 Task: Find a house in Dakhla, Western Sahara for 8 guests from 24th August to 10th September, with 4 bedrooms, 7 beds, Wifi, and Free parking, within a price range of ₹12,000 to ₹15,000.
Action: Mouse moved to (523, 107)
Screenshot: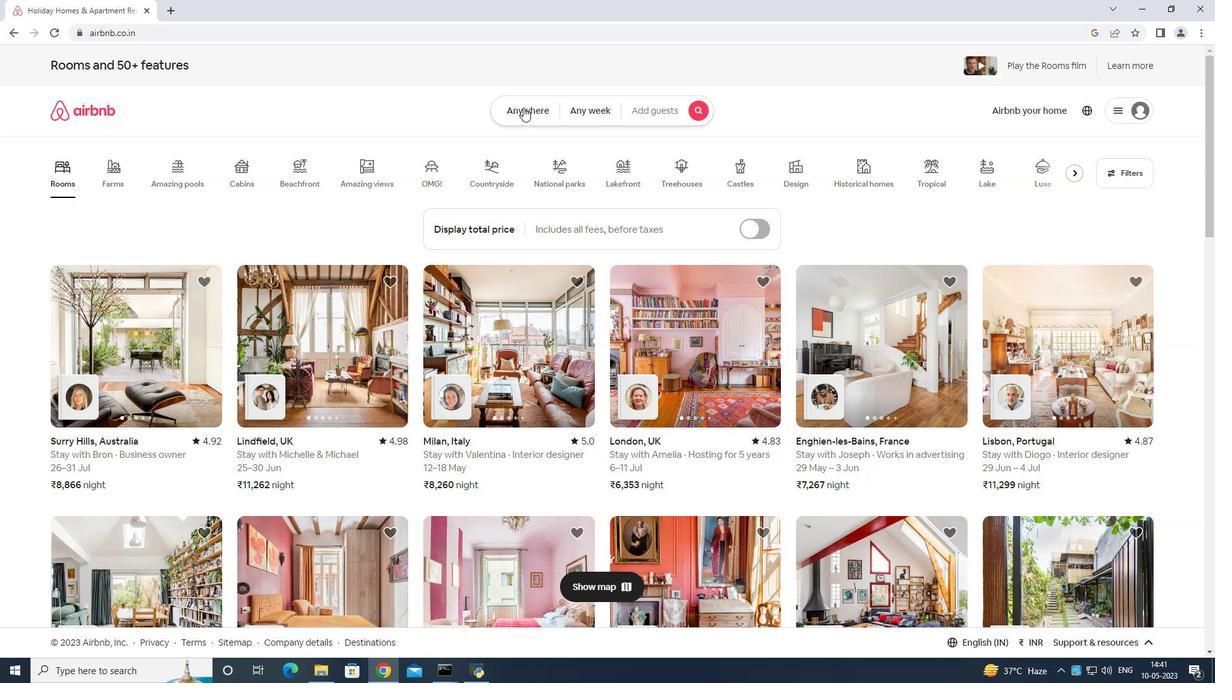
Action: Mouse pressed left at (523, 107)
Screenshot: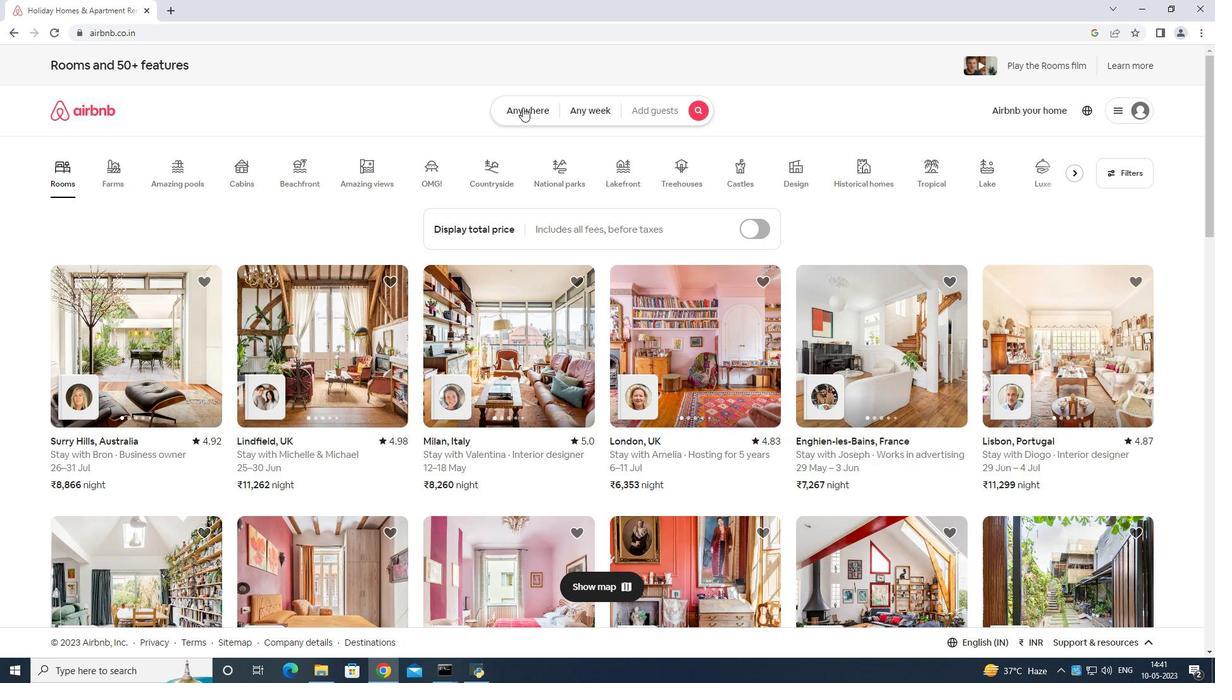 
Action: Mouse moved to (501, 153)
Screenshot: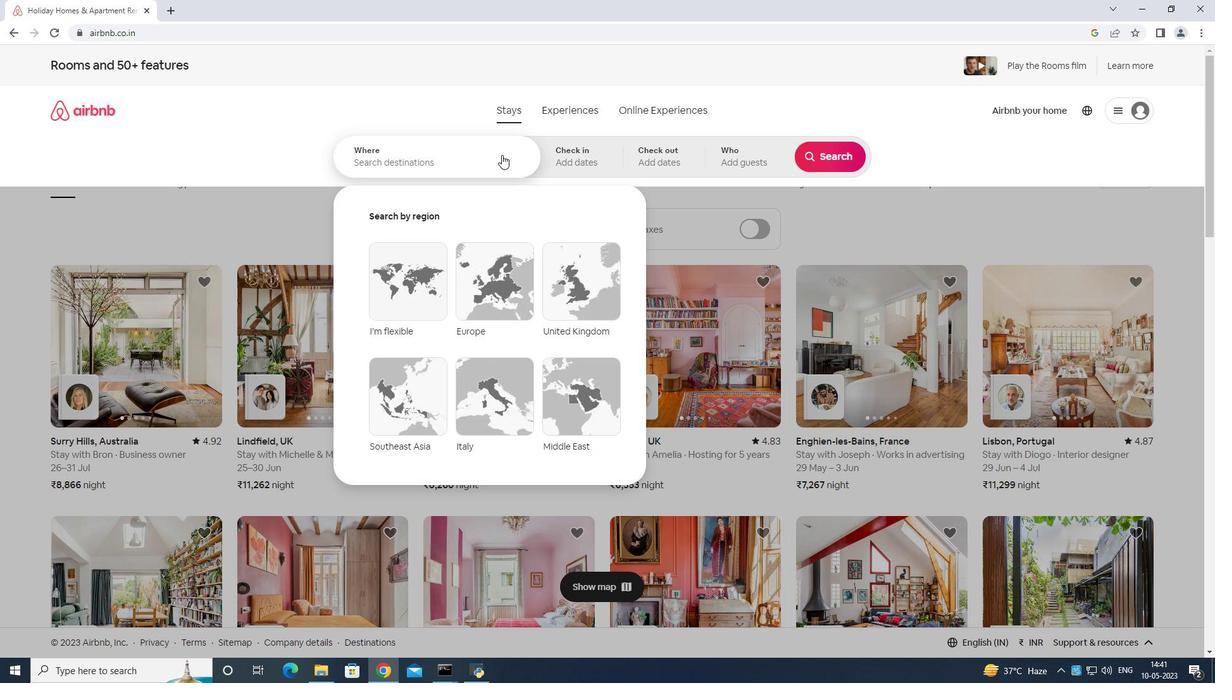 
Action: Mouse pressed left at (501, 153)
Screenshot: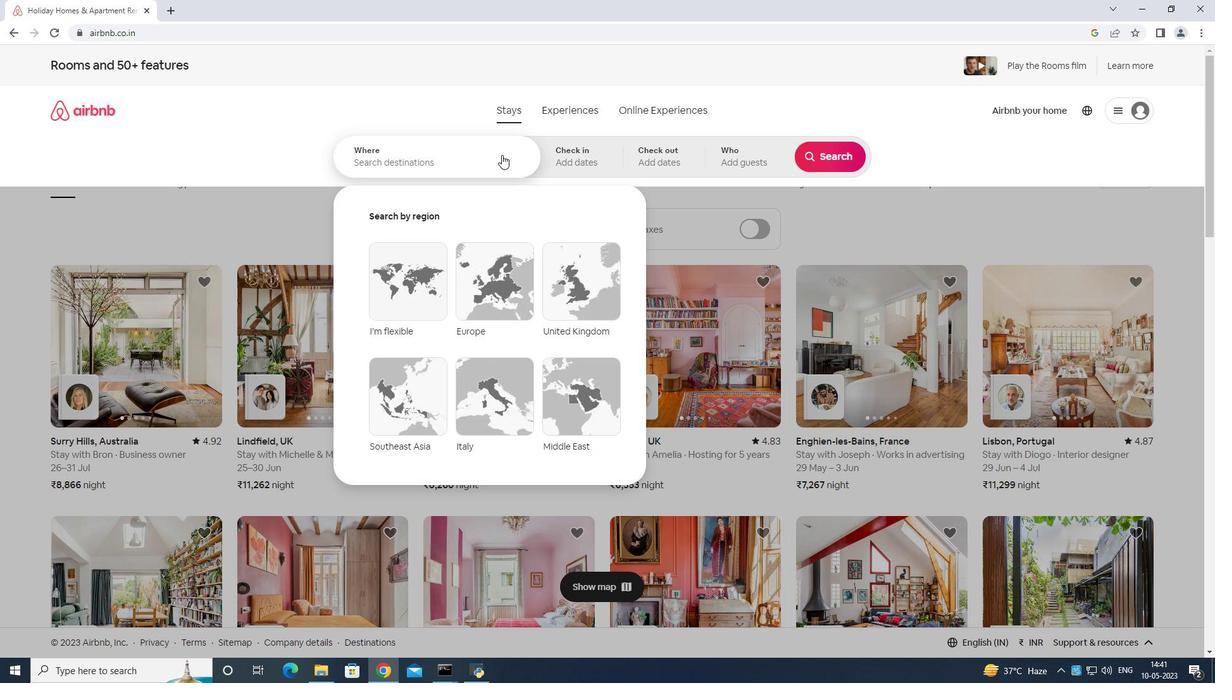 
Action: Mouse moved to (1051, 0)
Screenshot: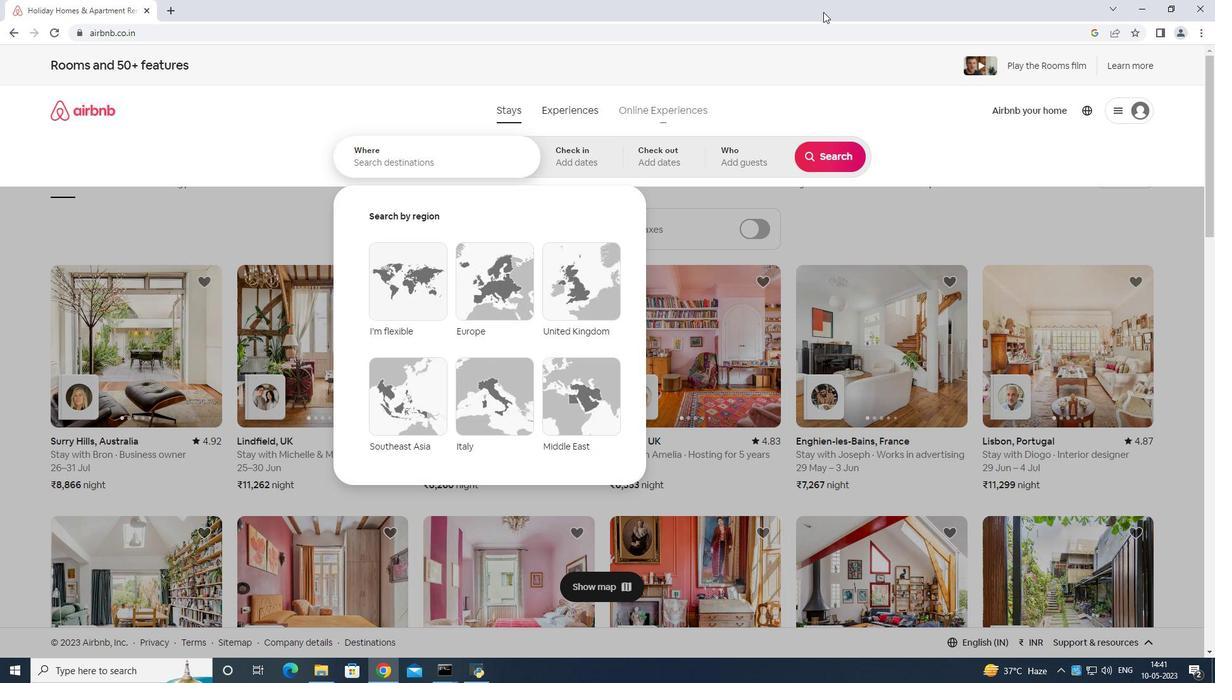 
Action: Key pressed <Key.shift>bayamo<Key.space>cuba<Key.backspace><Key.backspace><Key.backspace><Key.backspace><Key.backspace><Key.backspace><Key.backspace><Key.backspace><Key.backspace><Key.backspace><Key.backspace><Key.backspace><Key.backspace><Key.backspace><Key.backspace><Key.backspace><Key.backspace><Key.backspace><Key.backspace><Key.backspace><Key.backspace><Key.backspace>dakhla<Key.space>westrn<Key.backspace><Key.backspace>ern<Key.space>sahara<Key.enter>
Screenshot: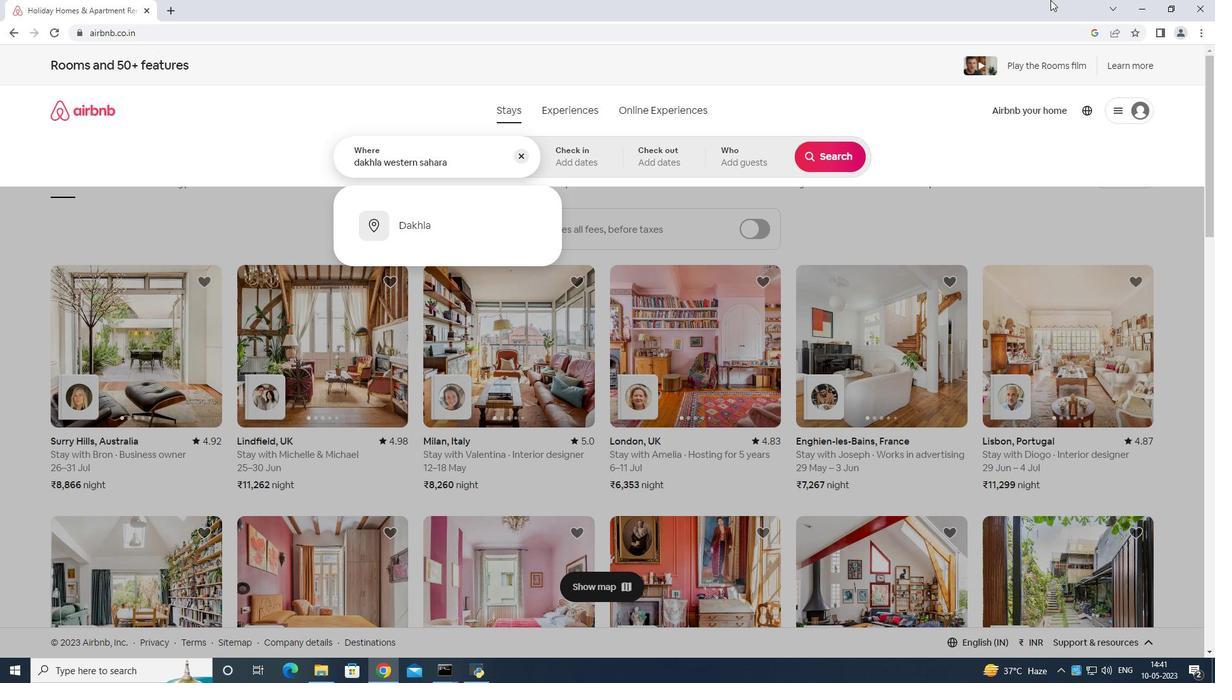 
Action: Mouse moved to (835, 256)
Screenshot: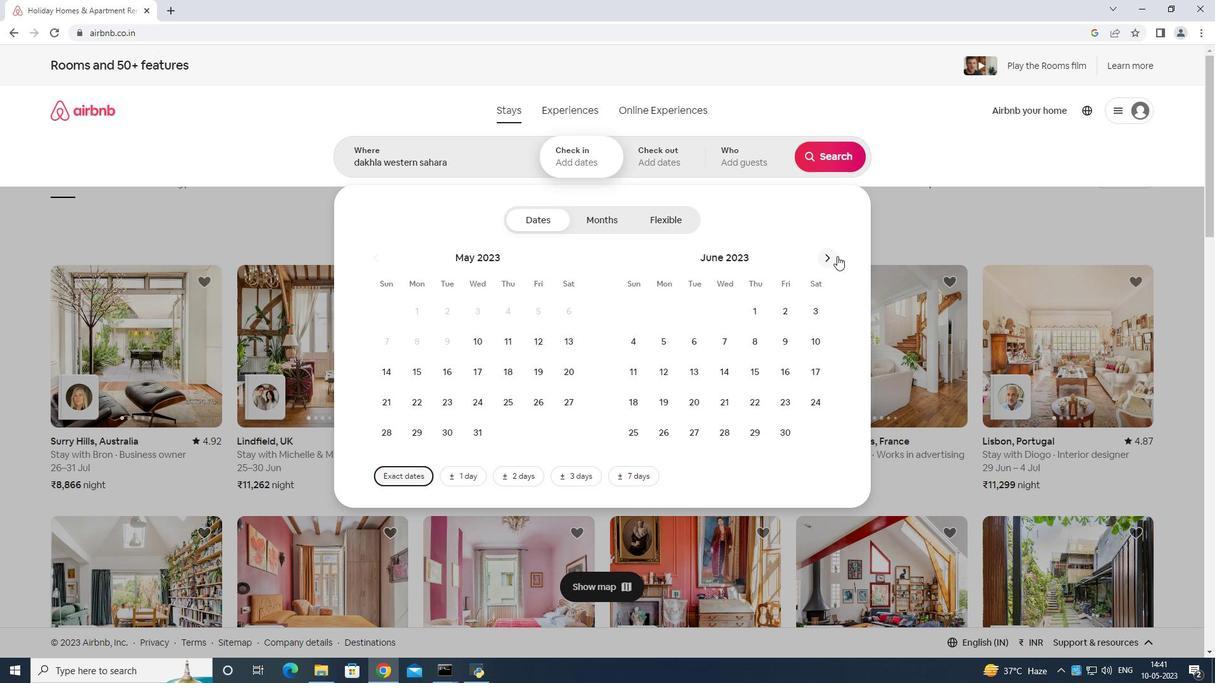 
Action: Mouse pressed left at (835, 256)
Screenshot: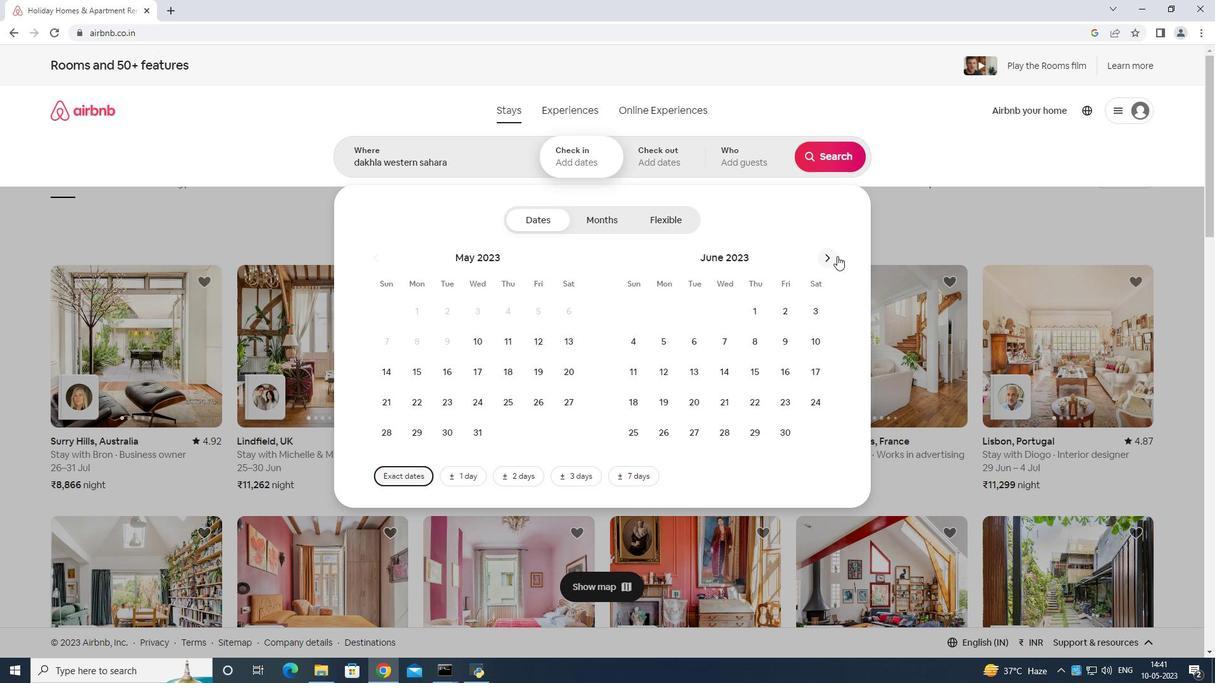 
Action: Mouse moved to (832, 258)
Screenshot: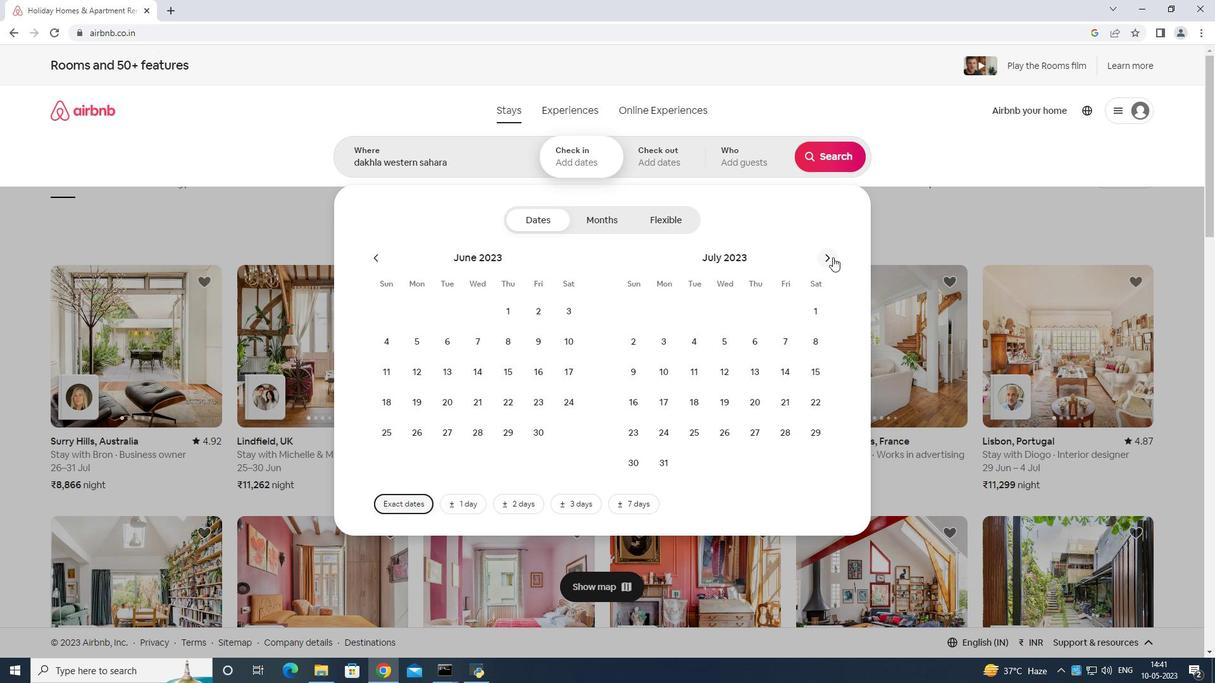 
Action: Mouse pressed left at (832, 258)
Screenshot: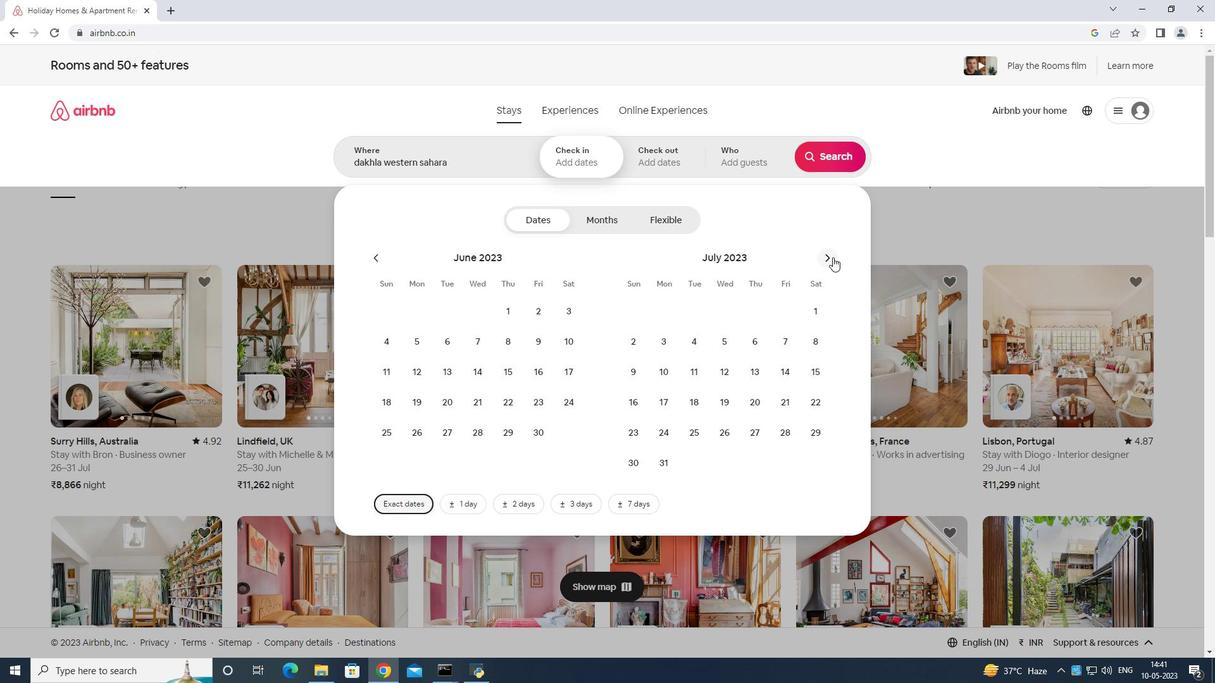 
Action: Mouse moved to (787, 310)
Screenshot: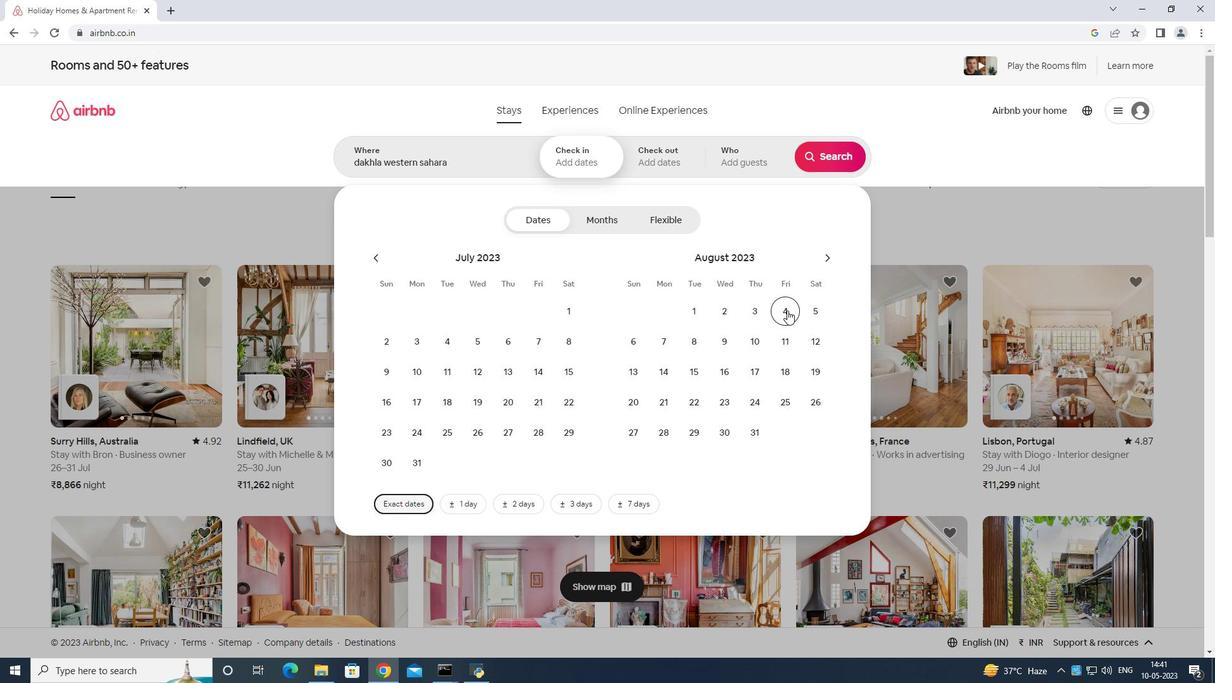 
Action: Mouse pressed left at (787, 310)
Screenshot: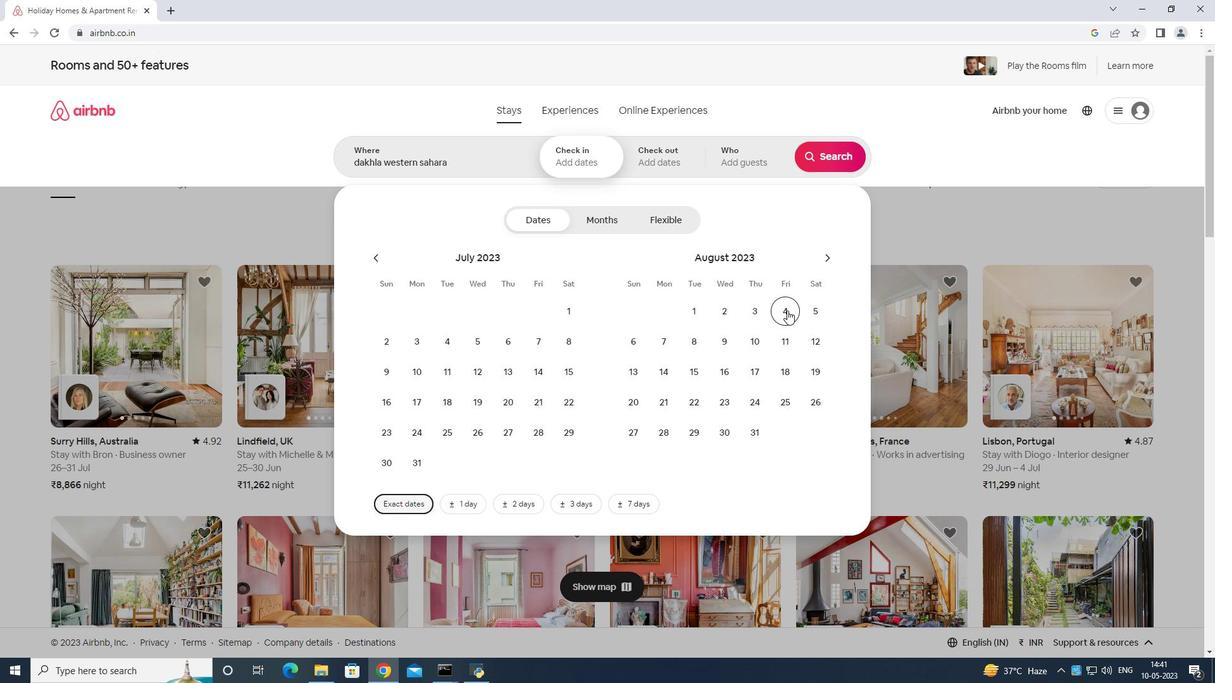 
Action: Mouse moved to (754, 334)
Screenshot: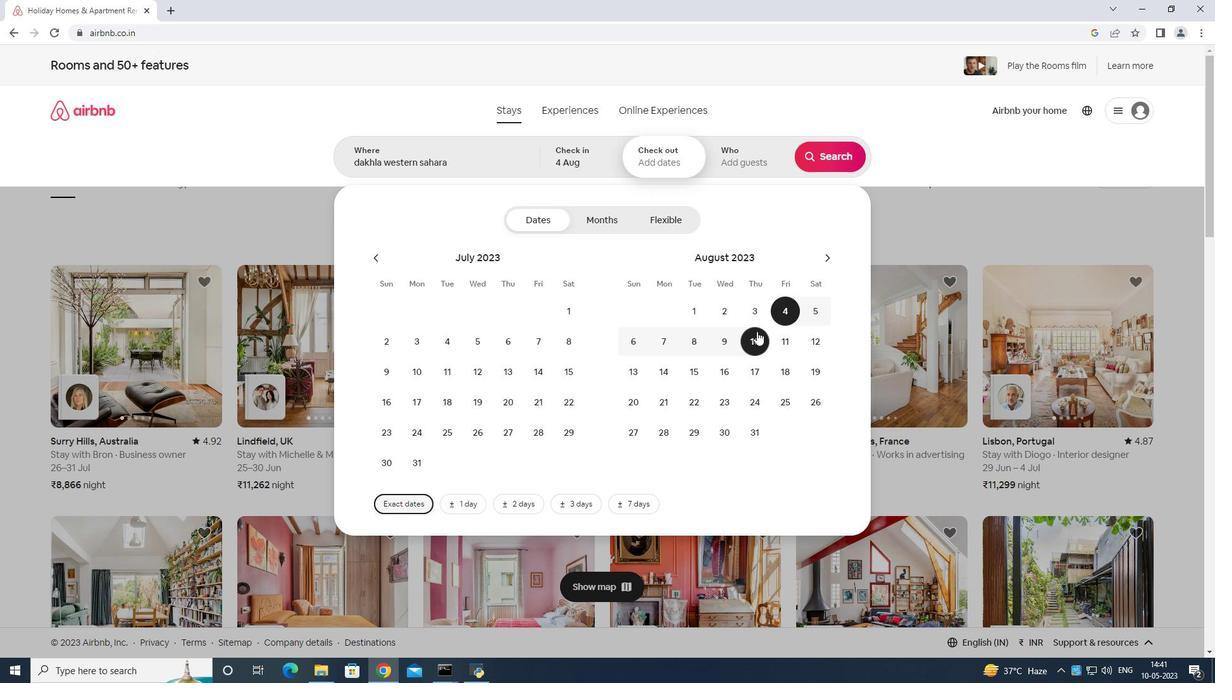 
Action: Mouse pressed left at (754, 334)
Screenshot: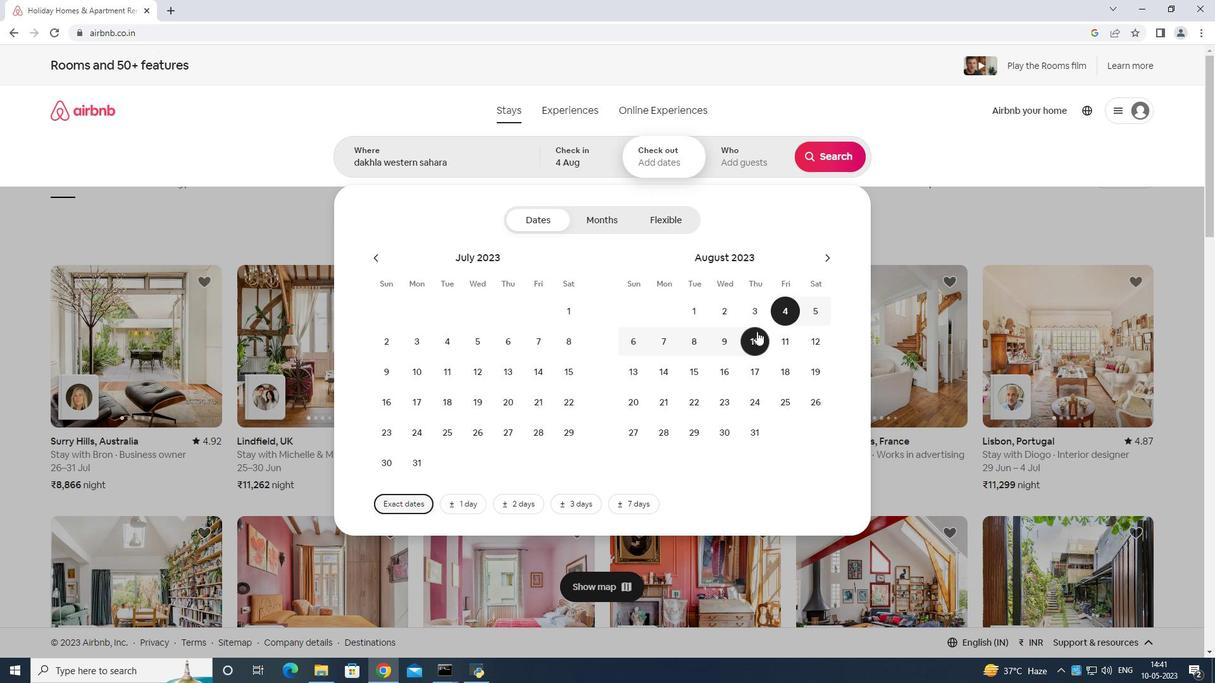 
Action: Mouse moved to (758, 393)
Screenshot: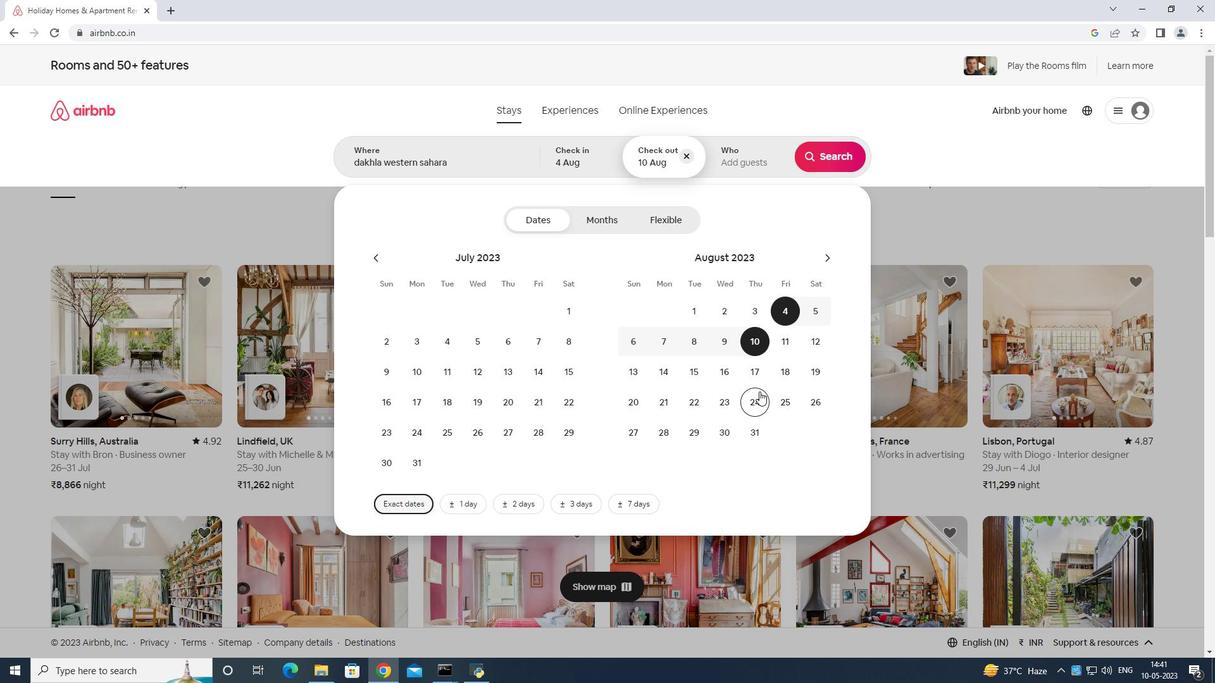 
Action: Mouse pressed left at (758, 393)
Screenshot: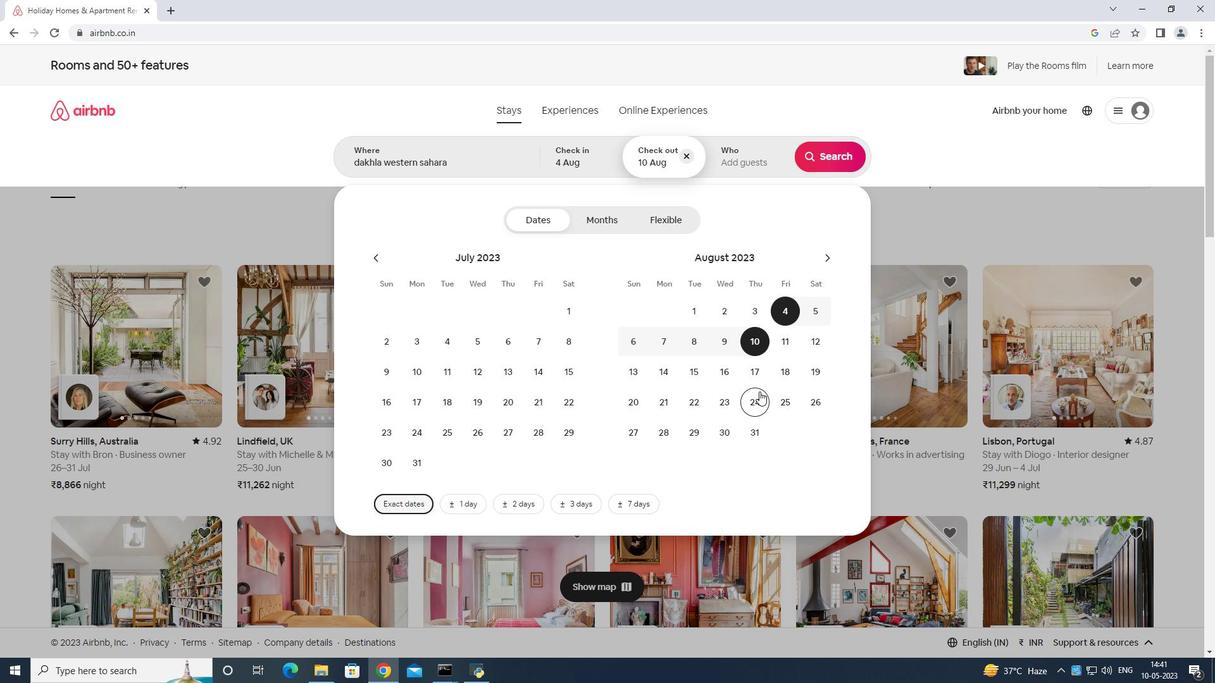 
Action: Mouse moved to (780, 302)
Screenshot: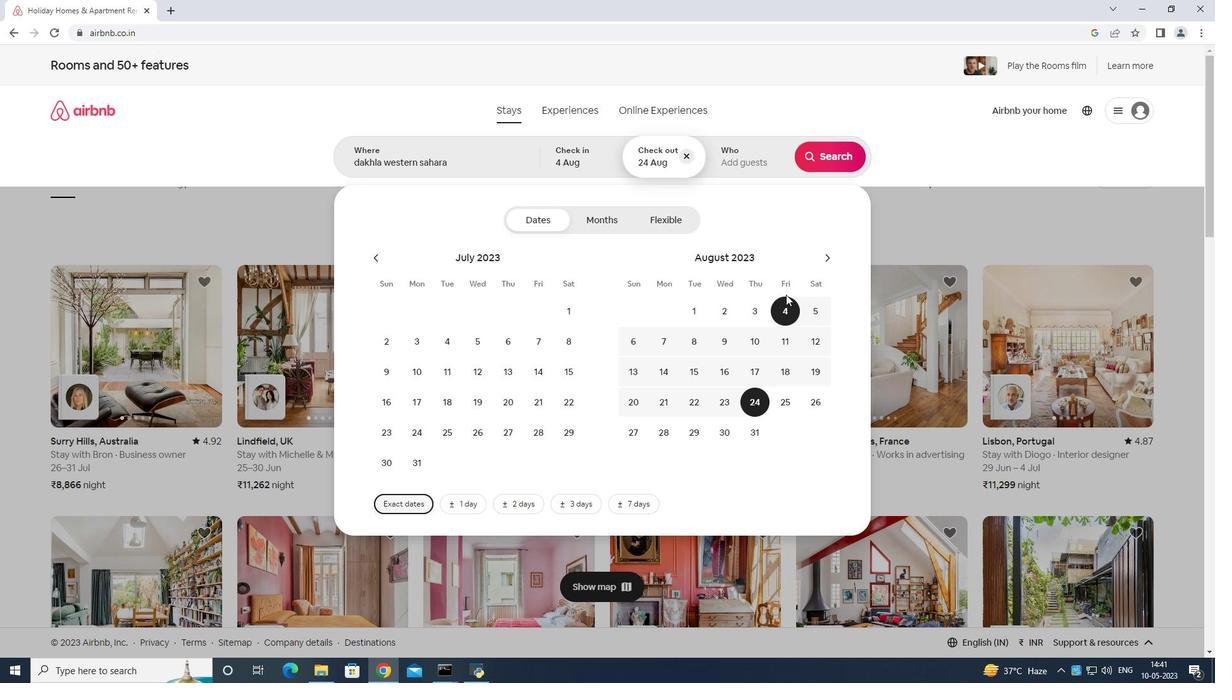 
Action: Mouse pressed left at (780, 302)
Screenshot: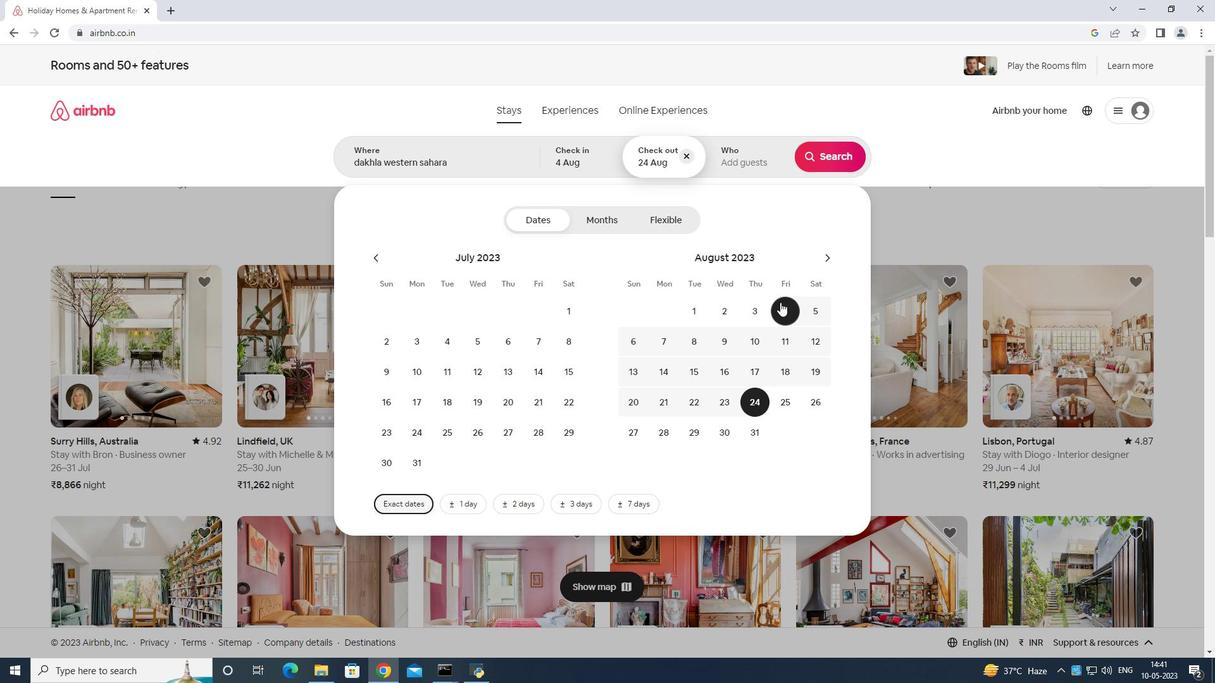 
Action: Mouse moved to (759, 400)
Screenshot: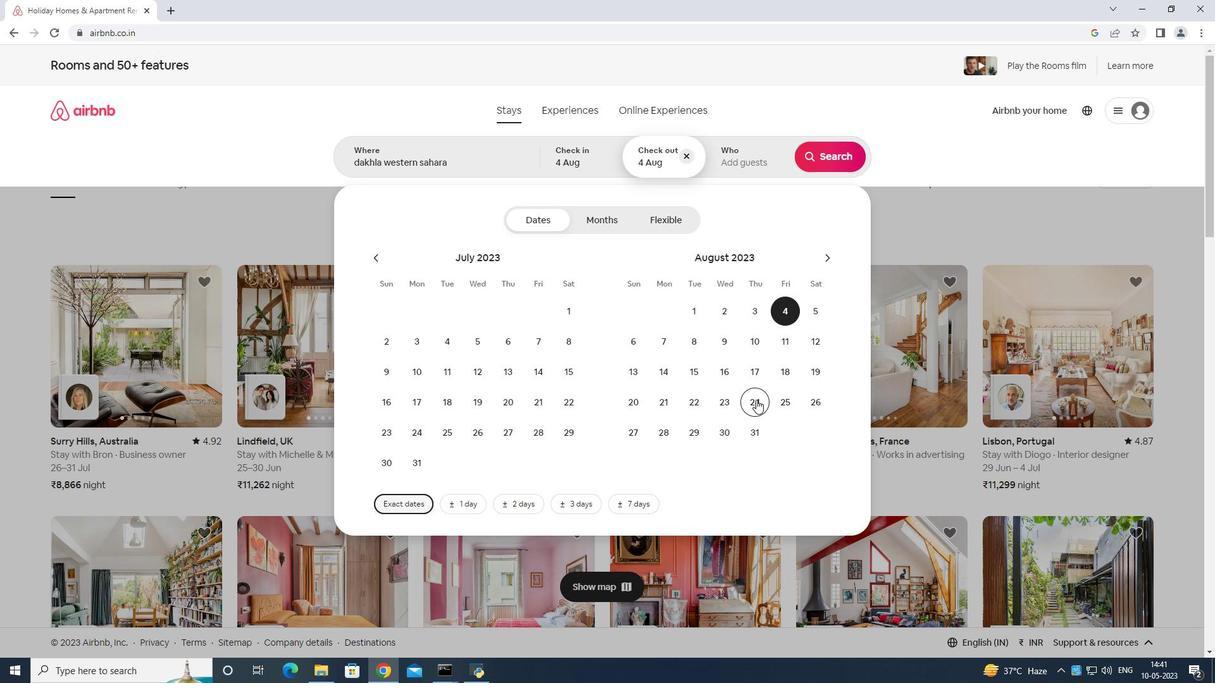 
Action: Mouse pressed left at (759, 400)
Screenshot: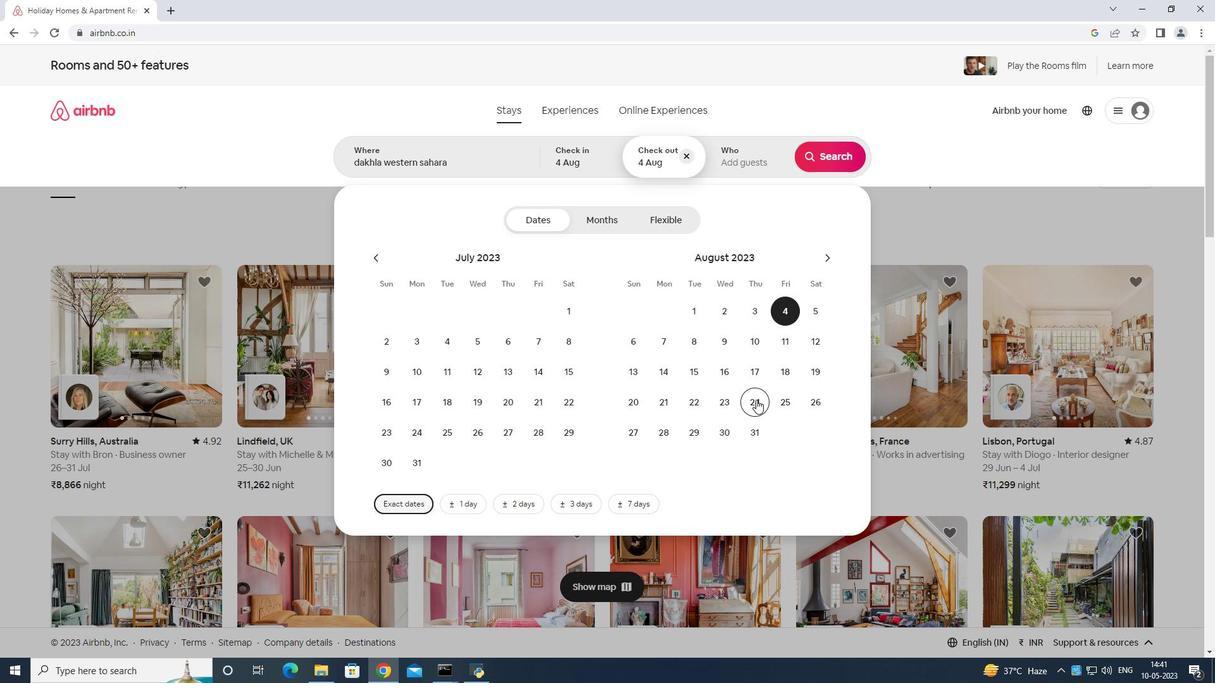 
Action: Mouse moved to (787, 315)
Screenshot: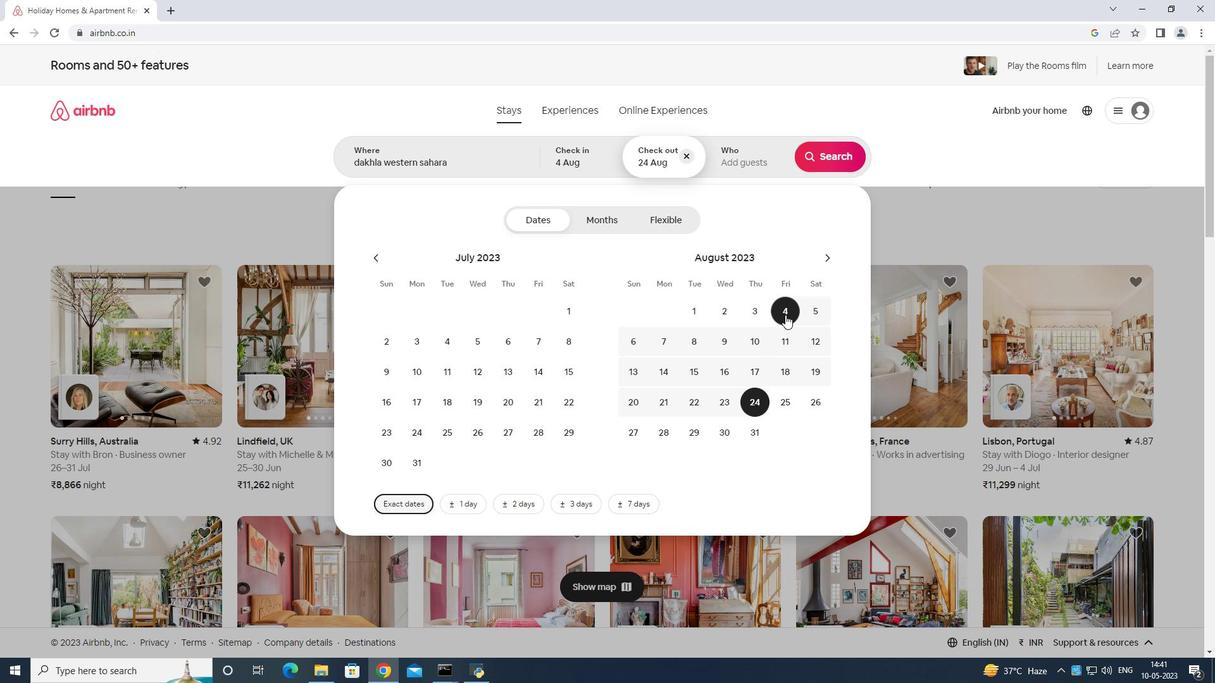 
Action: Mouse pressed left at (787, 315)
Screenshot: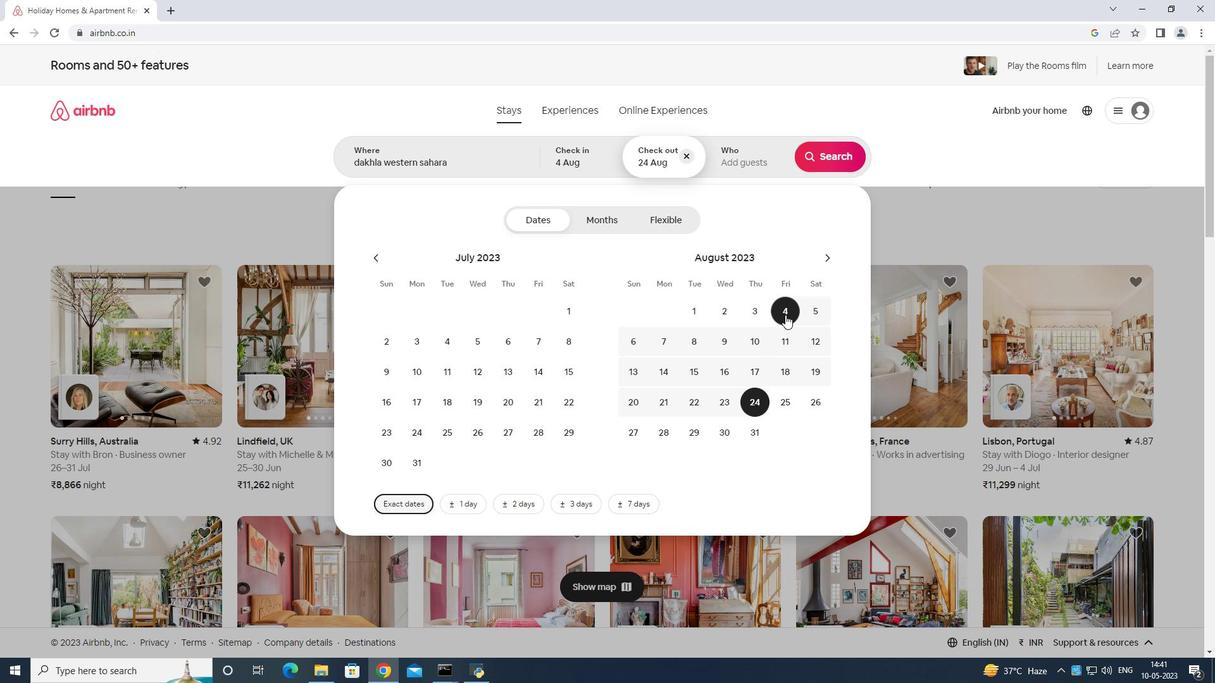 
Action: Mouse moved to (785, 307)
Screenshot: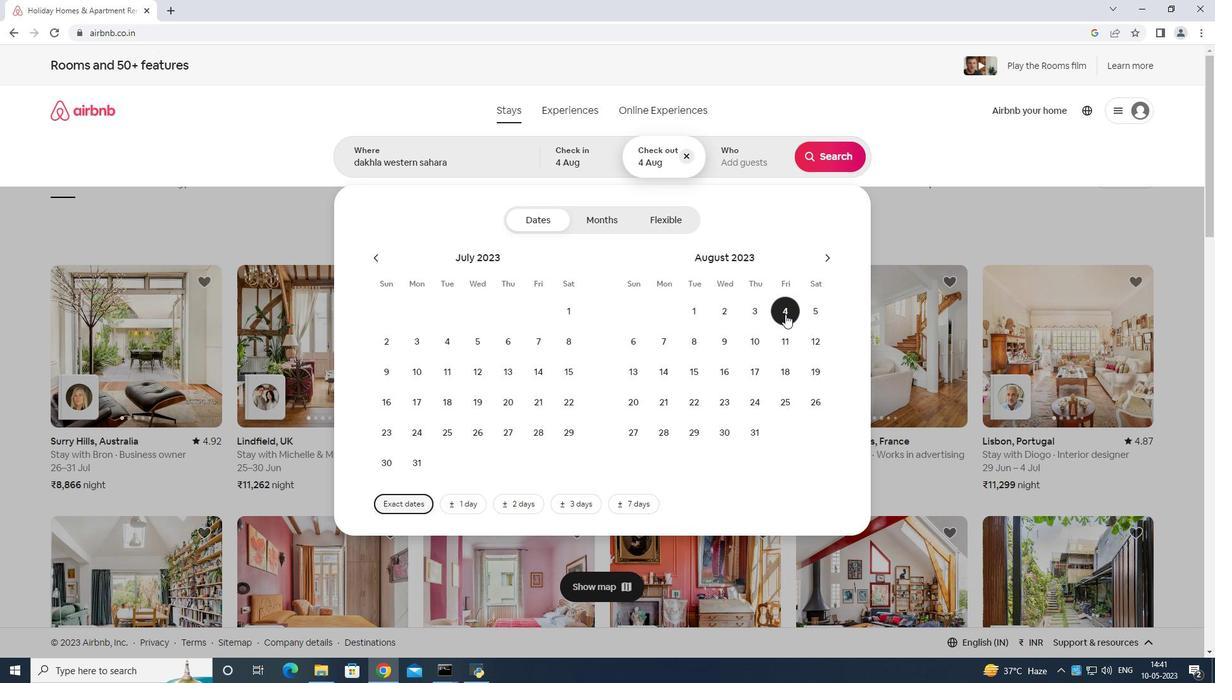 
Action: Mouse pressed left at (785, 307)
Screenshot: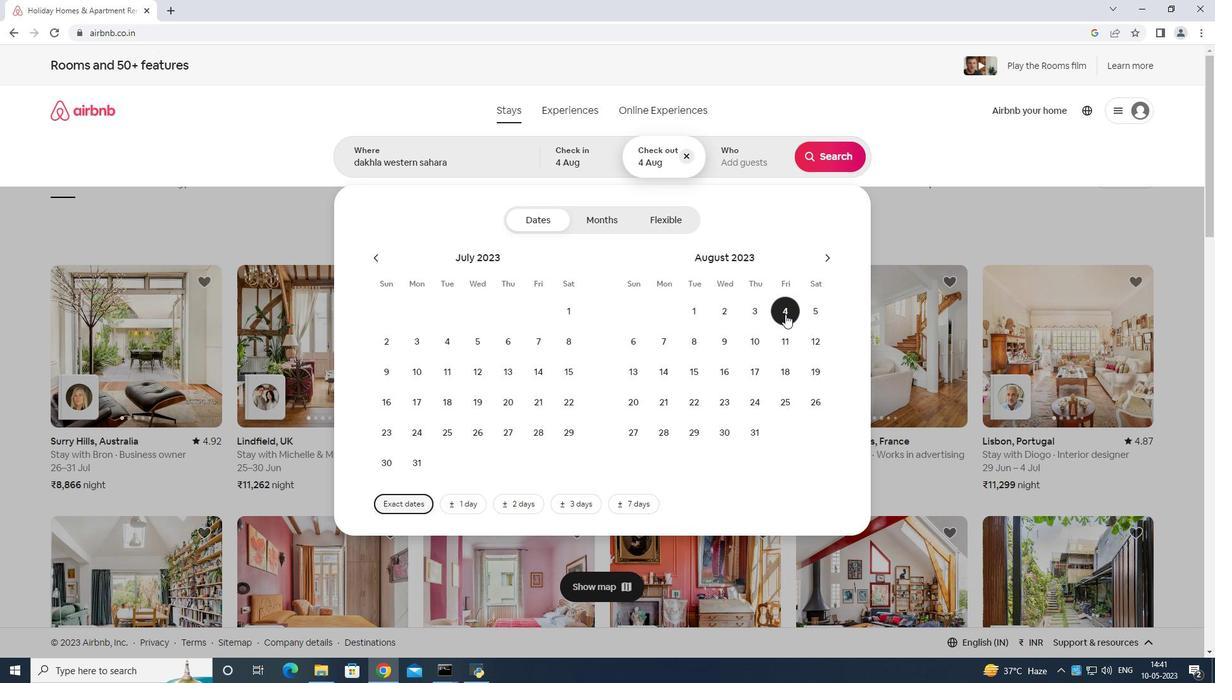 
Action: Mouse moved to (785, 309)
Screenshot: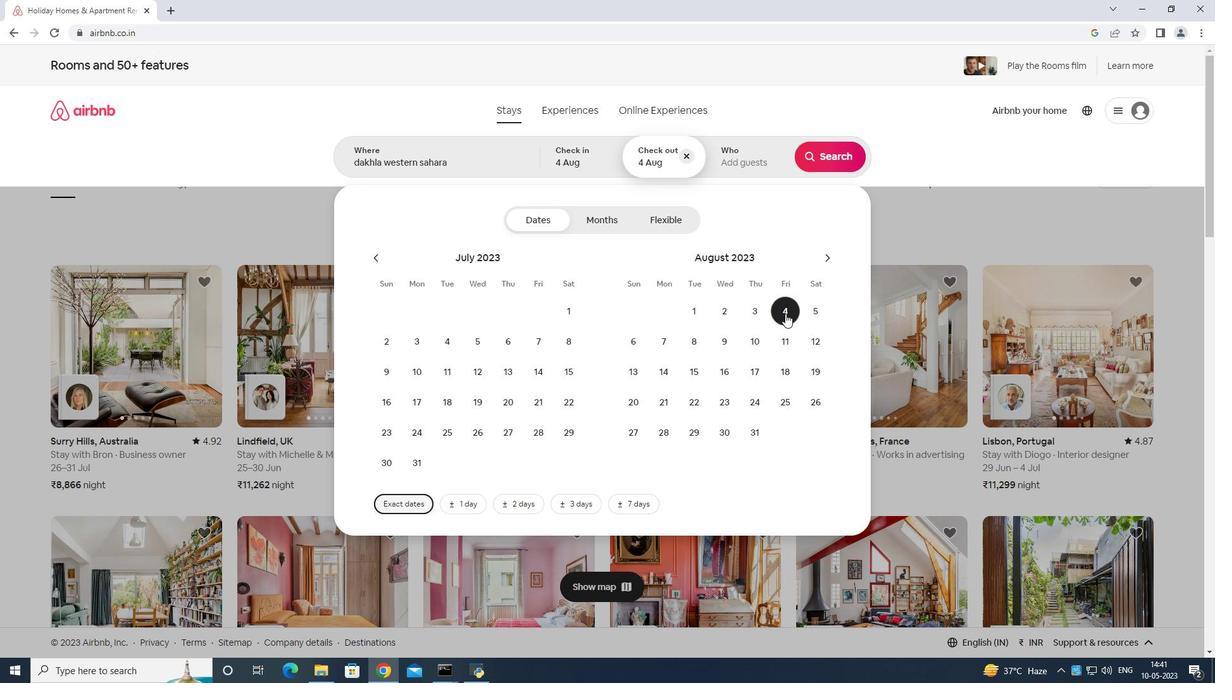 
Action: Mouse pressed left at (785, 309)
Screenshot: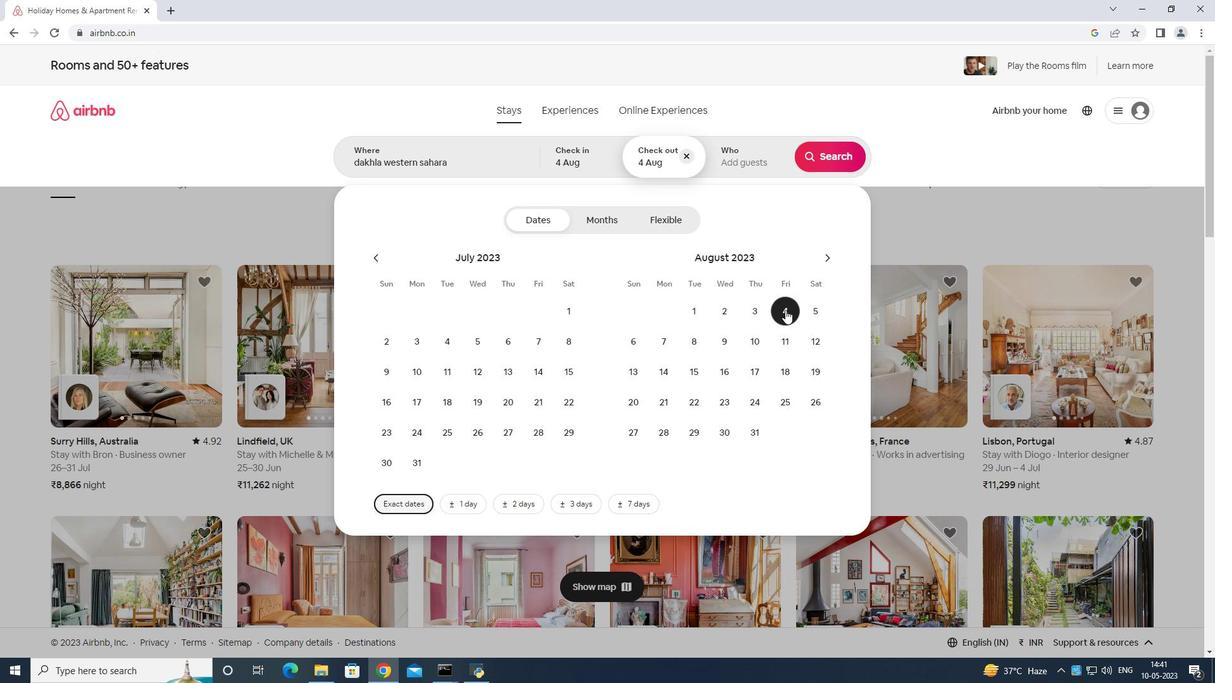 
Action: Mouse moved to (786, 308)
Screenshot: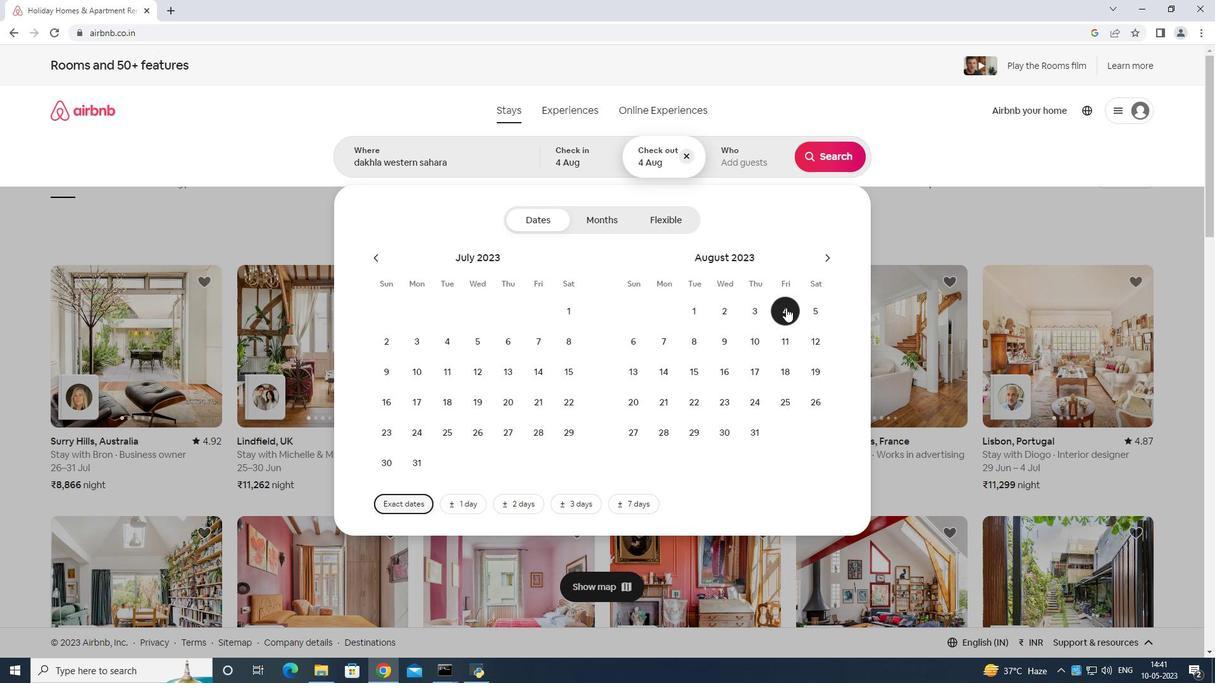 
Action: Mouse pressed left at (786, 308)
Screenshot: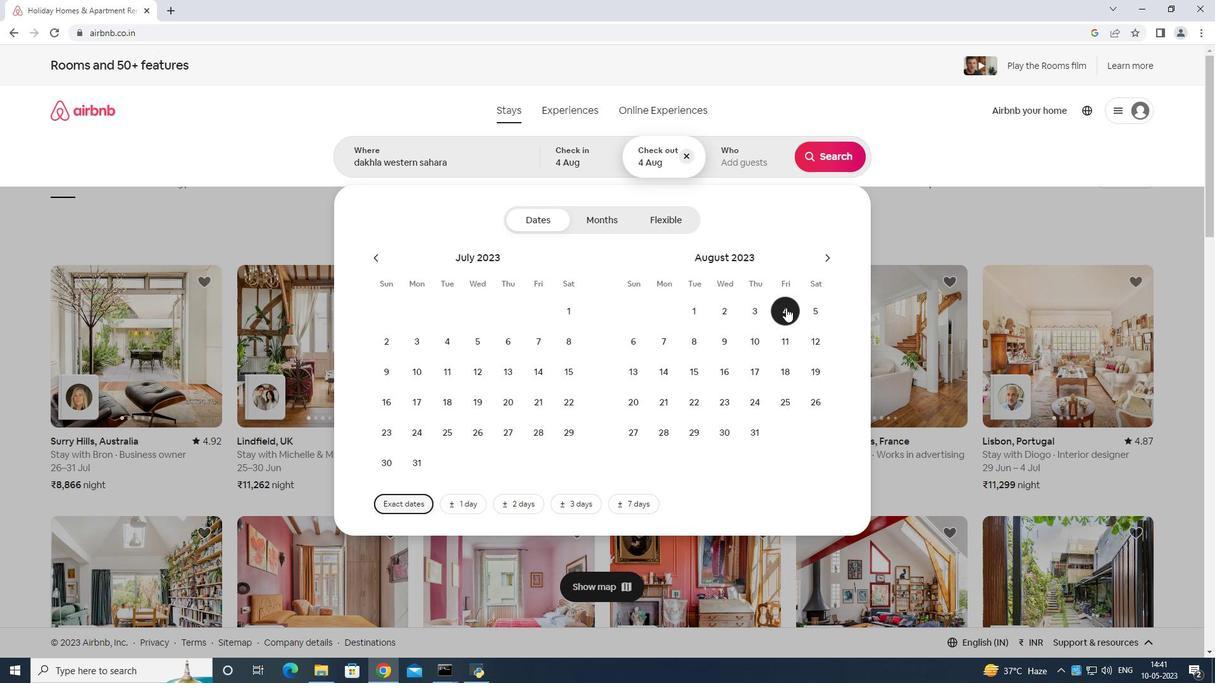 
Action: Mouse moved to (786, 307)
Screenshot: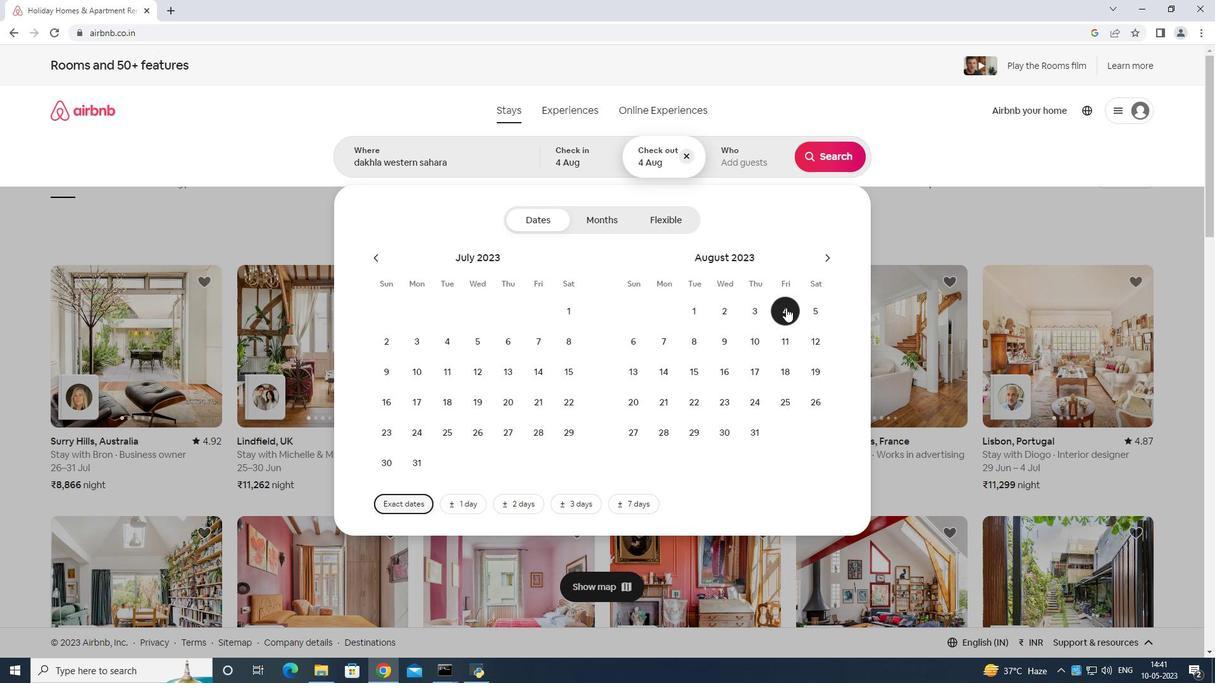
Action: Mouse pressed left at (786, 307)
Screenshot: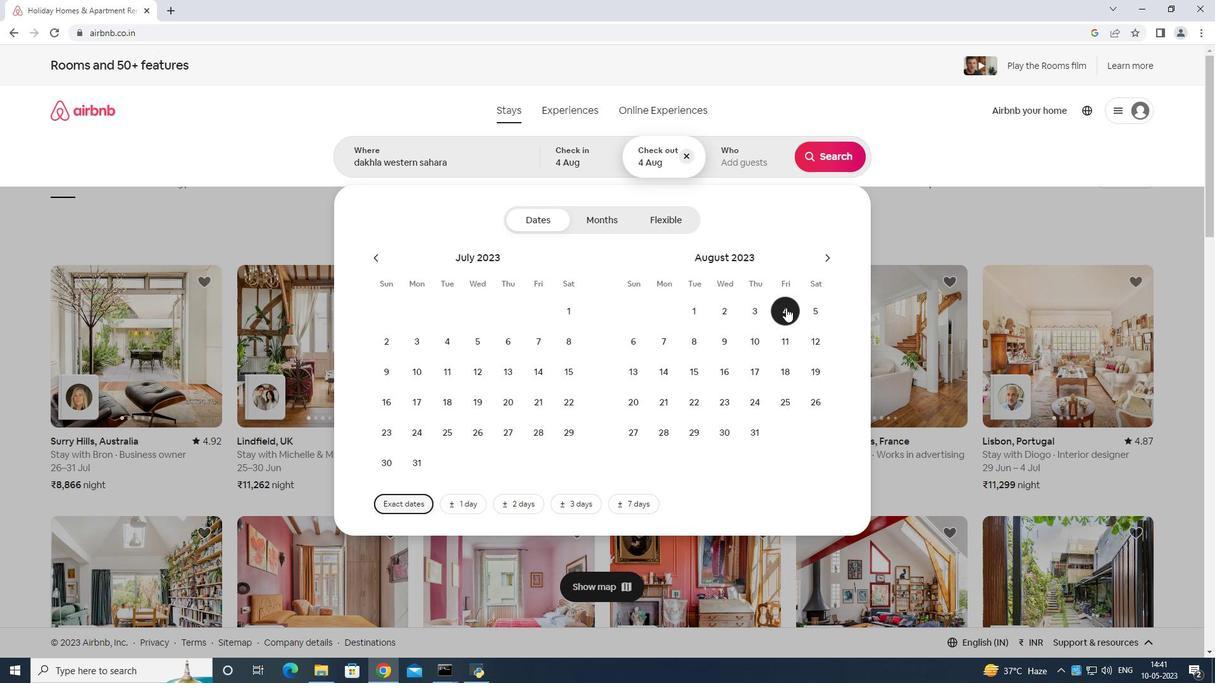 
Action: Mouse moved to (688, 157)
Screenshot: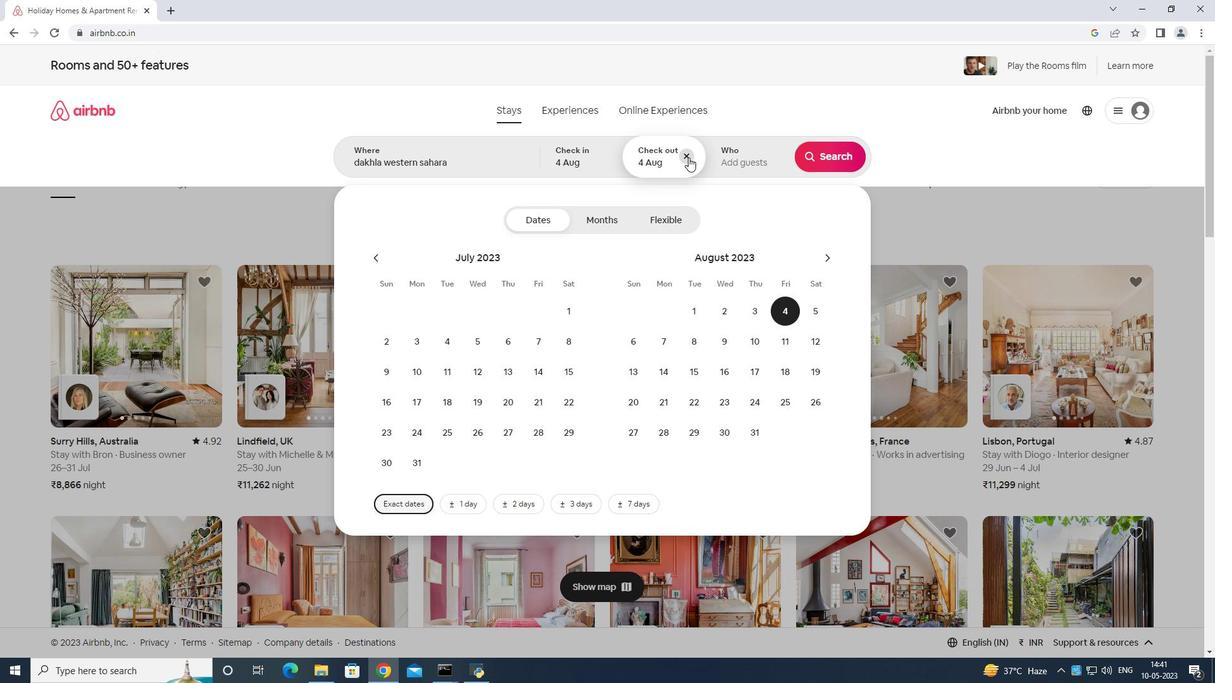 
Action: Mouse pressed left at (688, 157)
Screenshot: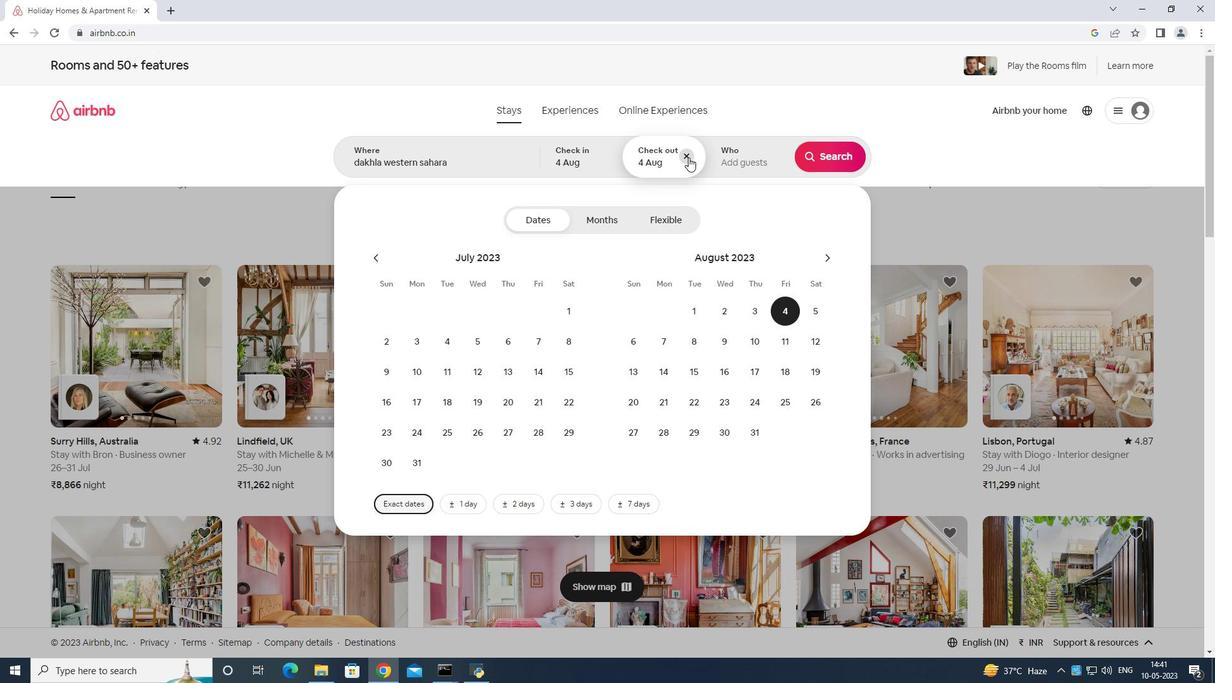 
Action: Mouse moved to (761, 406)
Screenshot: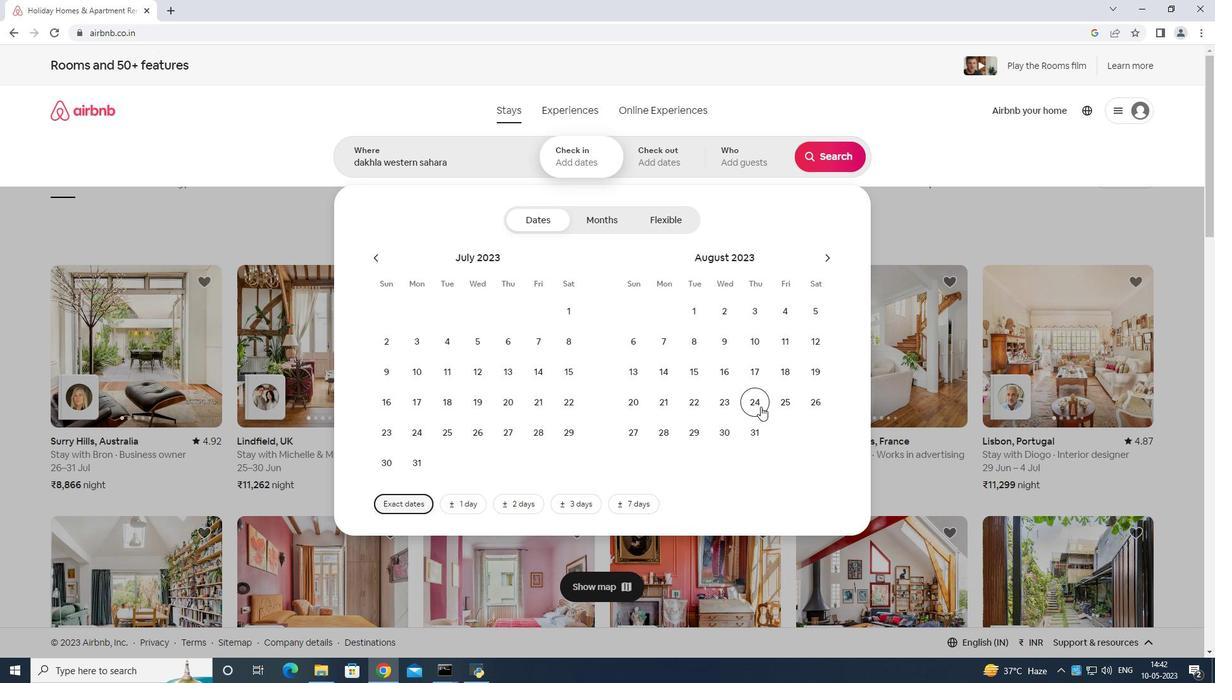 
Action: Mouse pressed left at (761, 406)
Screenshot: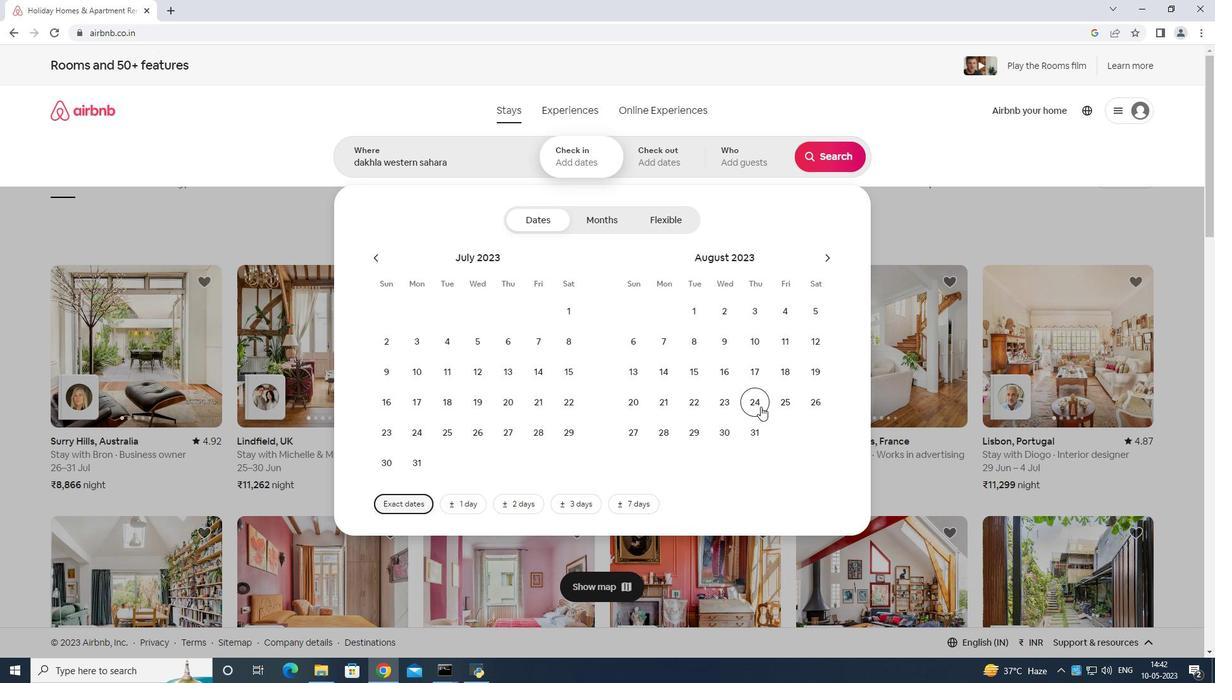 
Action: Mouse moved to (821, 258)
Screenshot: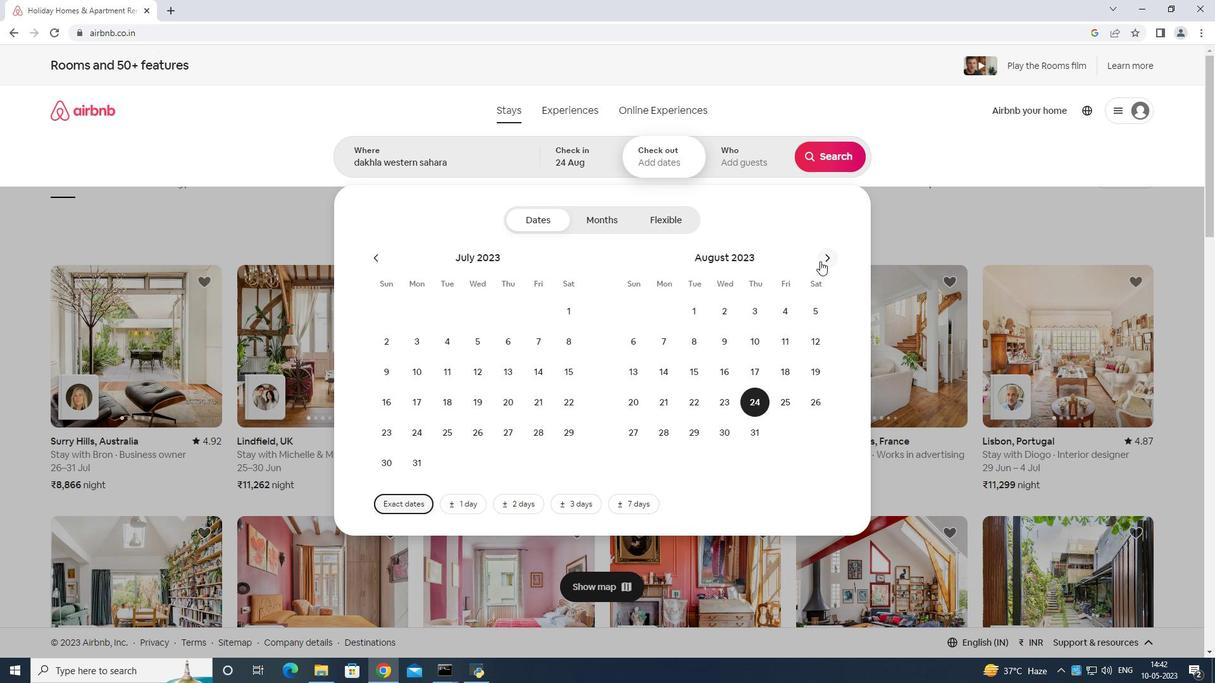 
Action: Mouse pressed left at (821, 258)
Screenshot: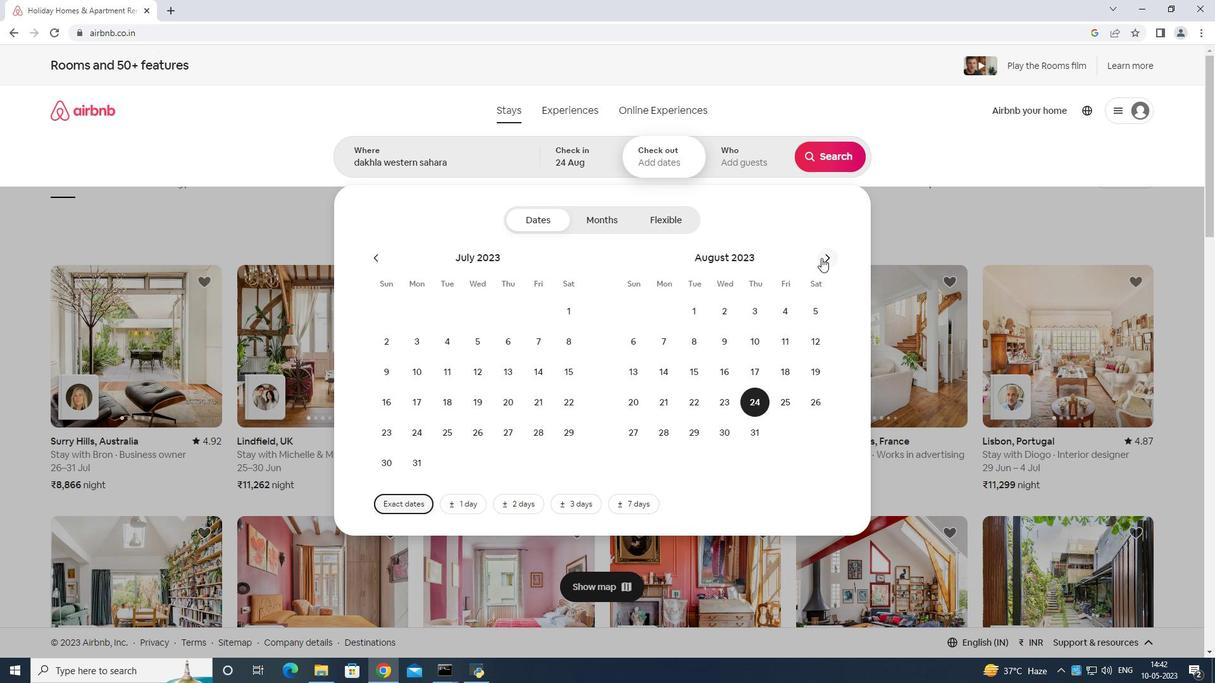 
Action: Mouse moved to (640, 371)
Screenshot: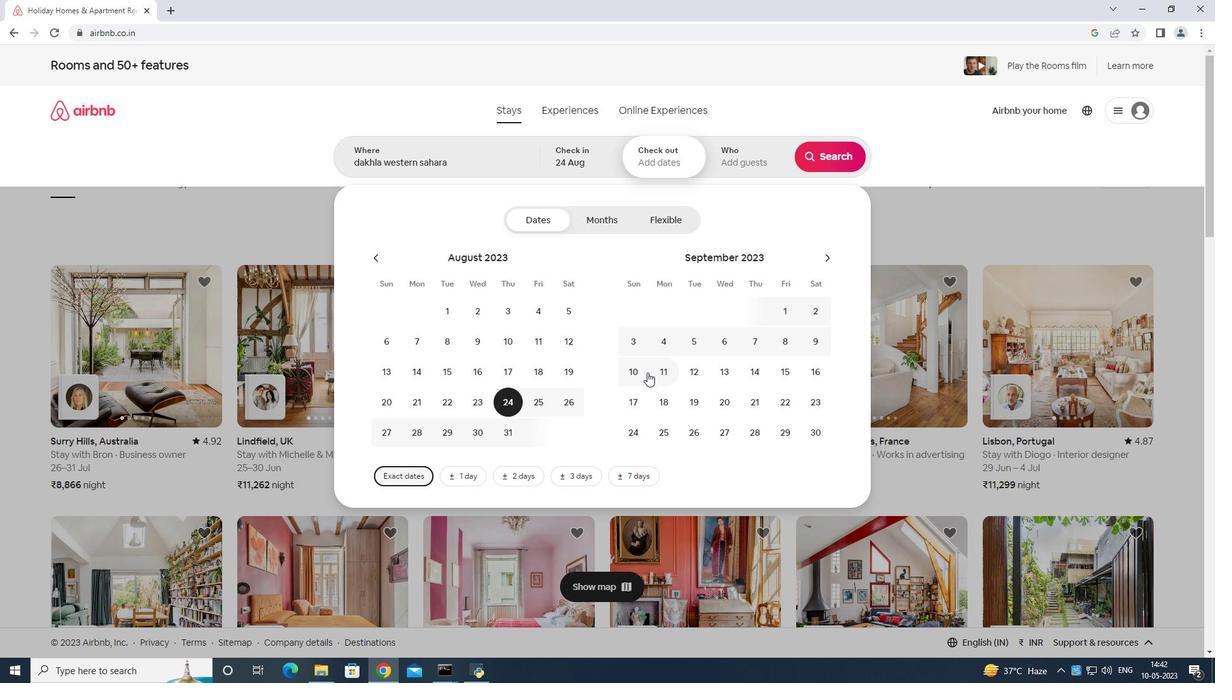 
Action: Mouse pressed left at (640, 371)
Screenshot: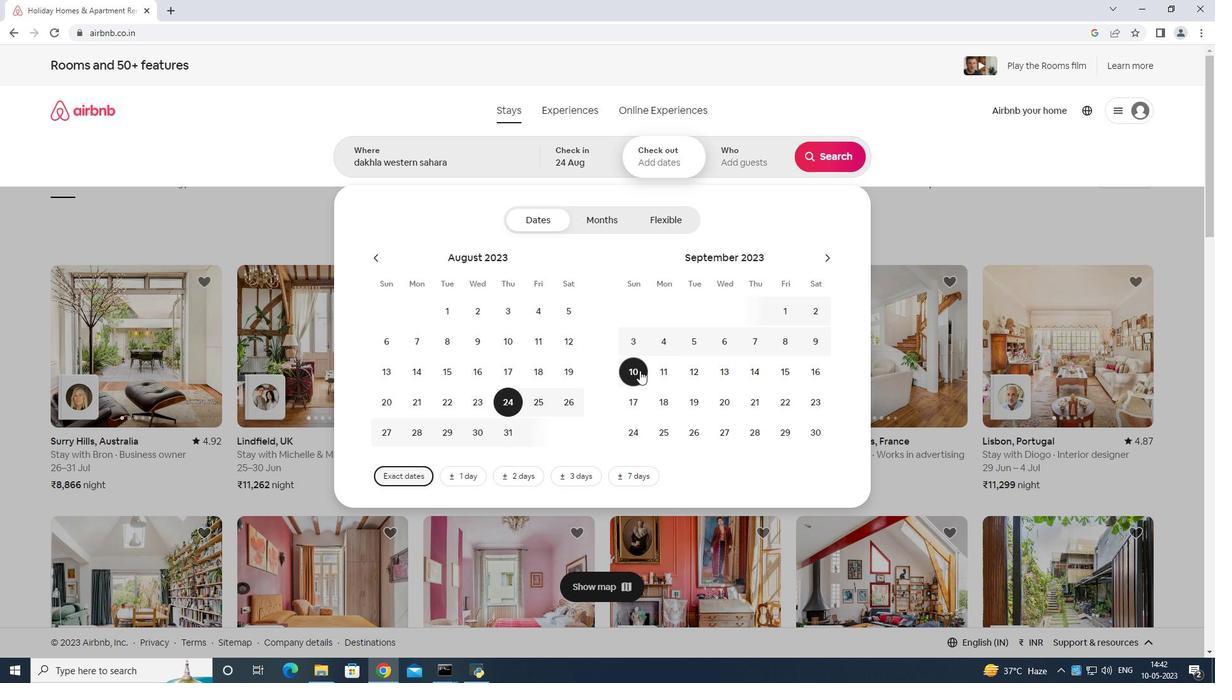 
Action: Mouse moved to (749, 153)
Screenshot: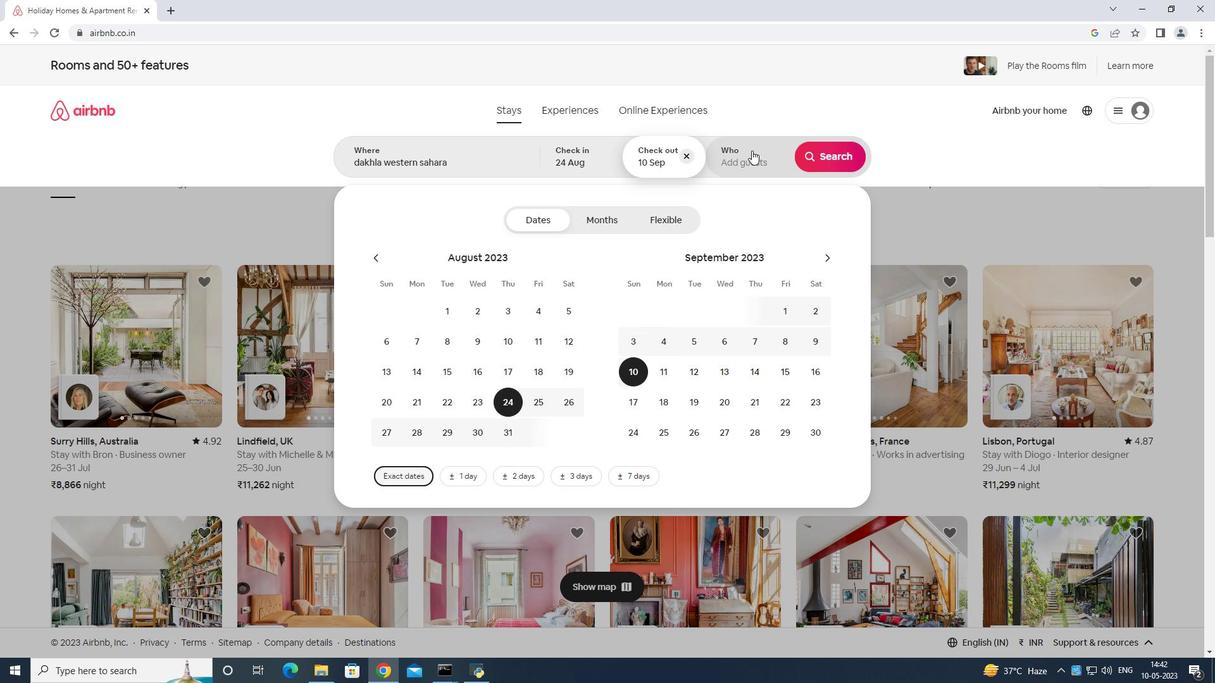 
Action: Mouse pressed left at (749, 153)
Screenshot: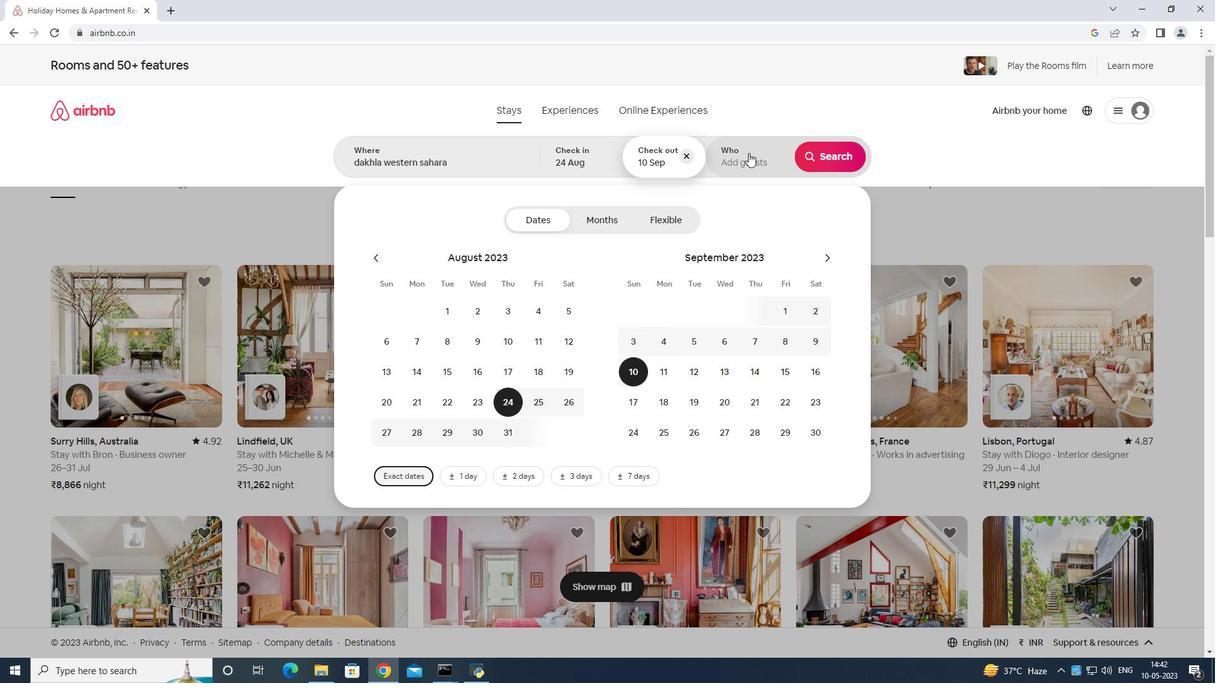 
Action: Mouse moved to (837, 226)
Screenshot: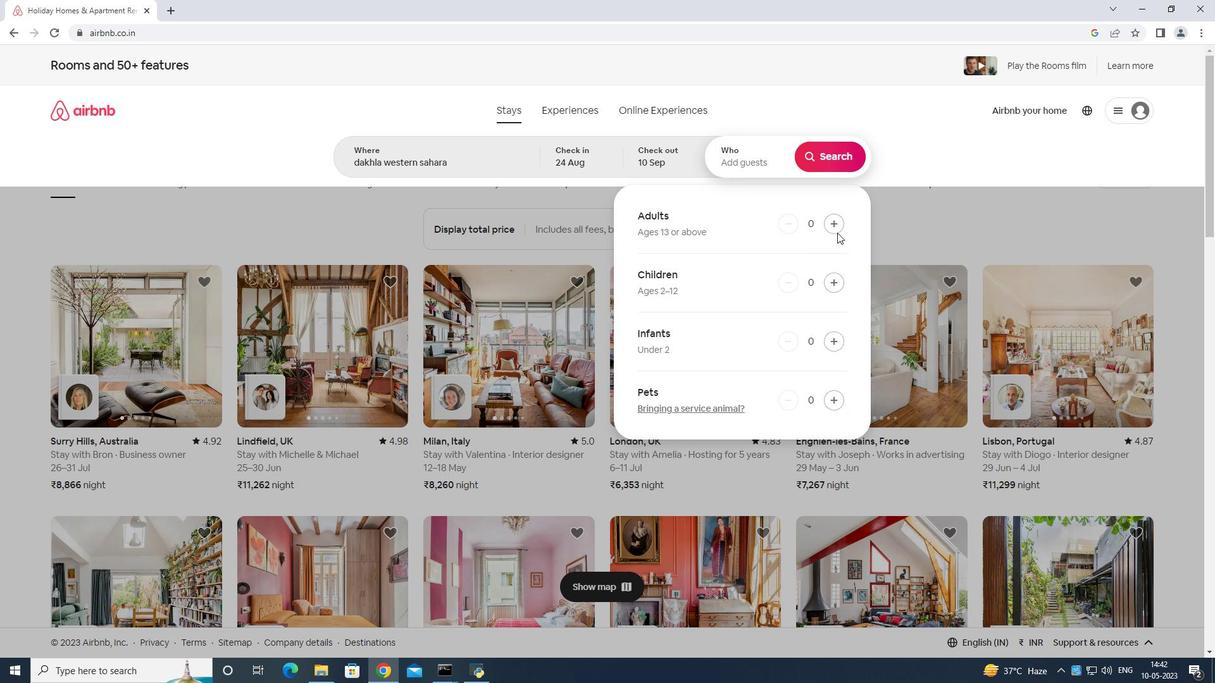 
Action: Mouse pressed left at (837, 226)
Screenshot: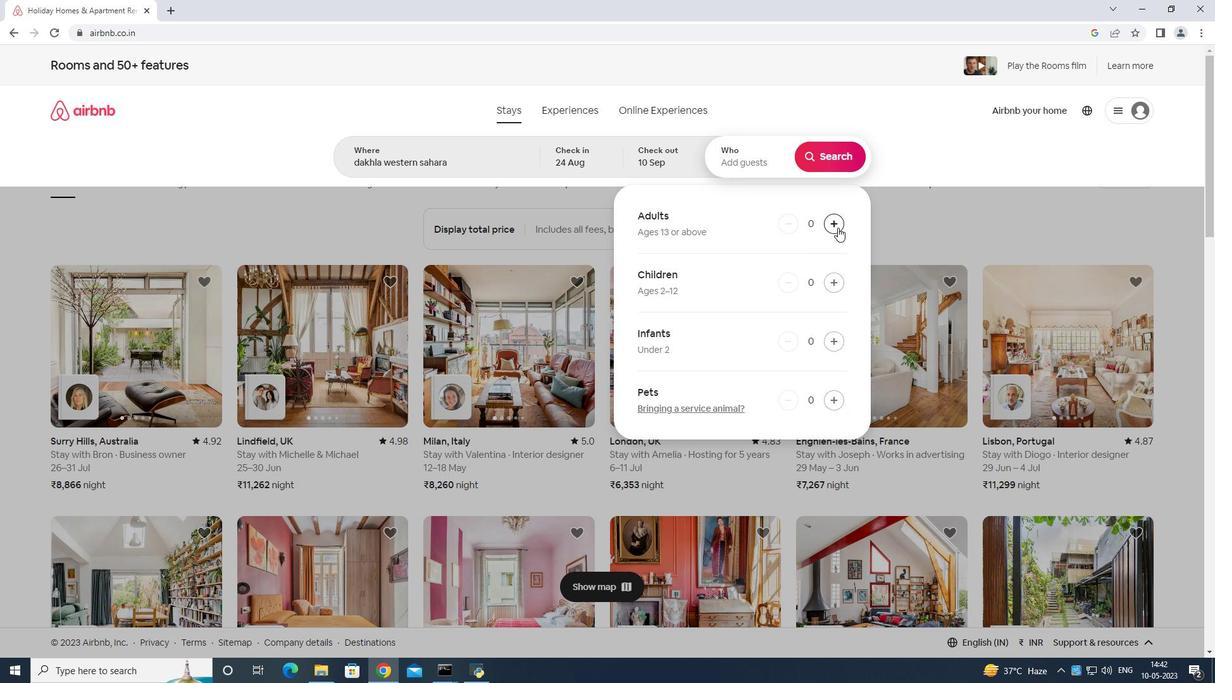 
Action: Mouse pressed left at (837, 226)
Screenshot: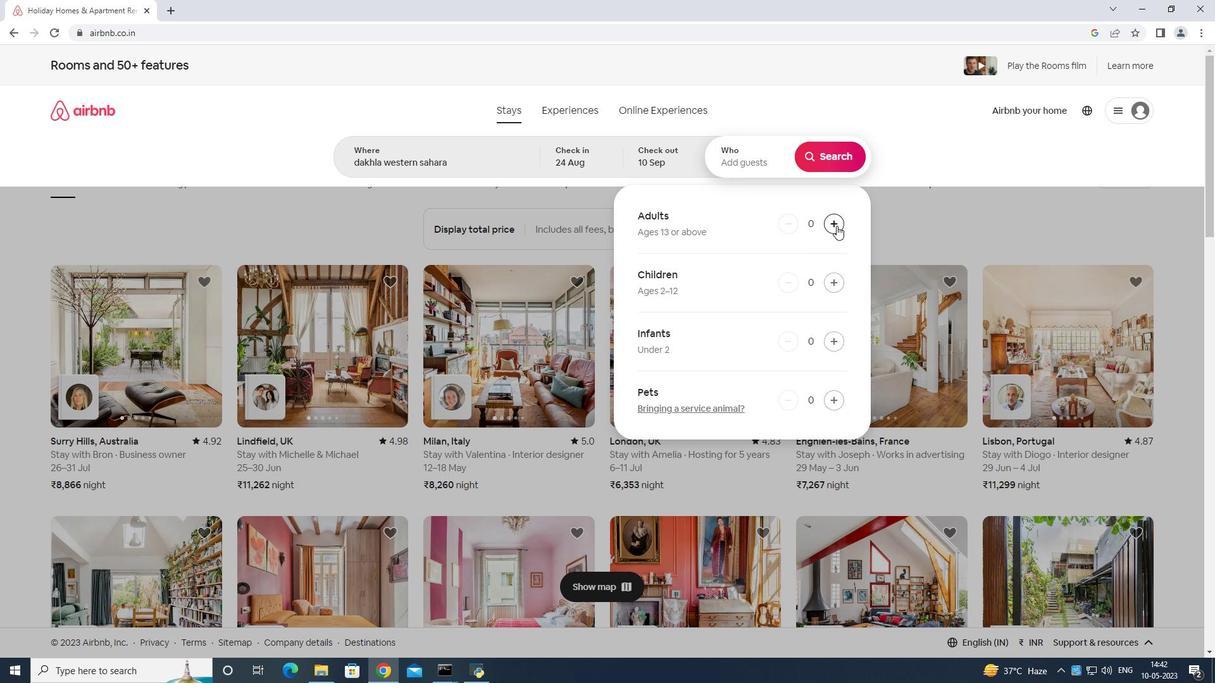 
Action: Mouse pressed left at (837, 226)
Screenshot: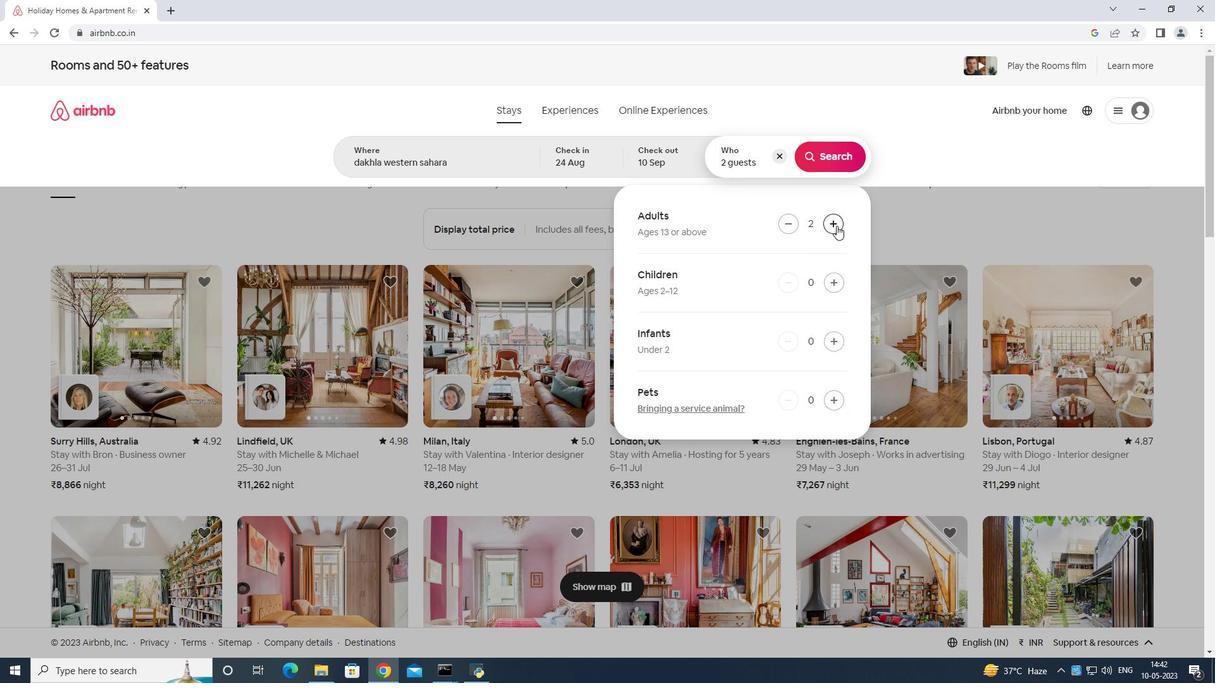 
Action: Mouse pressed left at (837, 226)
Screenshot: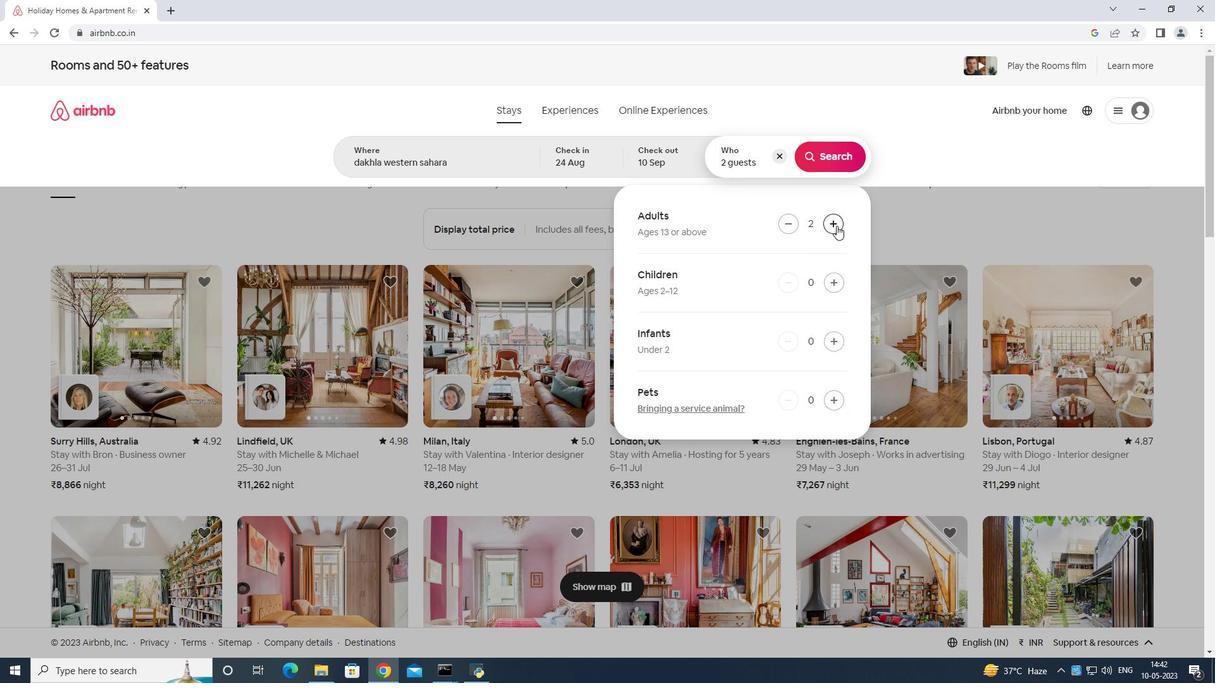 
Action: Mouse pressed left at (837, 226)
Screenshot: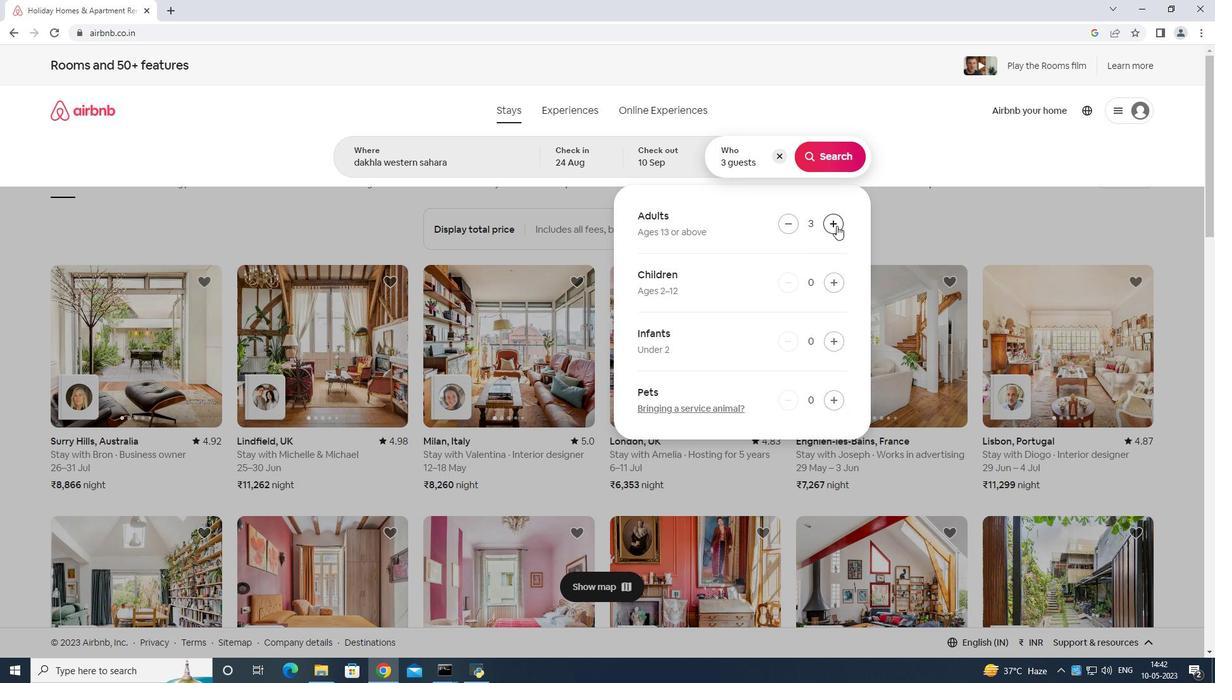 
Action: Mouse pressed left at (837, 226)
Screenshot: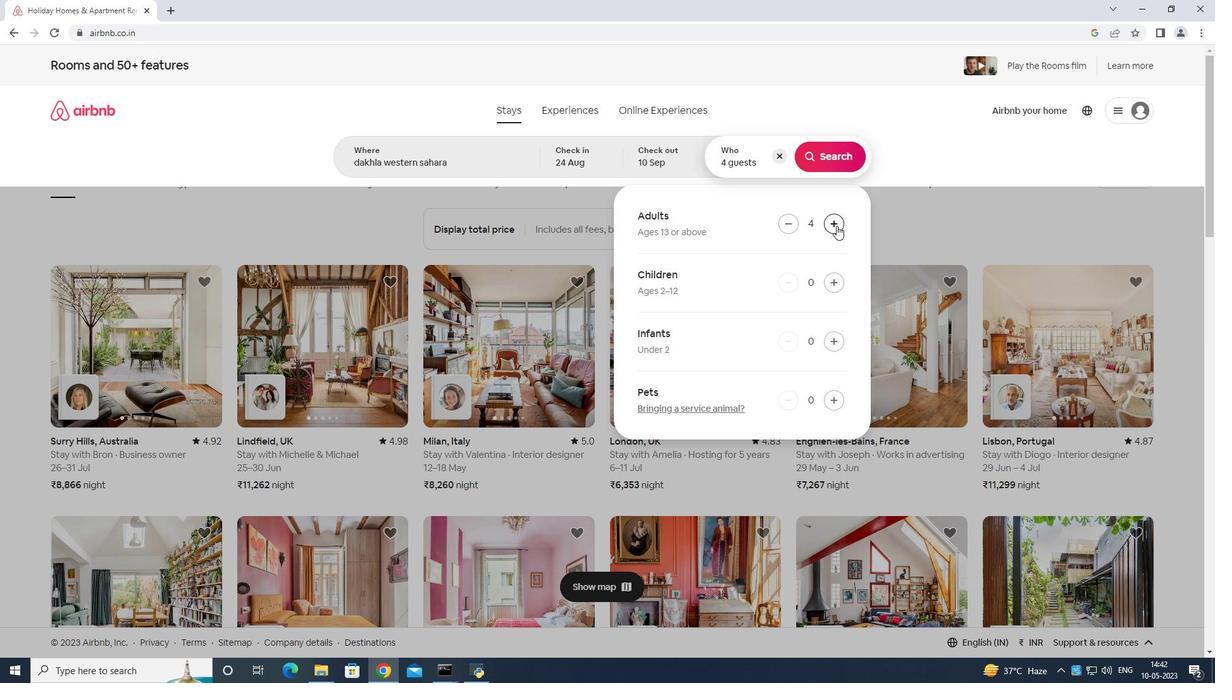 
Action: Mouse pressed left at (837, 226)
Screenshot: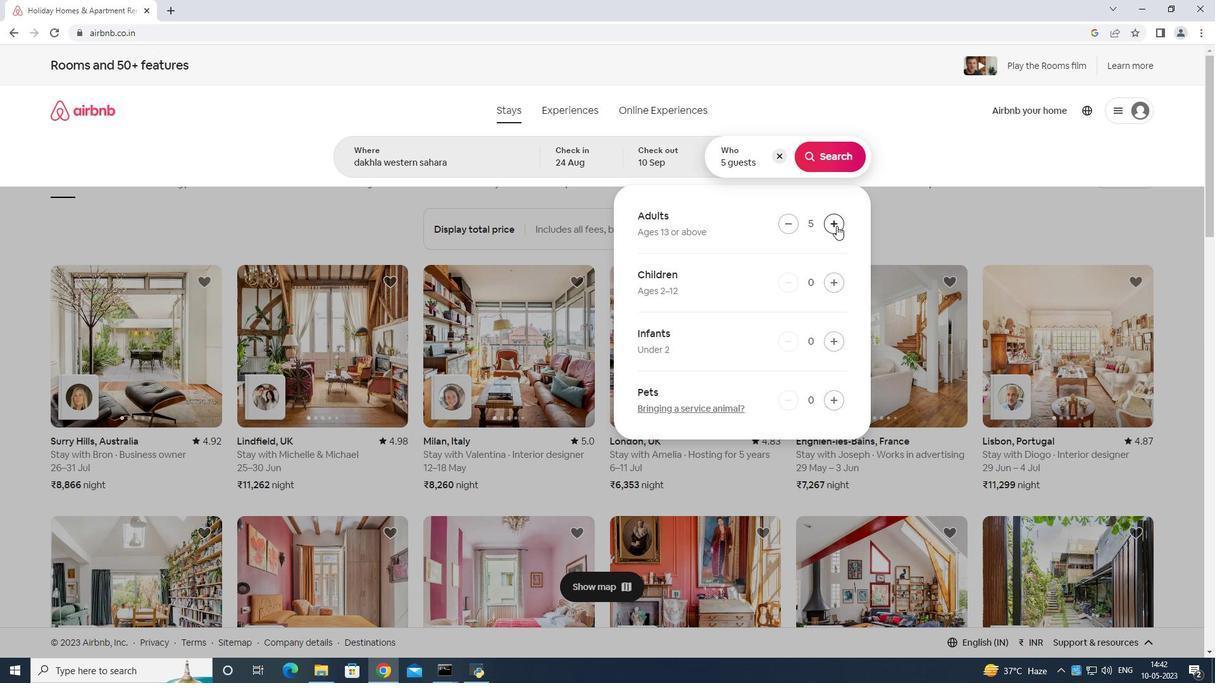 
Action: Mouse pressed left at (837, 226)
Screenshot: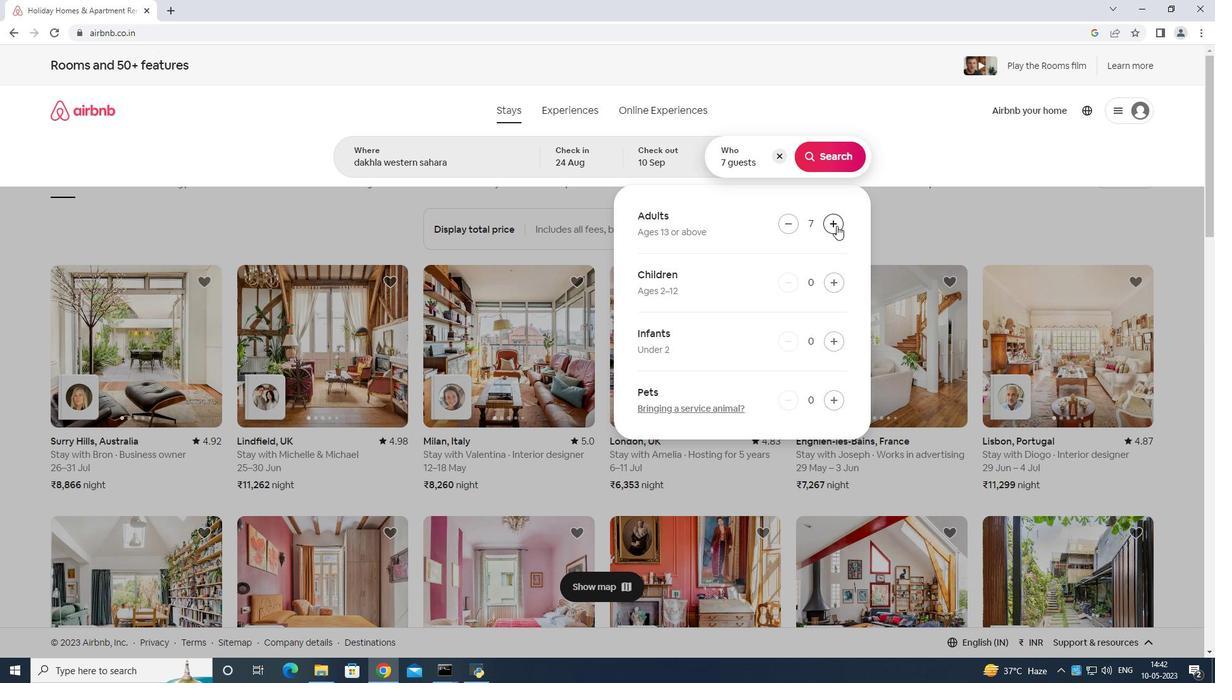 
Action: Mouse moved to (822, 151)
Screenshot: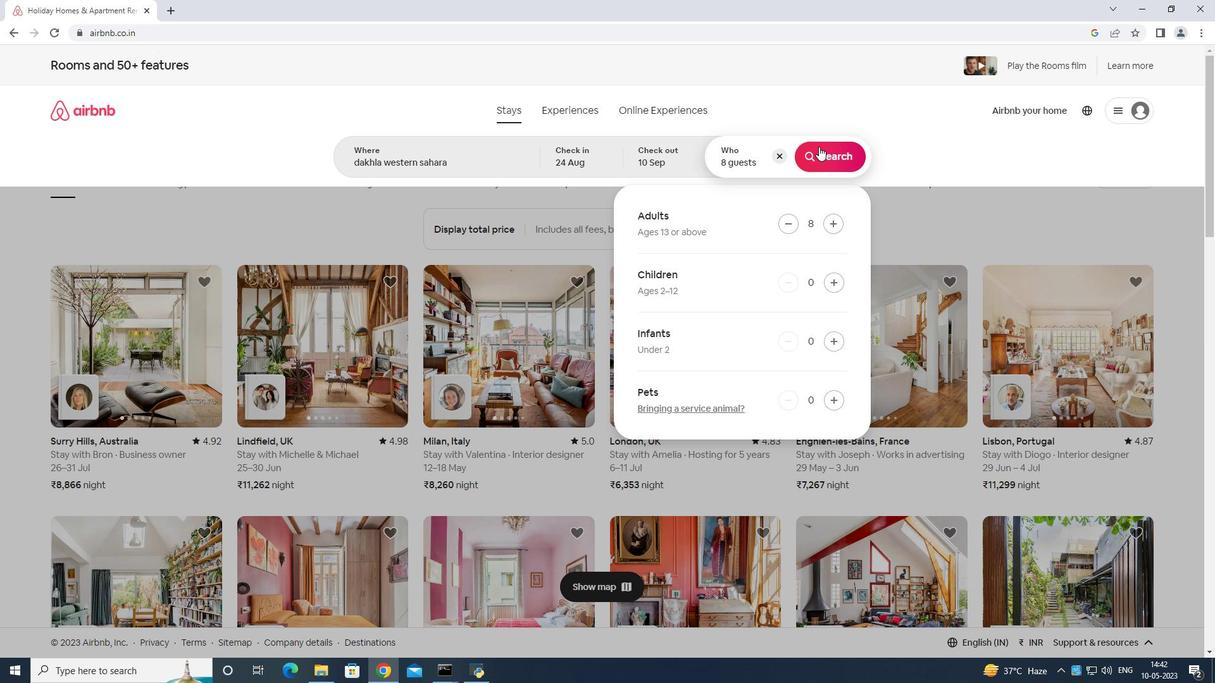 
Action: Mouse pressed left at (822, 151)
Screenshot: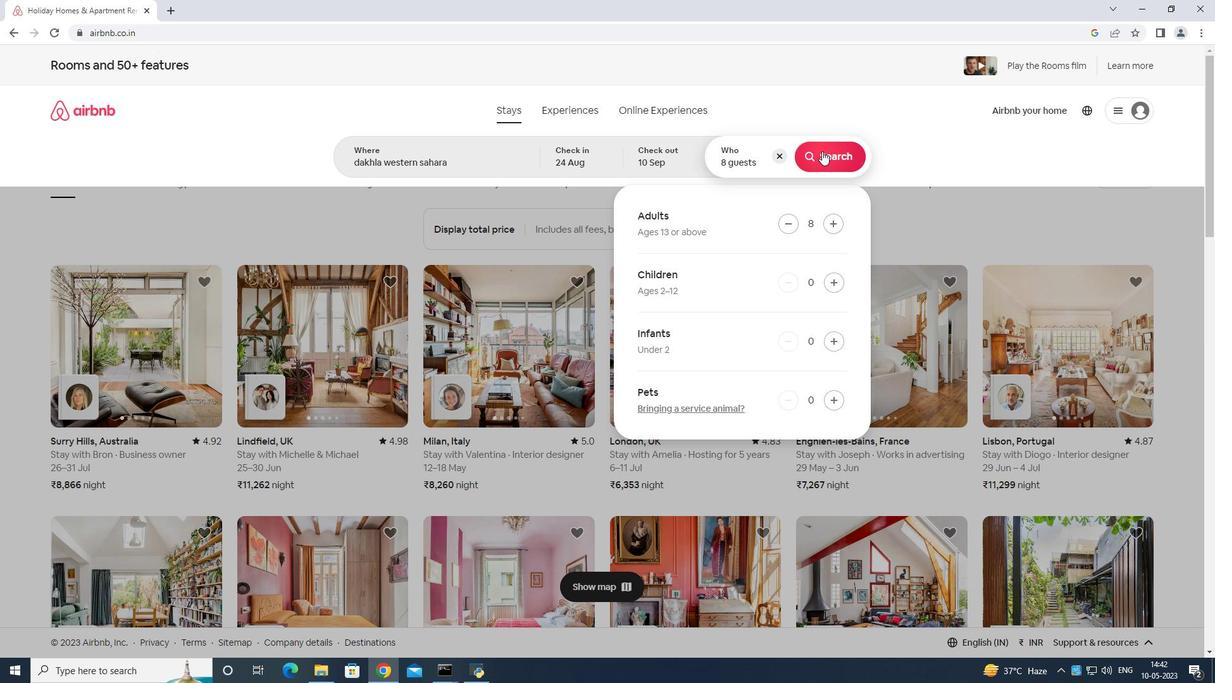 
Action: Mouse moved to (1153, 122)
Screenshot: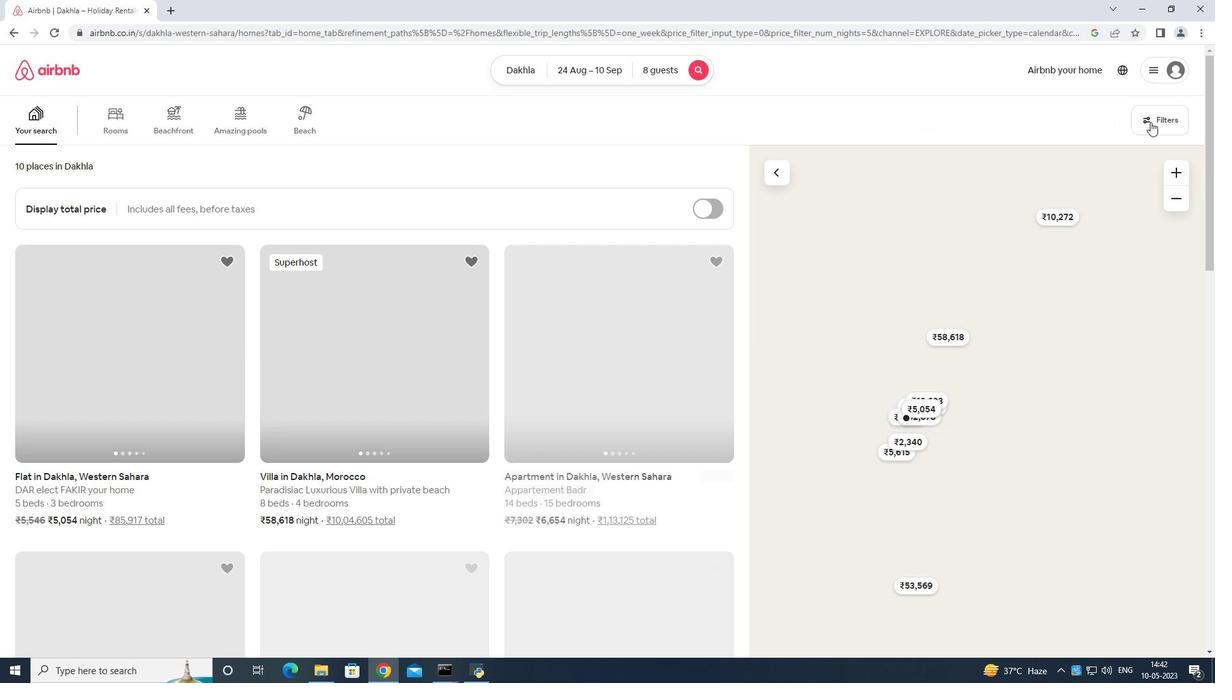 
Action: Mouse pressed left at (1153, 122)
Screenshot: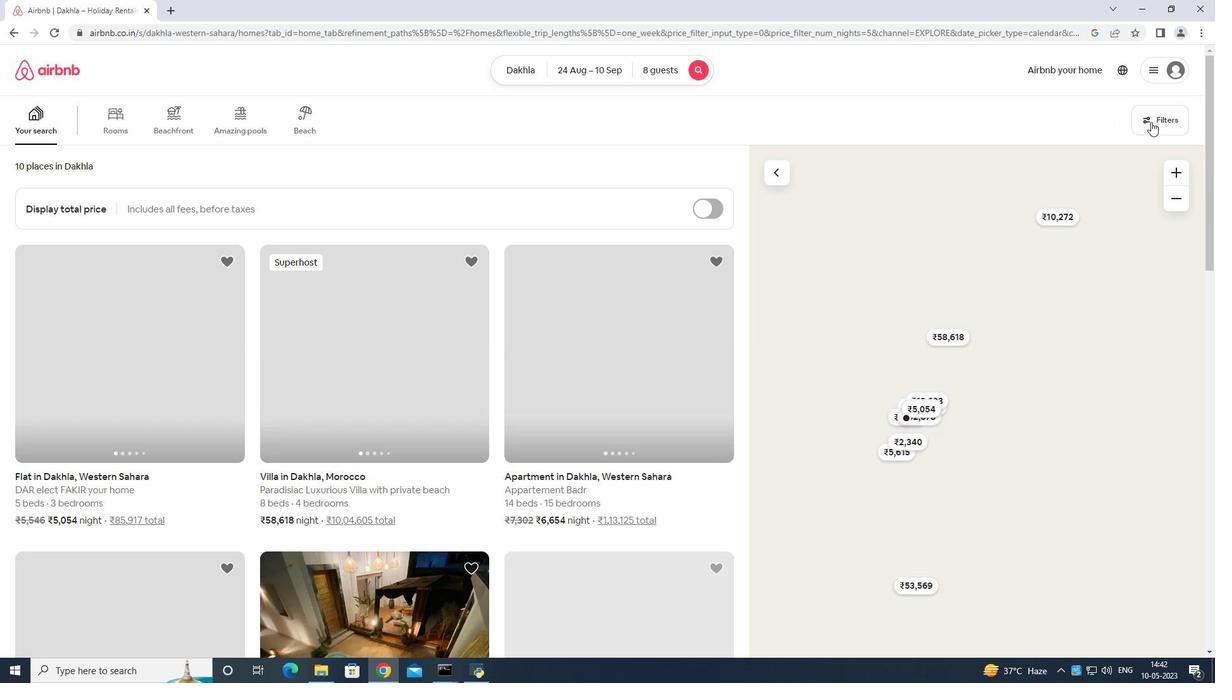 
Action: Mouse moved to (550, 418)
Screenshot: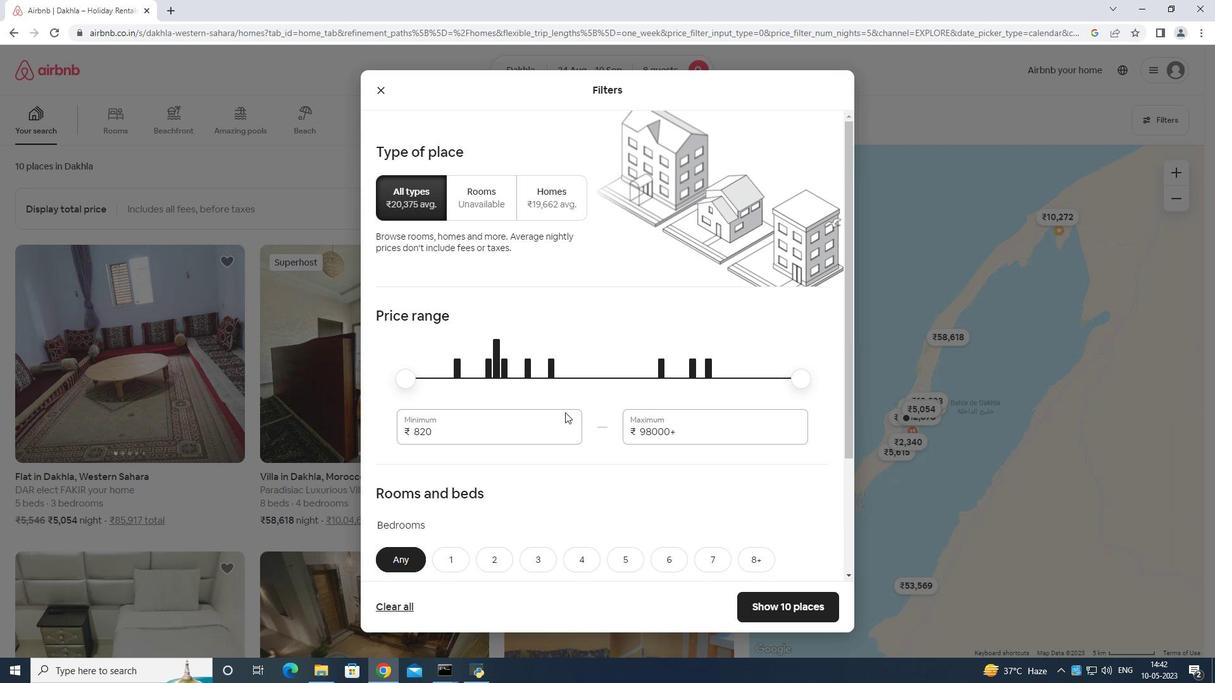 
Action: Mouse pressed left at (550, 418)
Screenshot: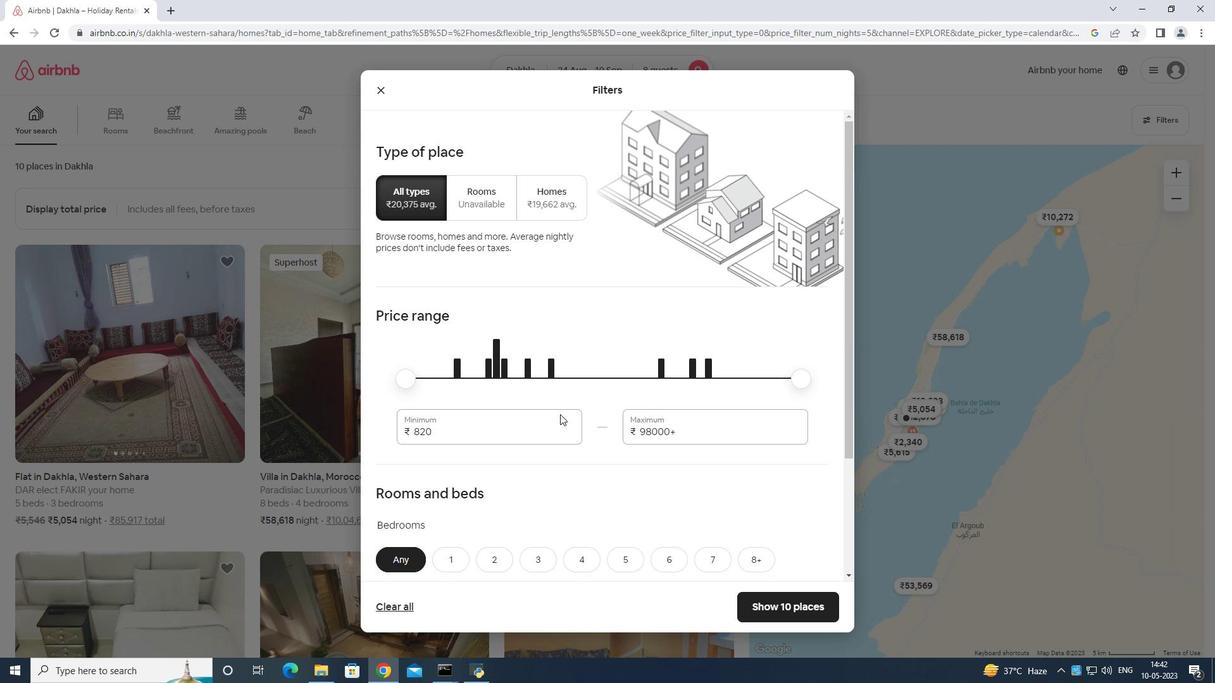 
Action: Mouse moved to (537, 409)
Screenshot: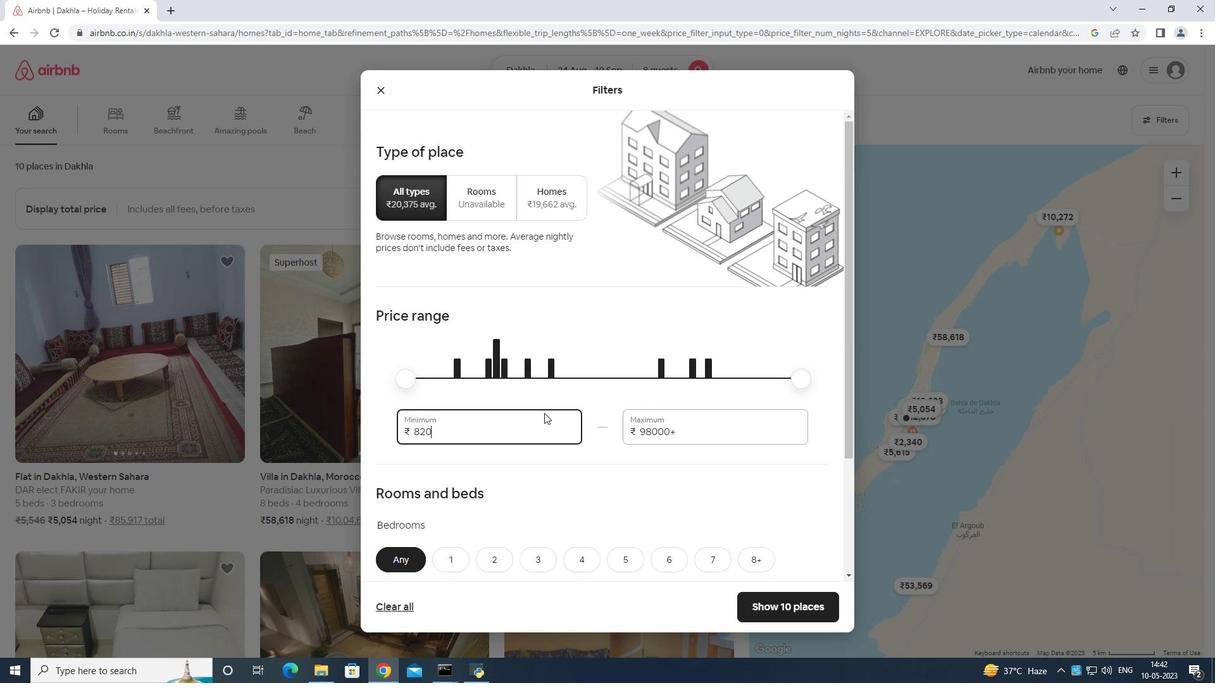 
Action: Key pressed <Key.backspace><Key.backspace><Key.backspace>
Screenshot: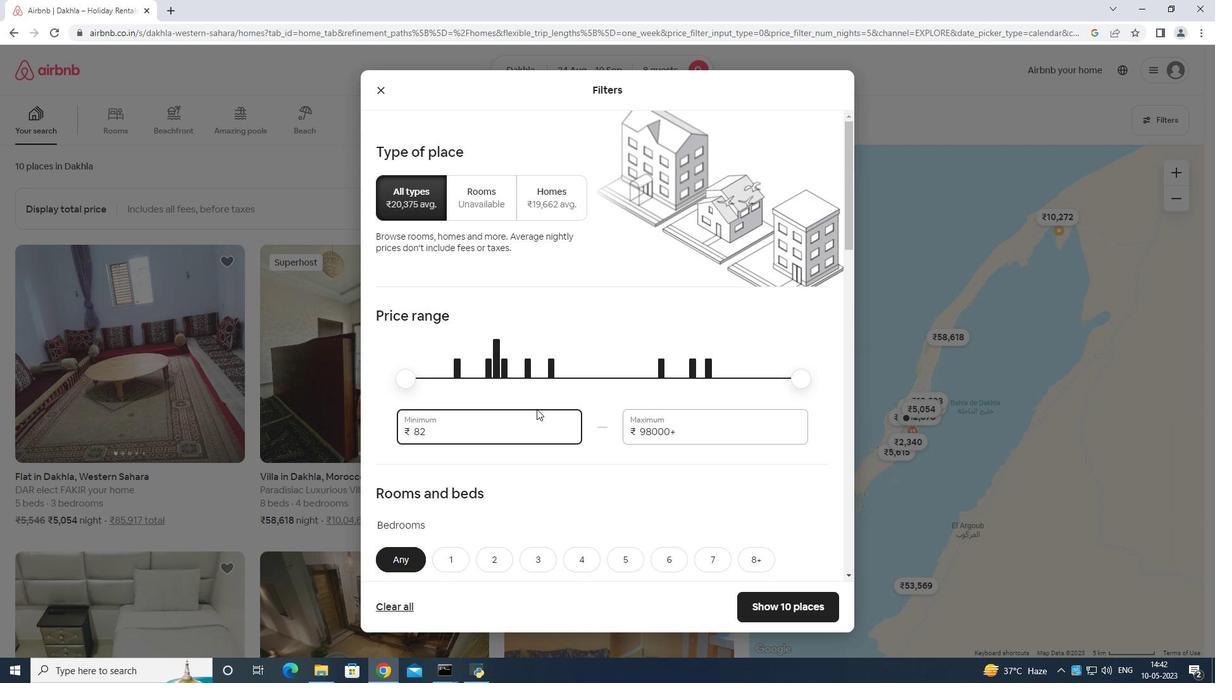 
Action: Mouse moved to (537, 409)
Screenshot: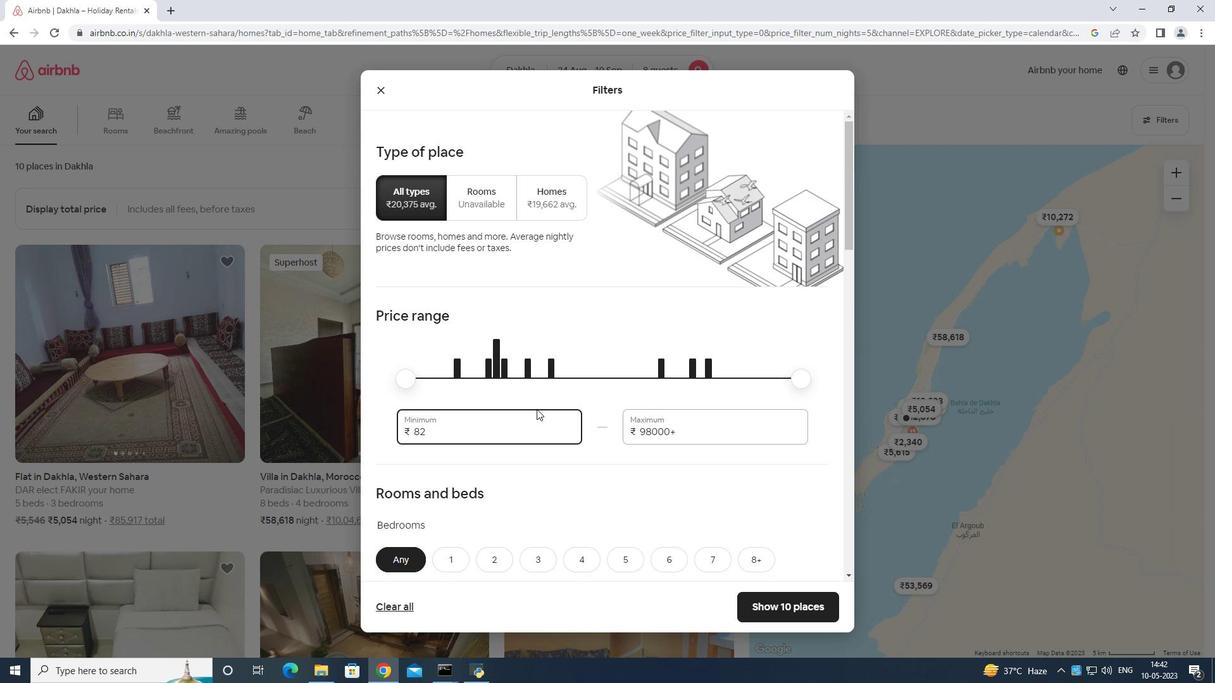 
Action: Key pressed <Key.backspace><Key.backspace>
Screenshot: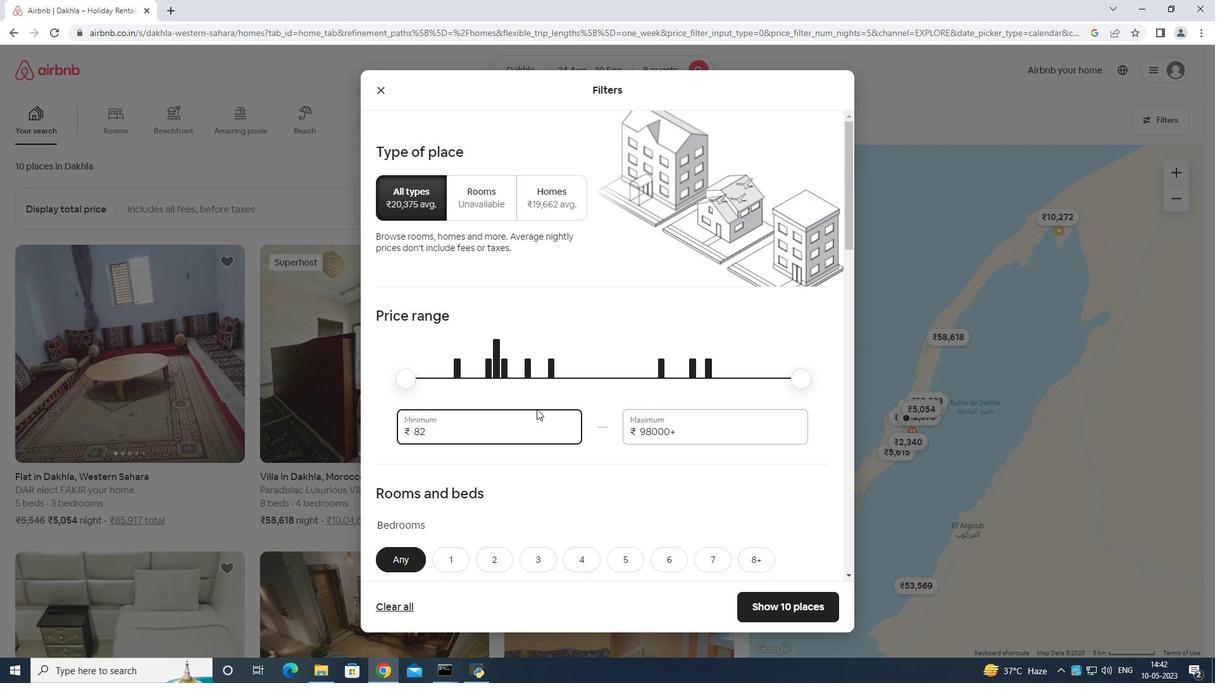 
Action: Mouse moved to (537, 408)
Screenshot: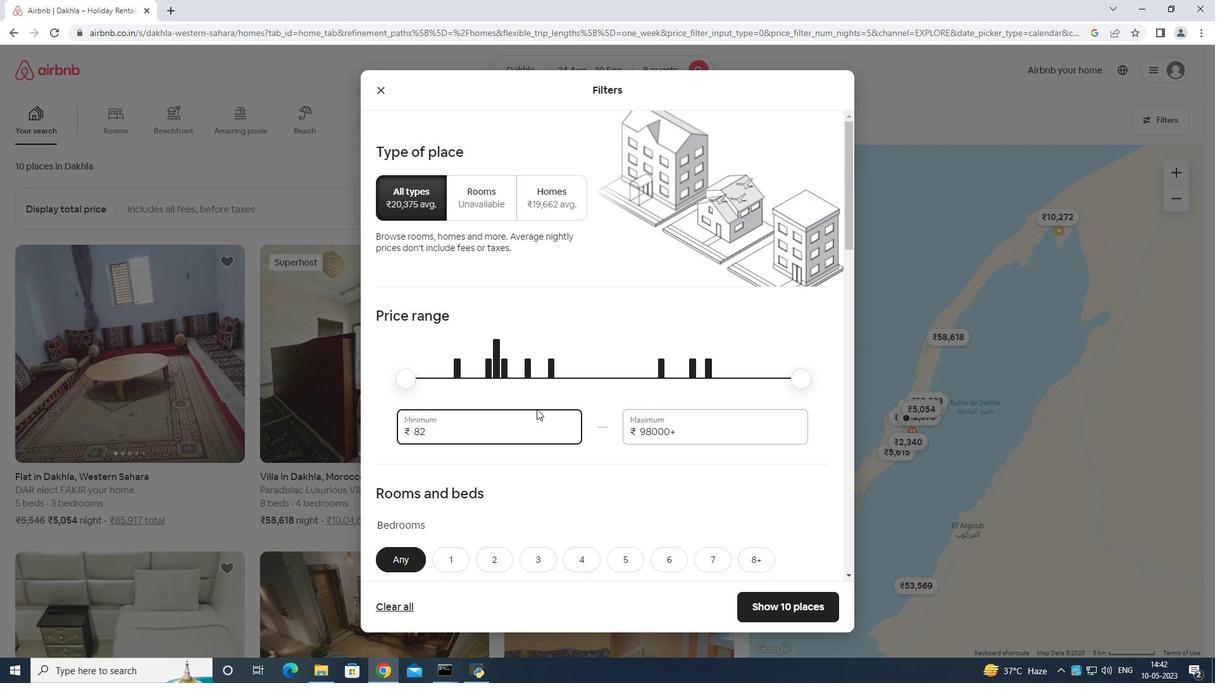 
Action: Key pressed <Key.backspace><Key.backspace>
Screenshot: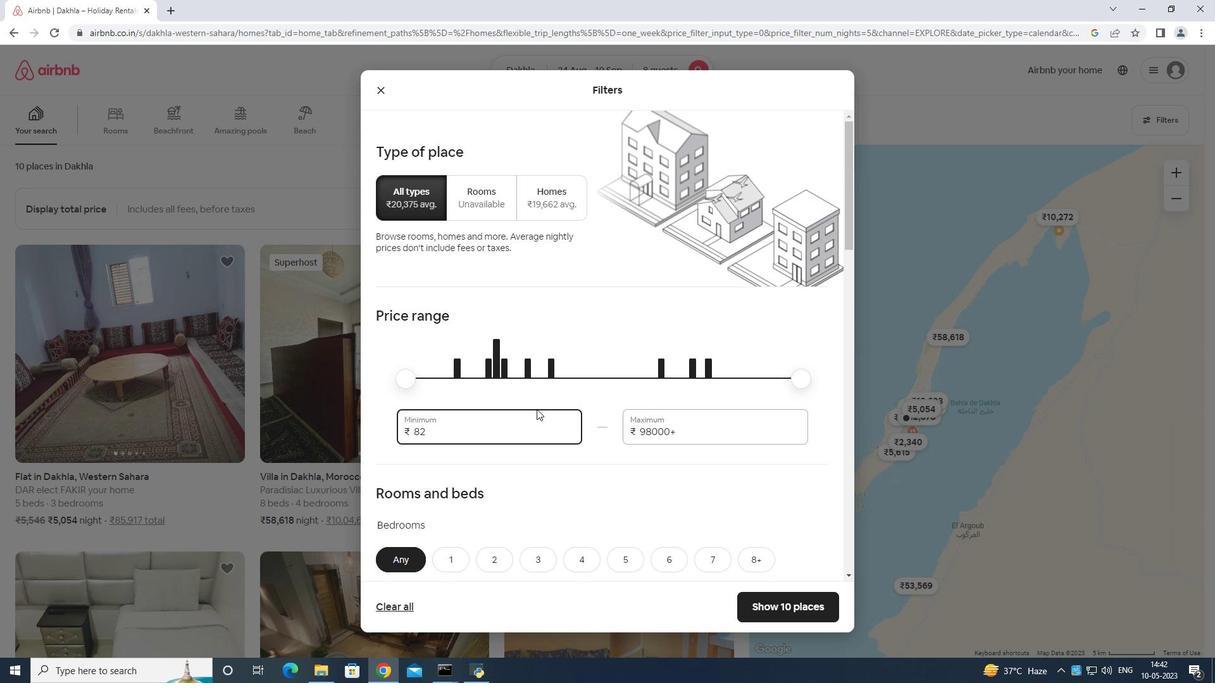 
Action: Mouse moved to (537, 406)
Screenshot: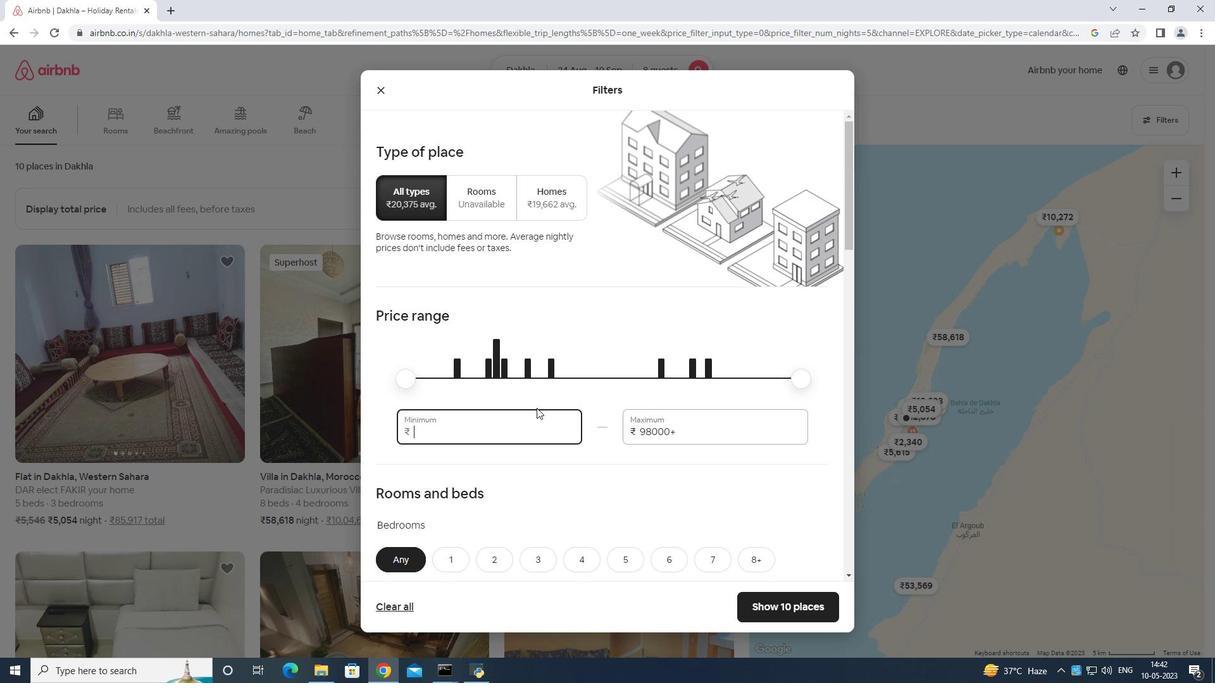 
Action: Key pressed <Key.backspace><Key.backspace>
Screenshot: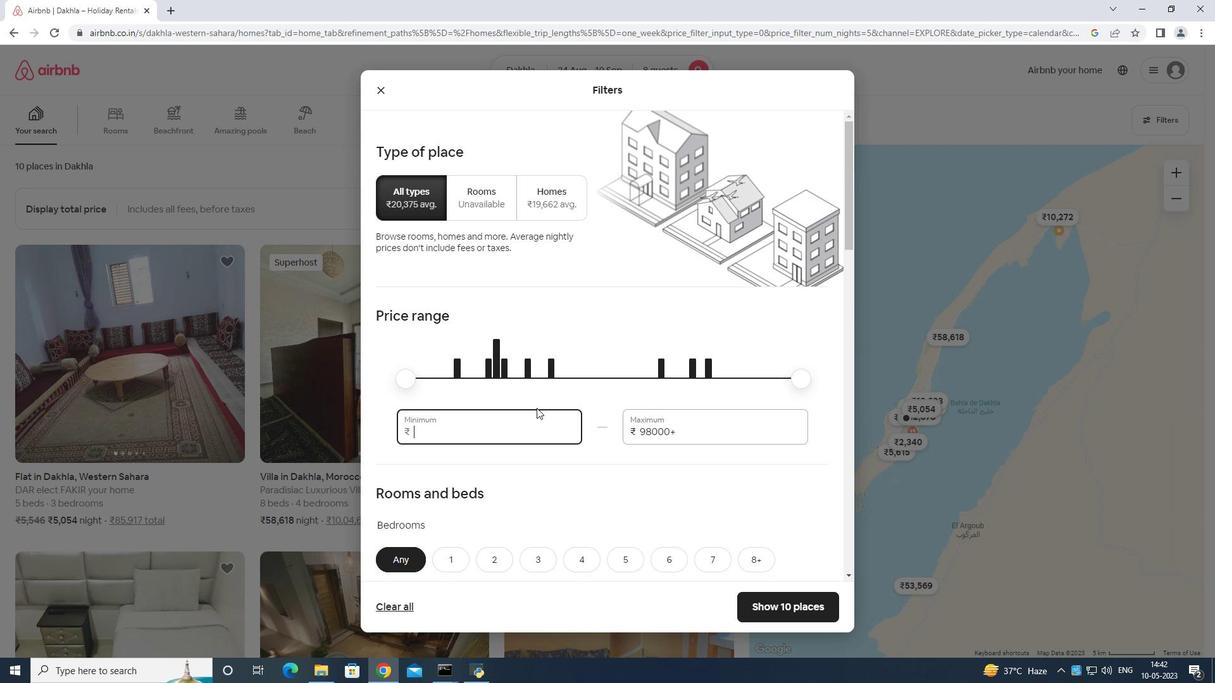 
Action: Mouse moved to (599, 397)
Screenshot: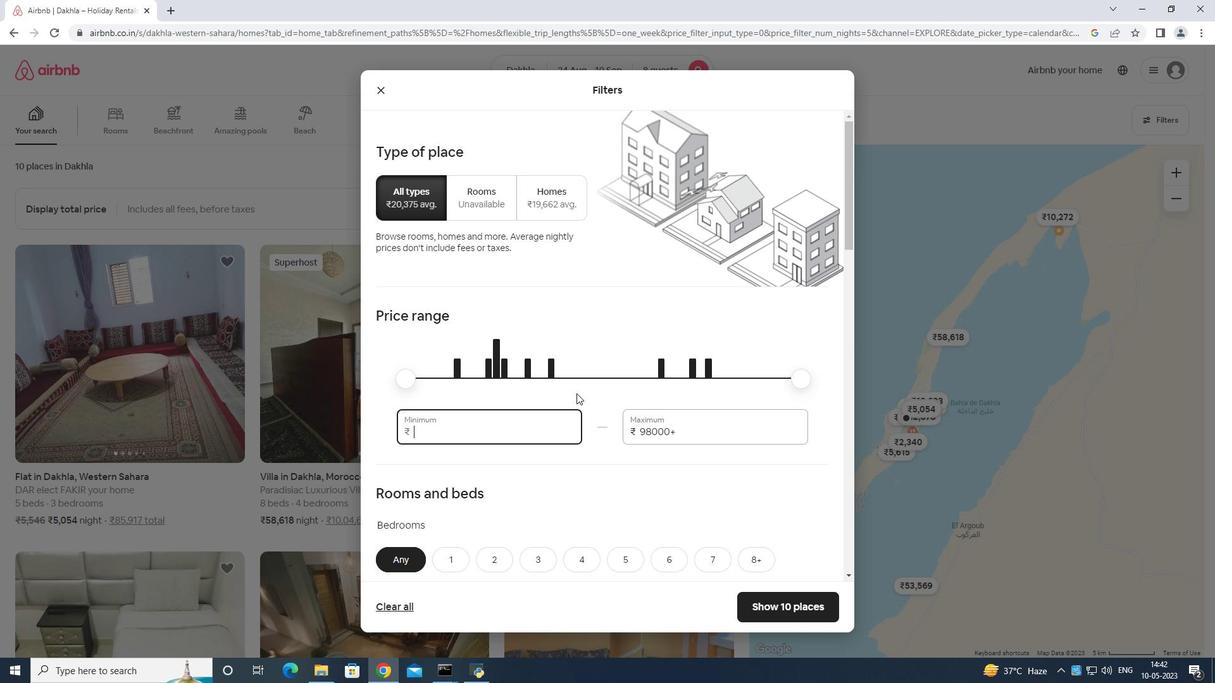 
Action: Key pressed 1
Screenshot: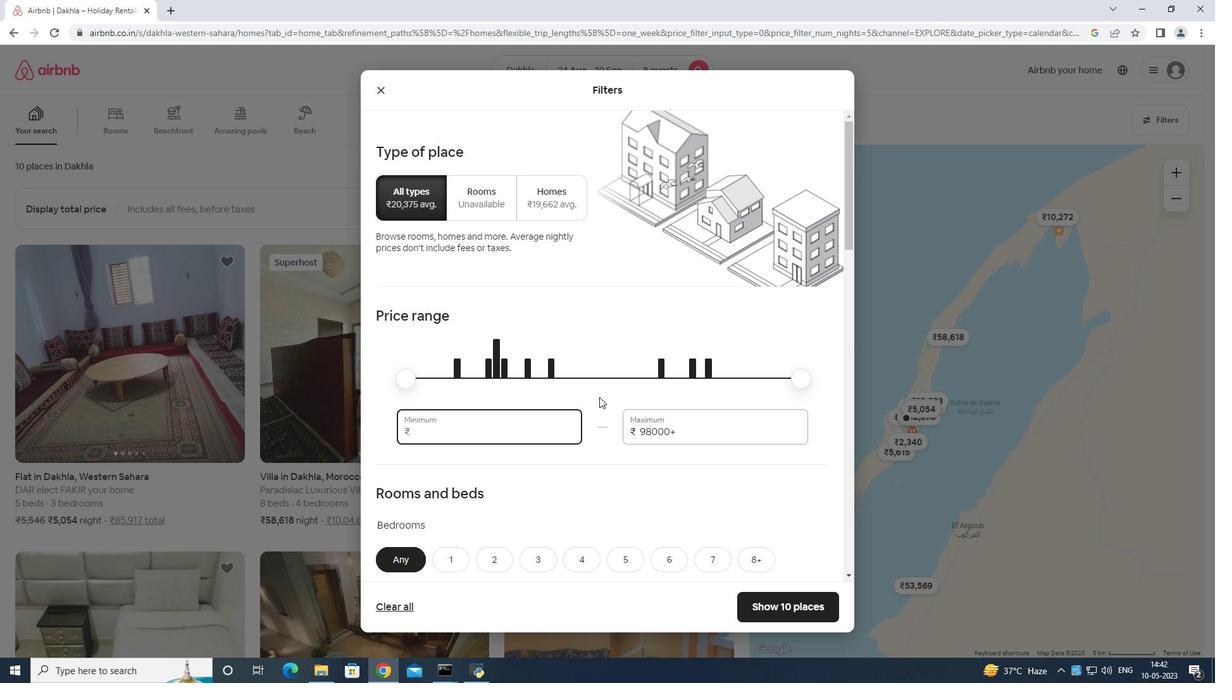 
Action: Mouse moved to (599, 397)
Screenshot: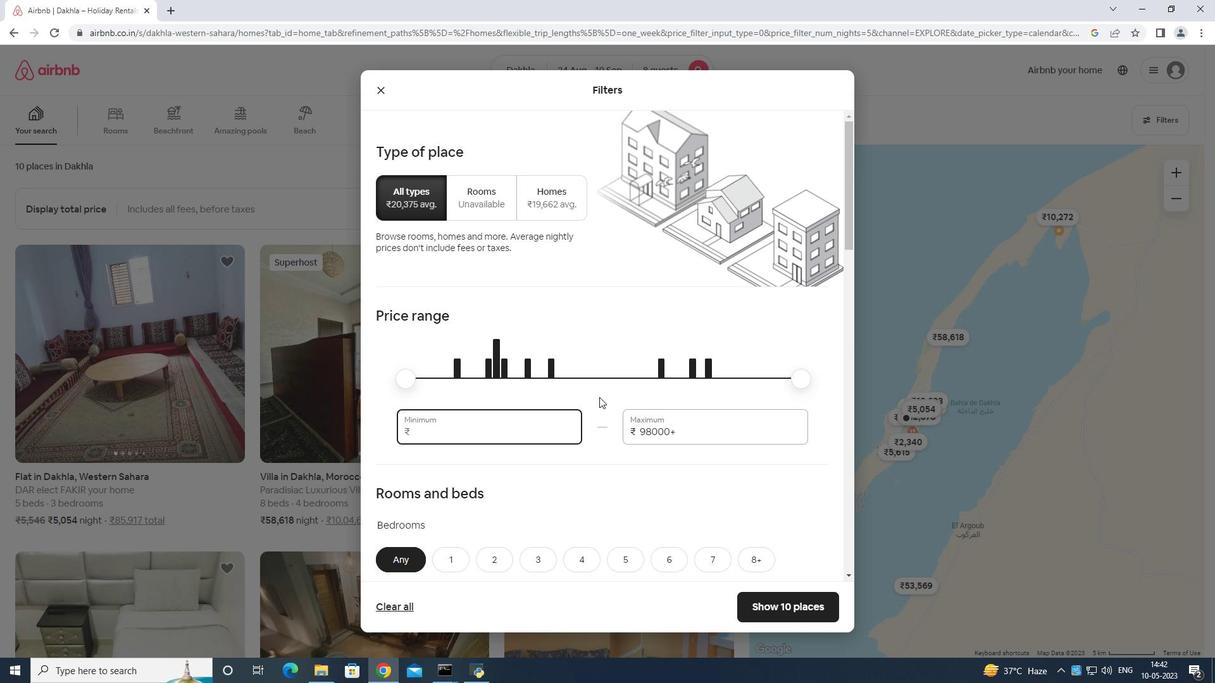 
Action: Key pressed 20
Screenshot: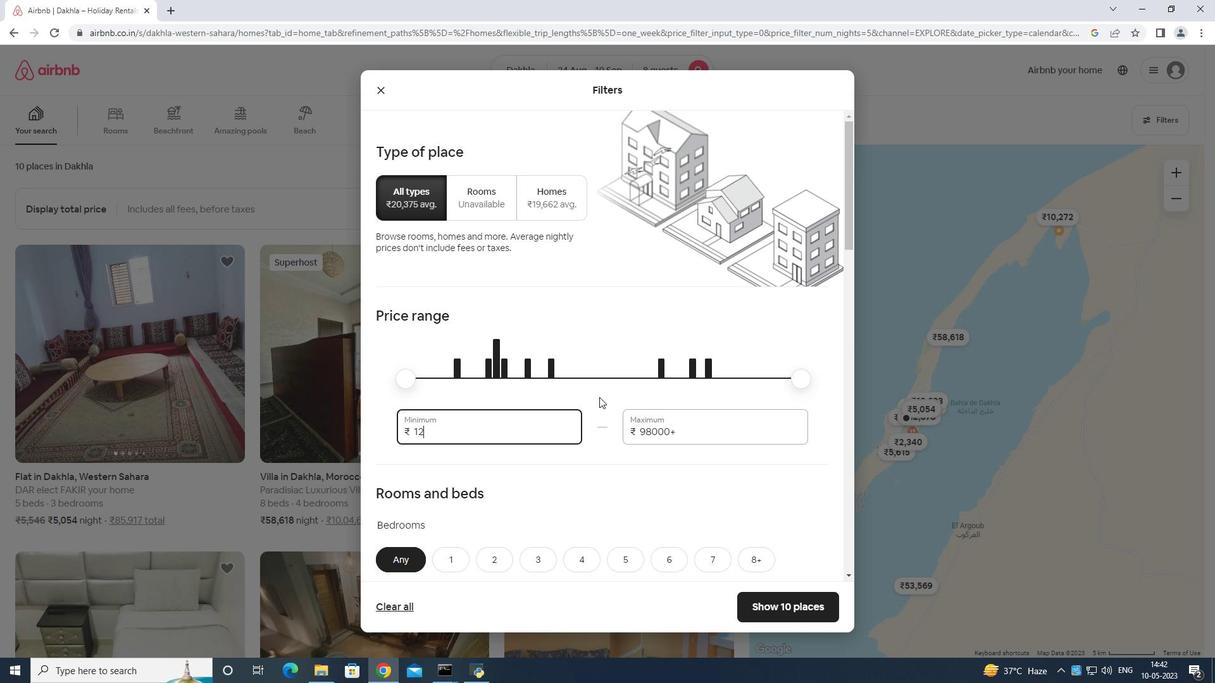 
Action: Mouse moved to (600, 397)
Screenshot: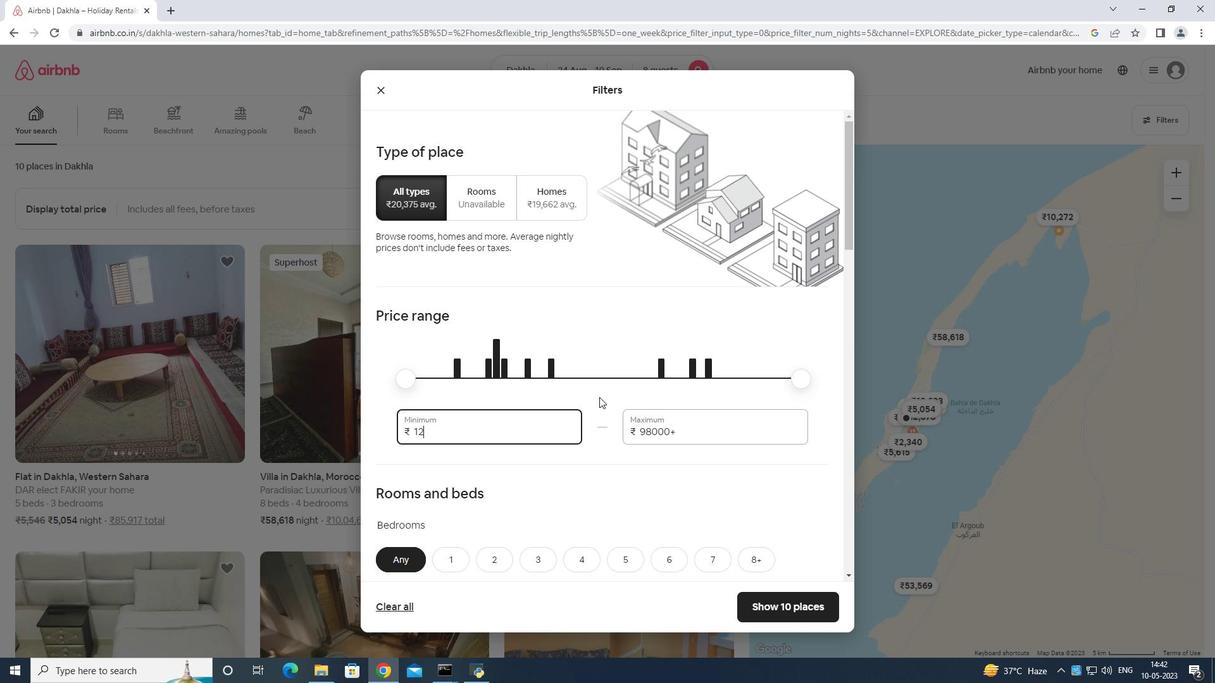 
Action: Key pressed 0
Screenshot: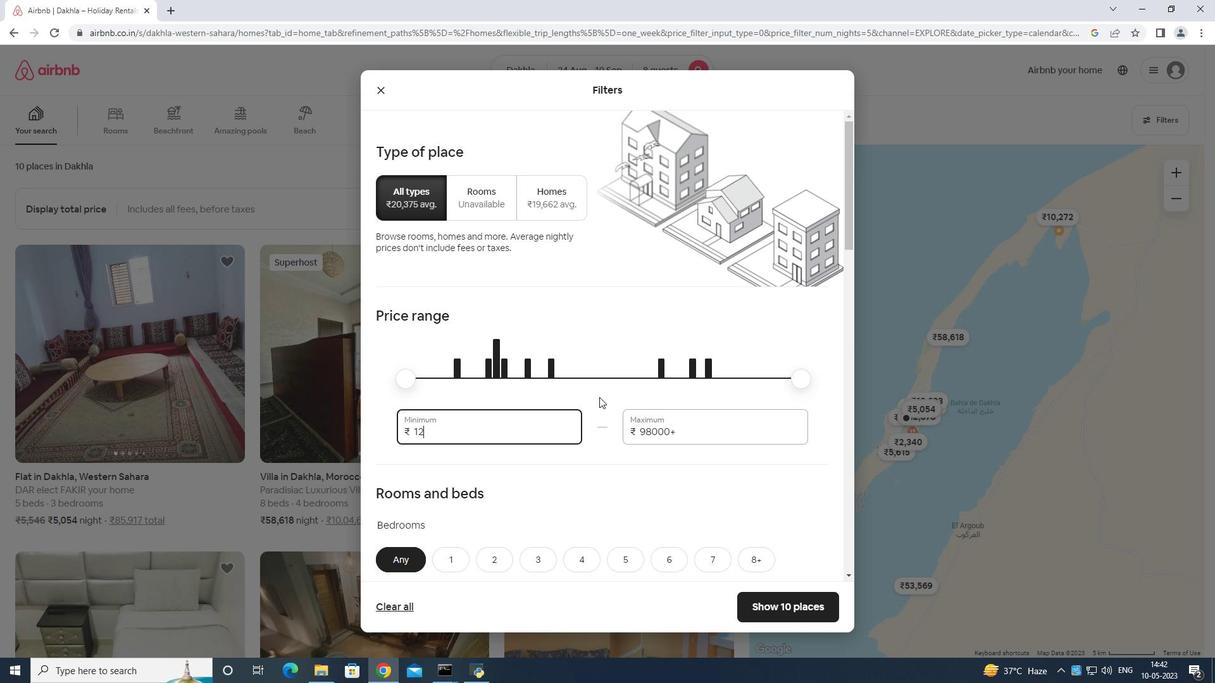 
Action: Mouse moved to (600, 397)
Screenshot: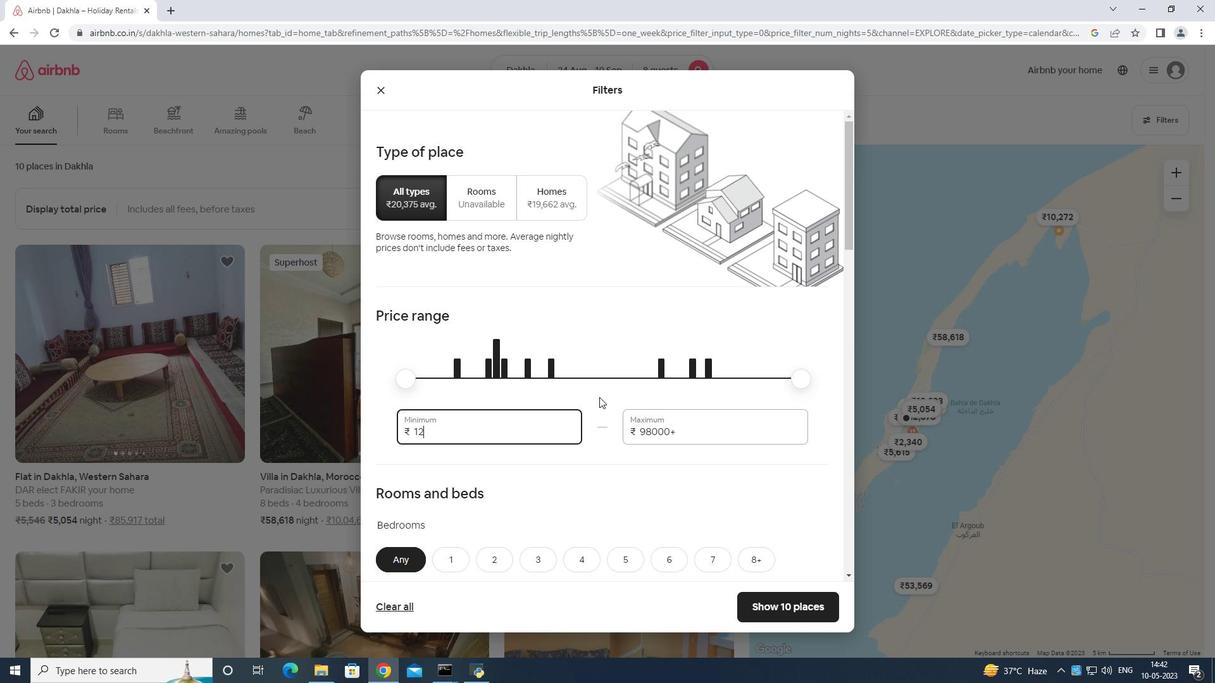 
Action: Key pressed 0
Screenshot: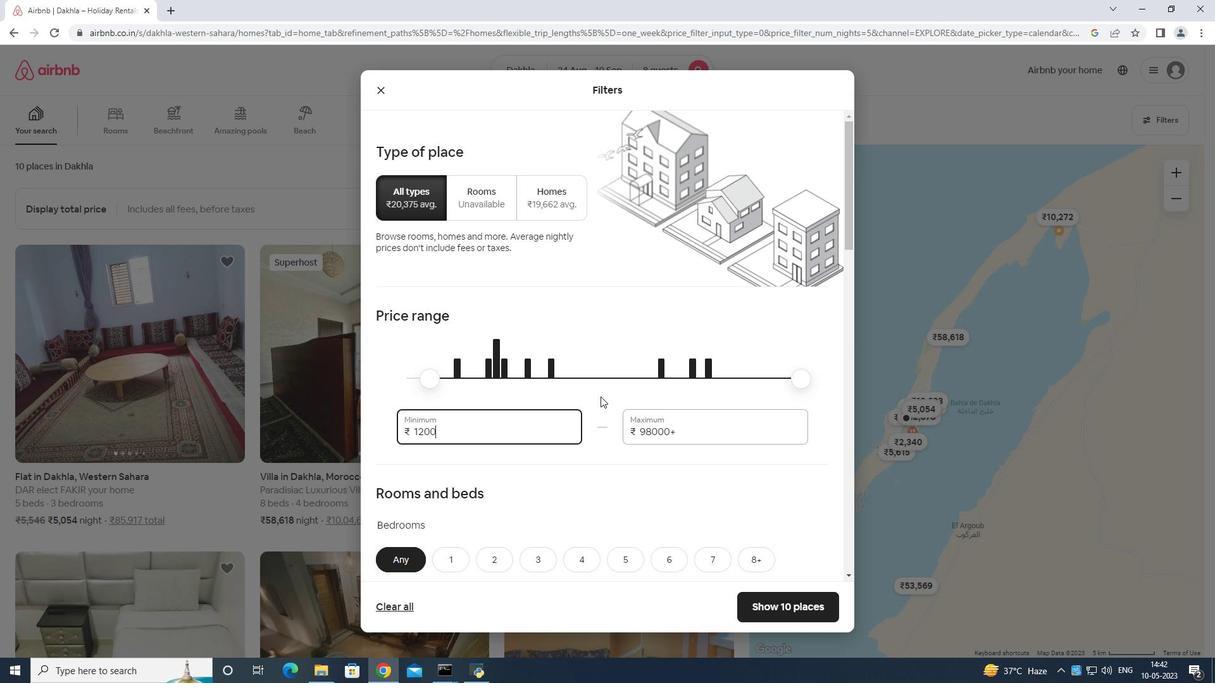 
Action: Mouse moved to (732, 417)
Screenshot: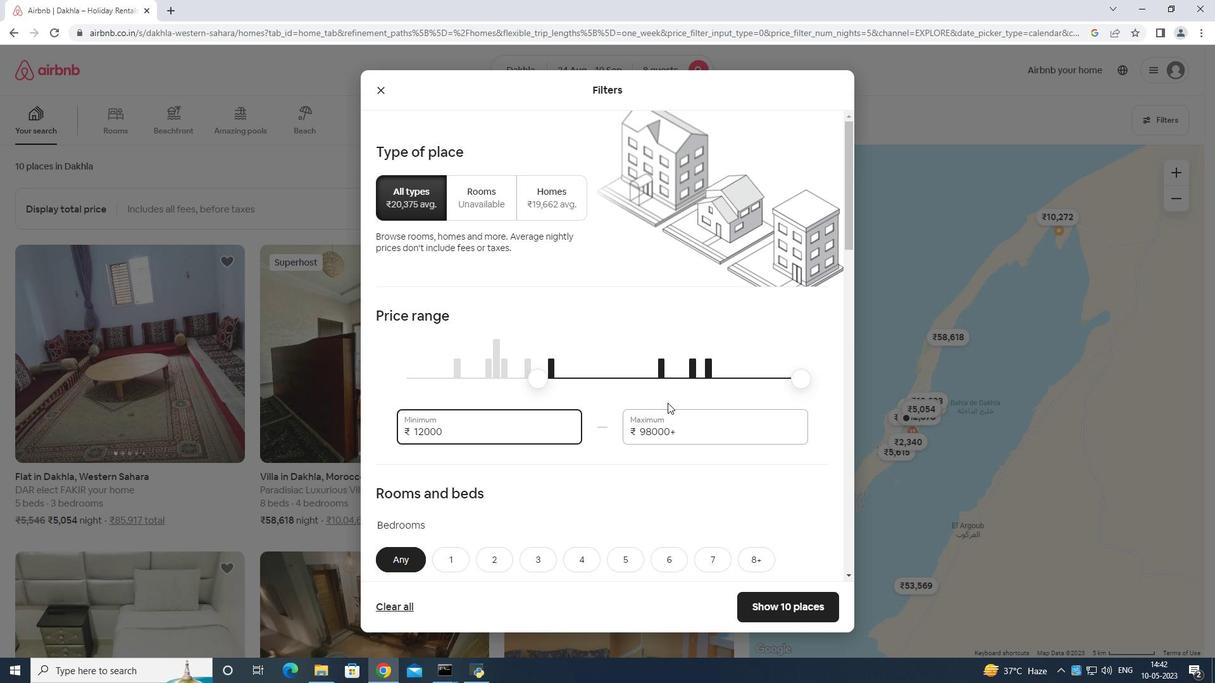 
Action: Mouse pressed left at (732, 417)
Screenshot: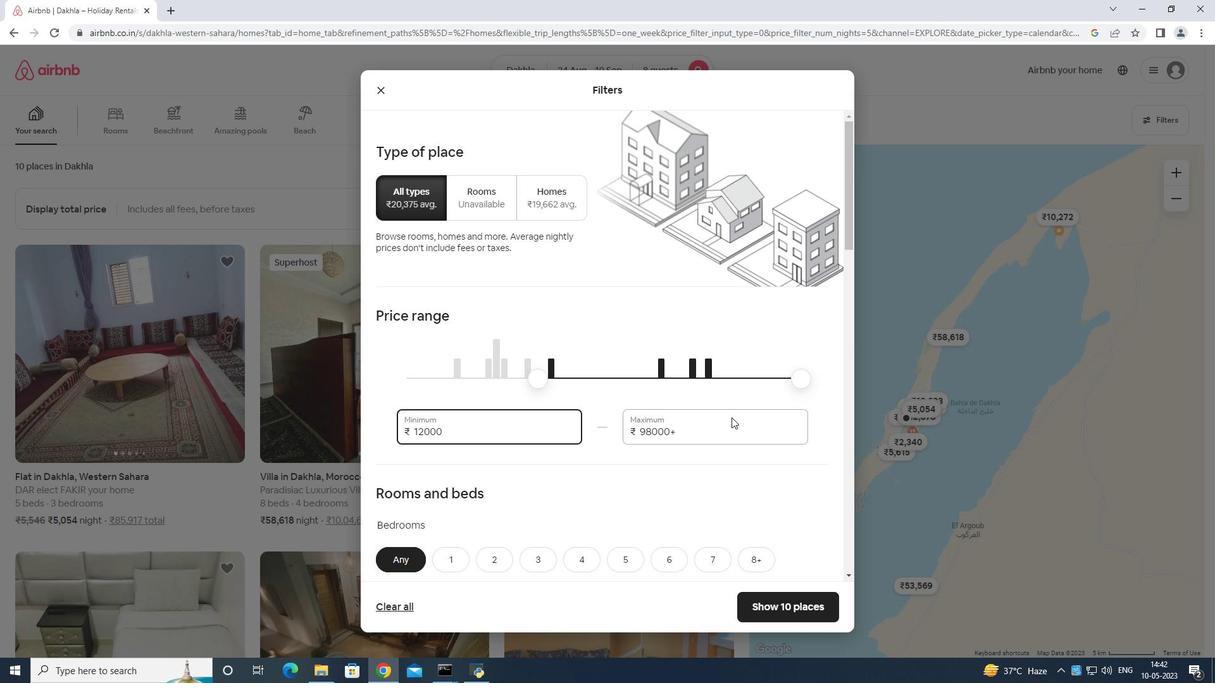 
Action: Mouse moved to (732, 417)
Screenshot: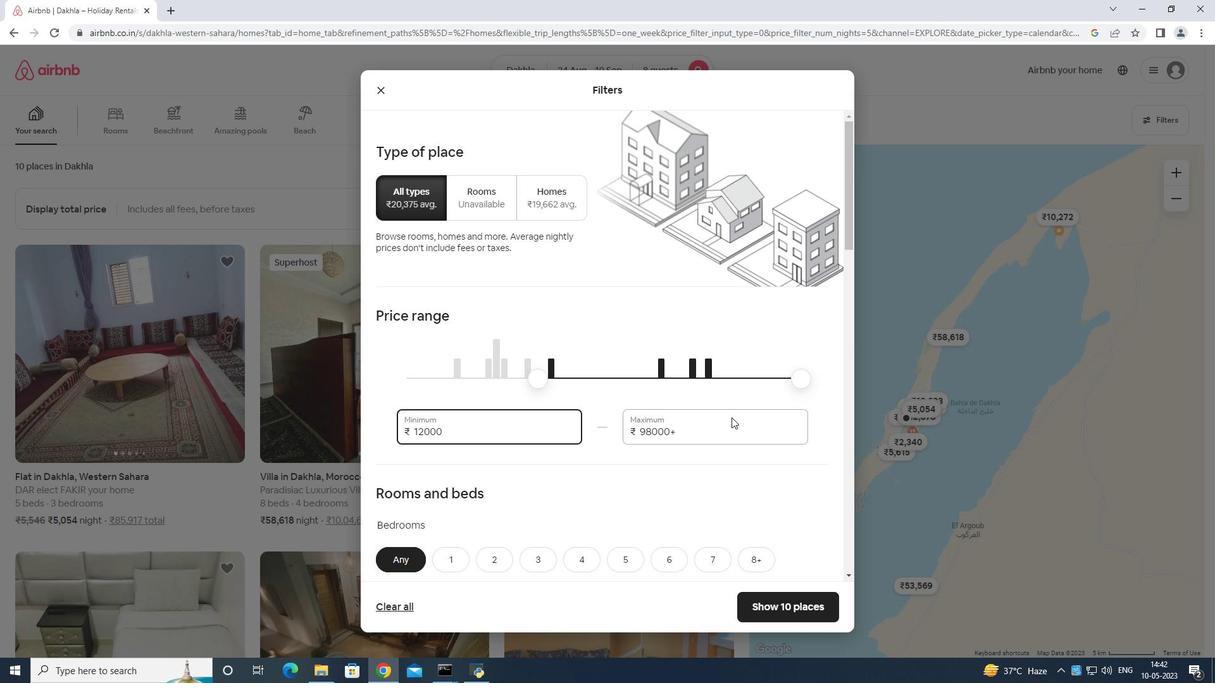 
Action: Key pressed <Key.backspace><Key.backspace><Key.backspace><Key.backspace><Key.backspace><Key.backspace><Key.backspace><Key.backspace><Key.backspace><Key.backspace><Key.backspace><Key.backspace><Key.backspace><Key.backspace><Key.backspace><Key.backspace><Key.backspace>15000
Screenshot: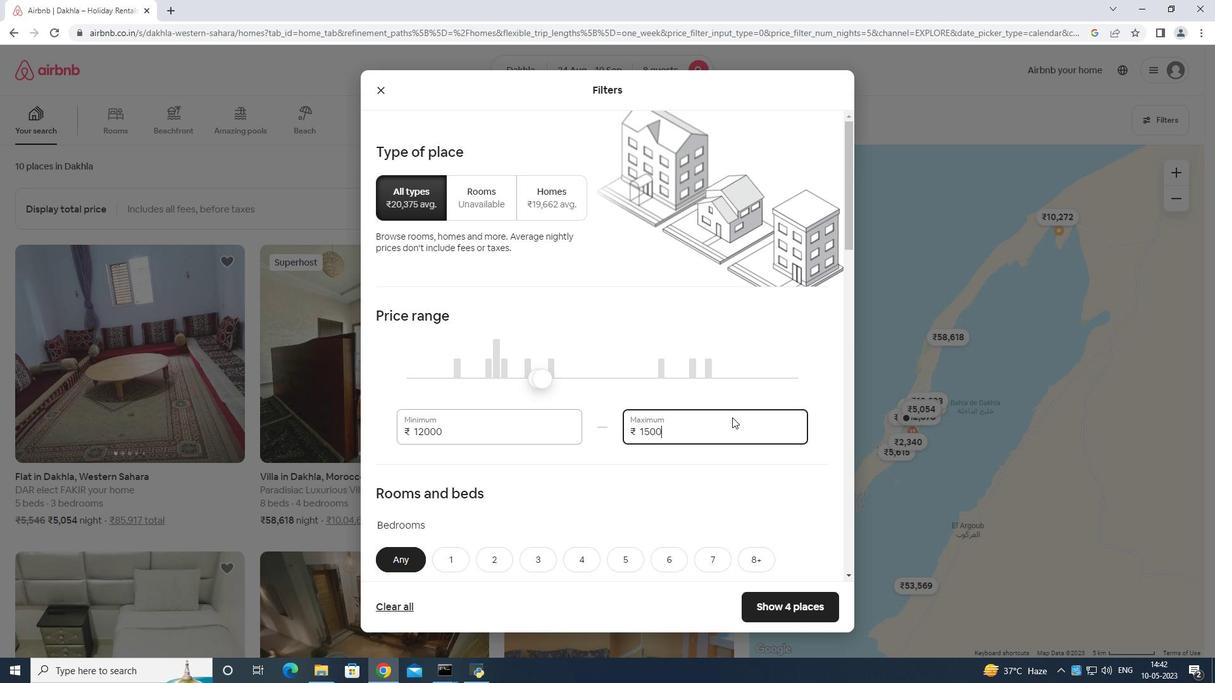 
Action: Mouse moved to (733, 400)
Screenshot: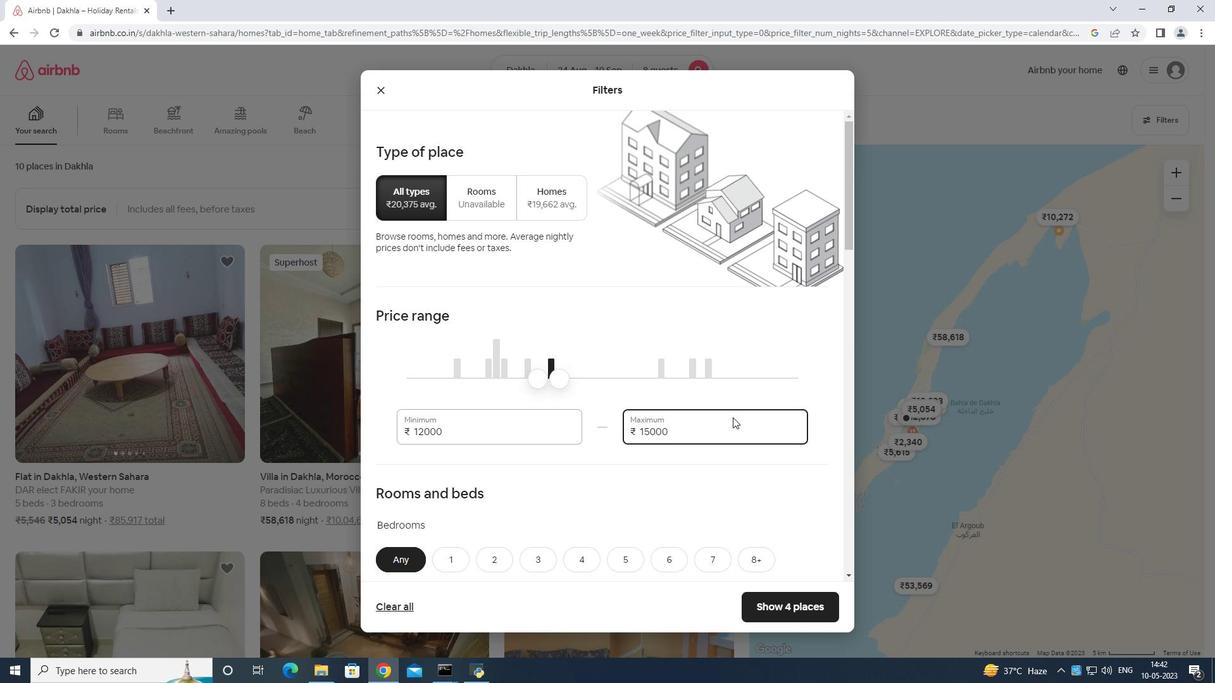 
Action: Mouse scrolled (733, 400) with delta (0, 0)
Screenshot: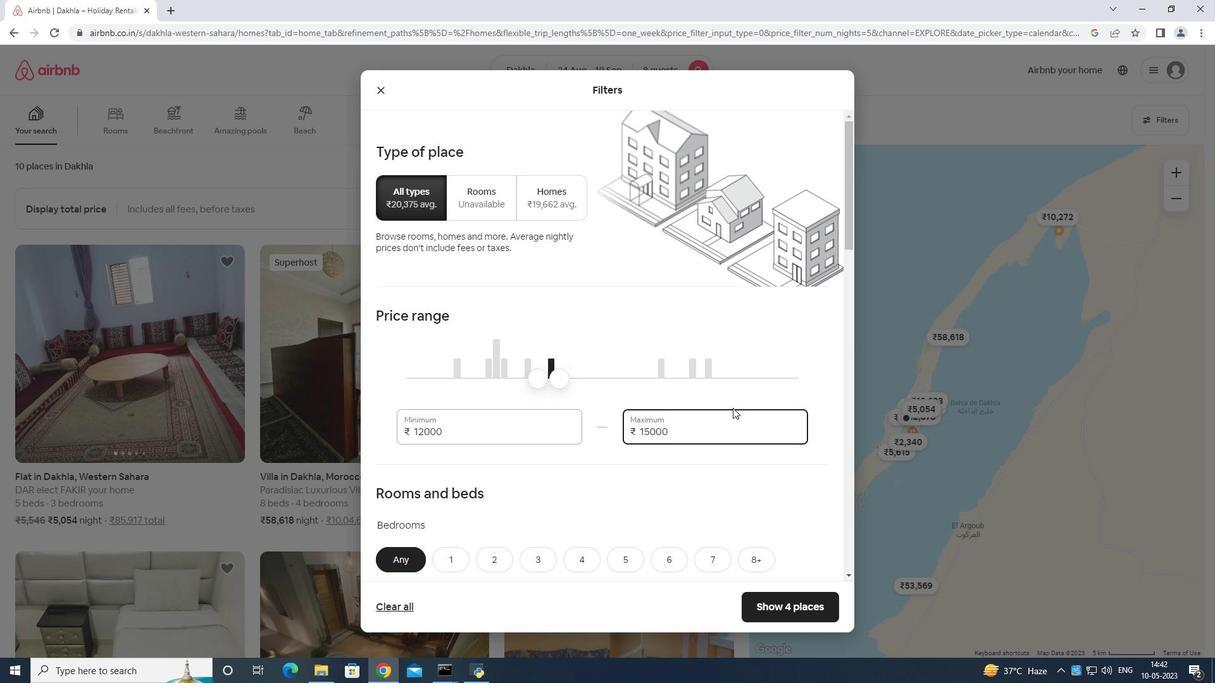 
Action: Mouse scrolled (733, 400) with delta (0, 0)
Screenshot: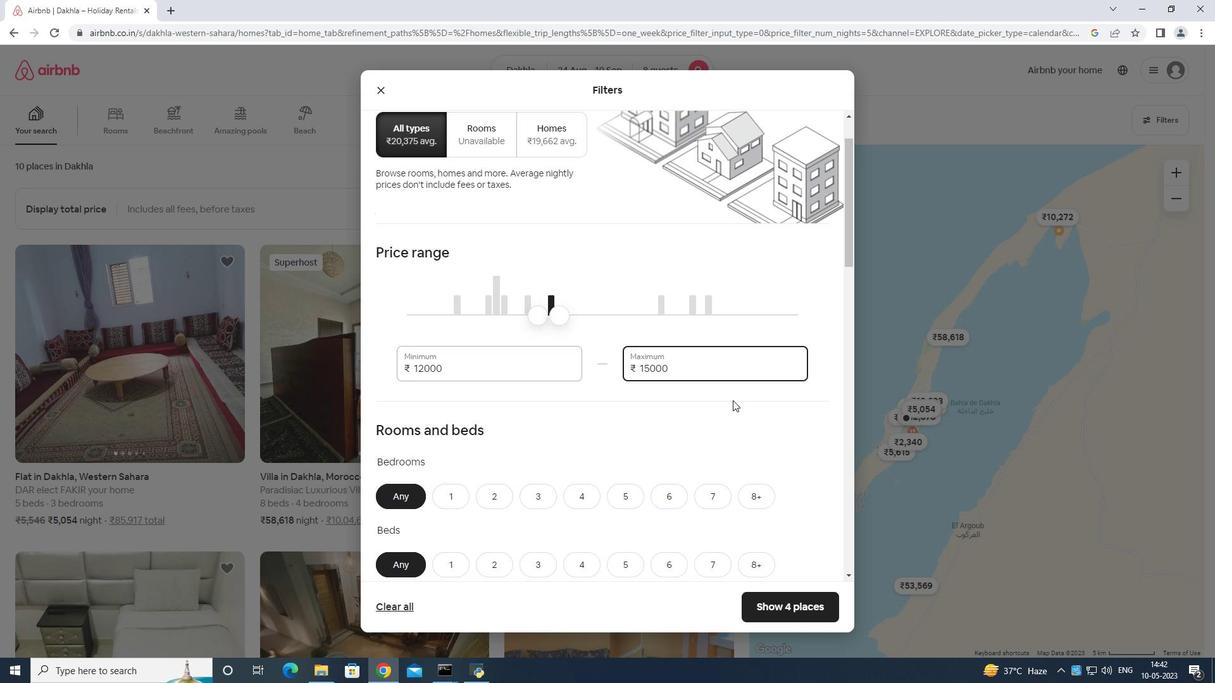 
Action: Mouse scrolled (733, 400) with delta (0, 0)
Screenshot: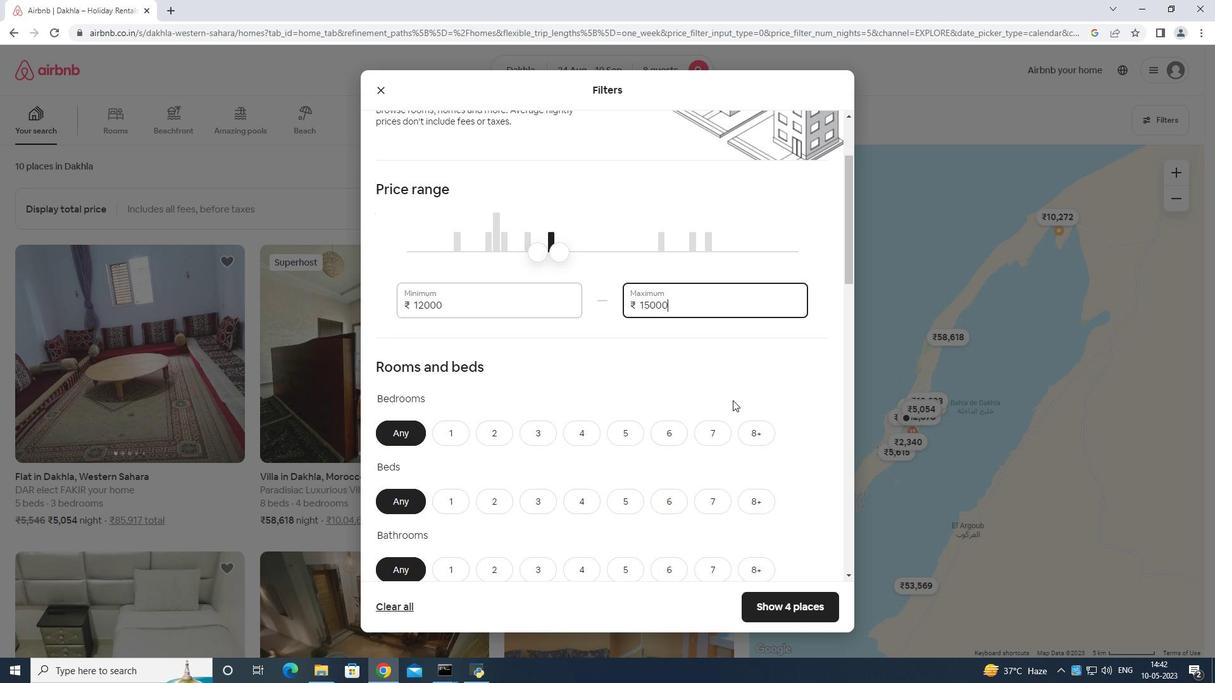 
Action: Mouse moved to (583, 374)
Screenshot: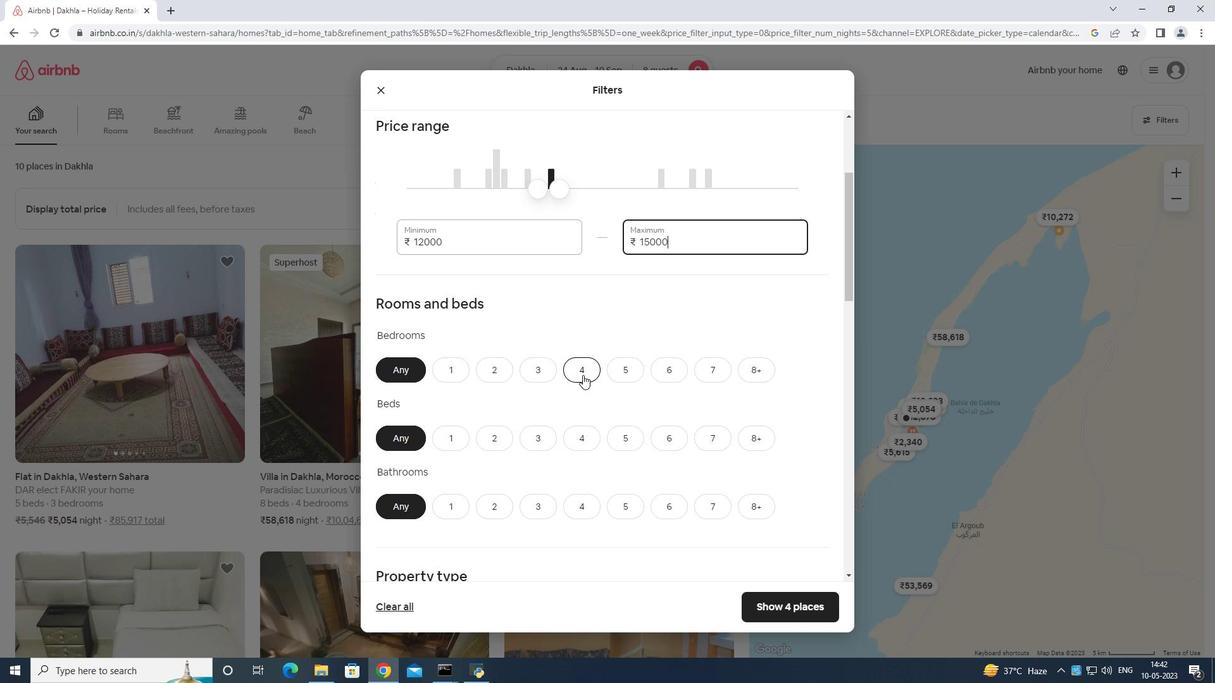 
Action: Mouse pressed left at (583, 374)
Screenshot: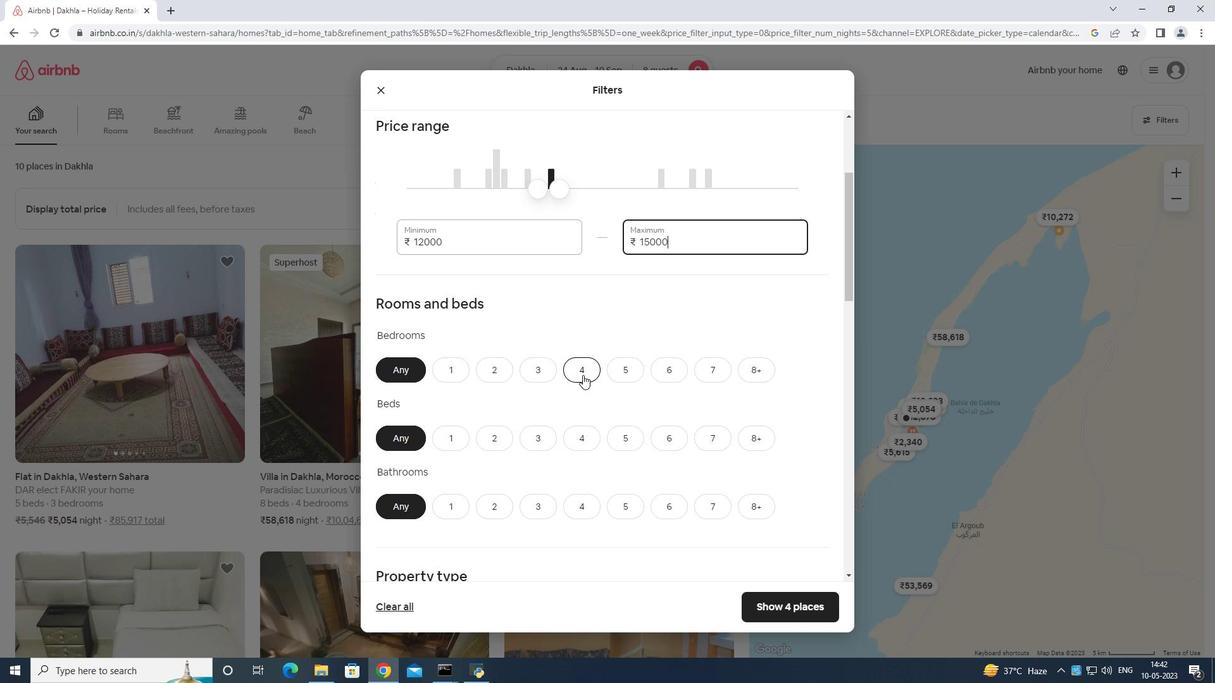 
Action: Mouse moved to (751, 436)
Screenshot: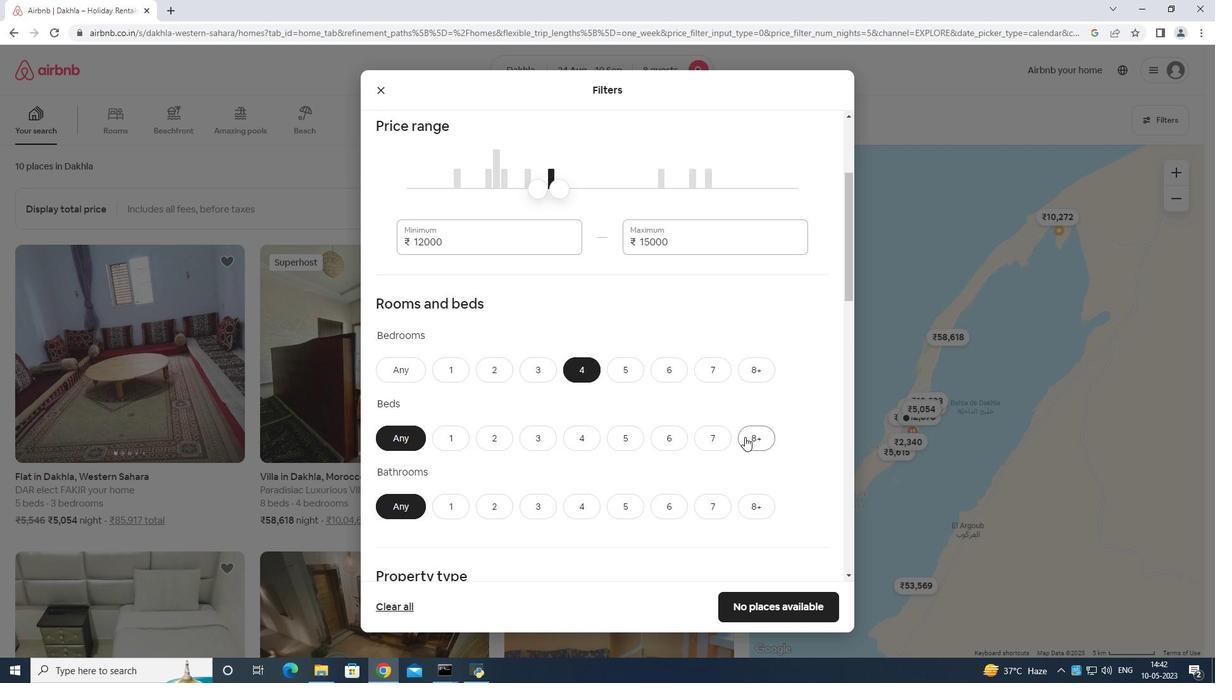 
Action: Mouse pressed left at (751, 436)
Screenshot: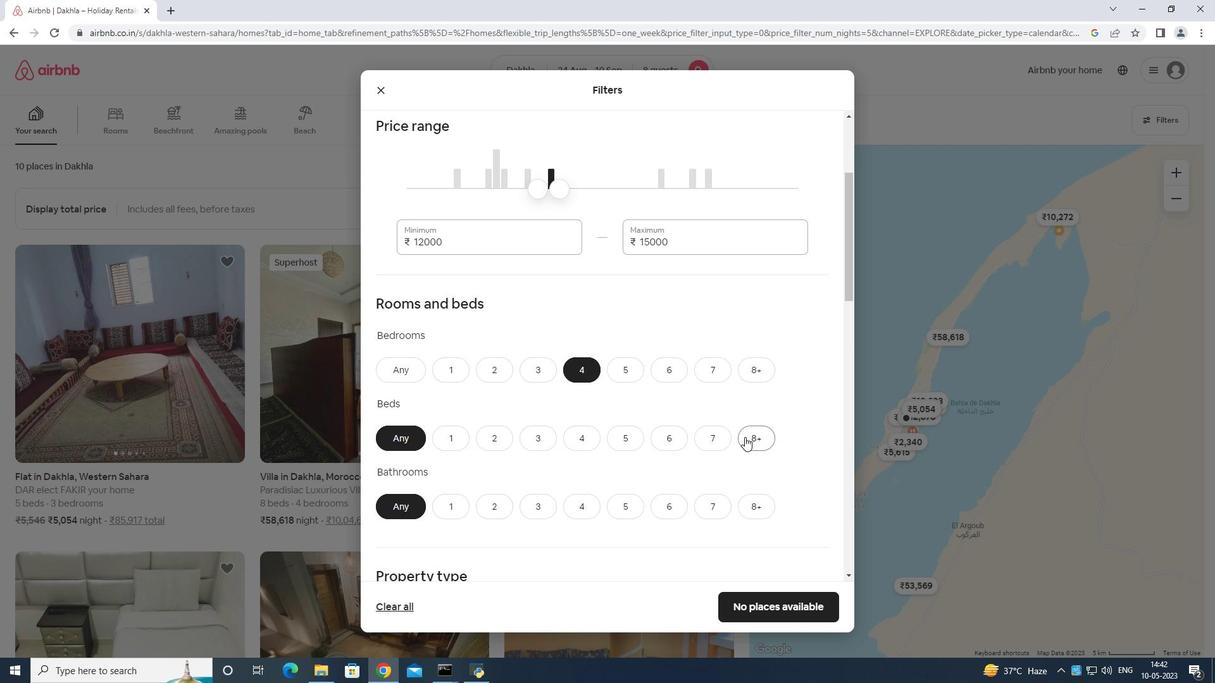 
Action: Mouse moved to (581, 505)
Screenshot: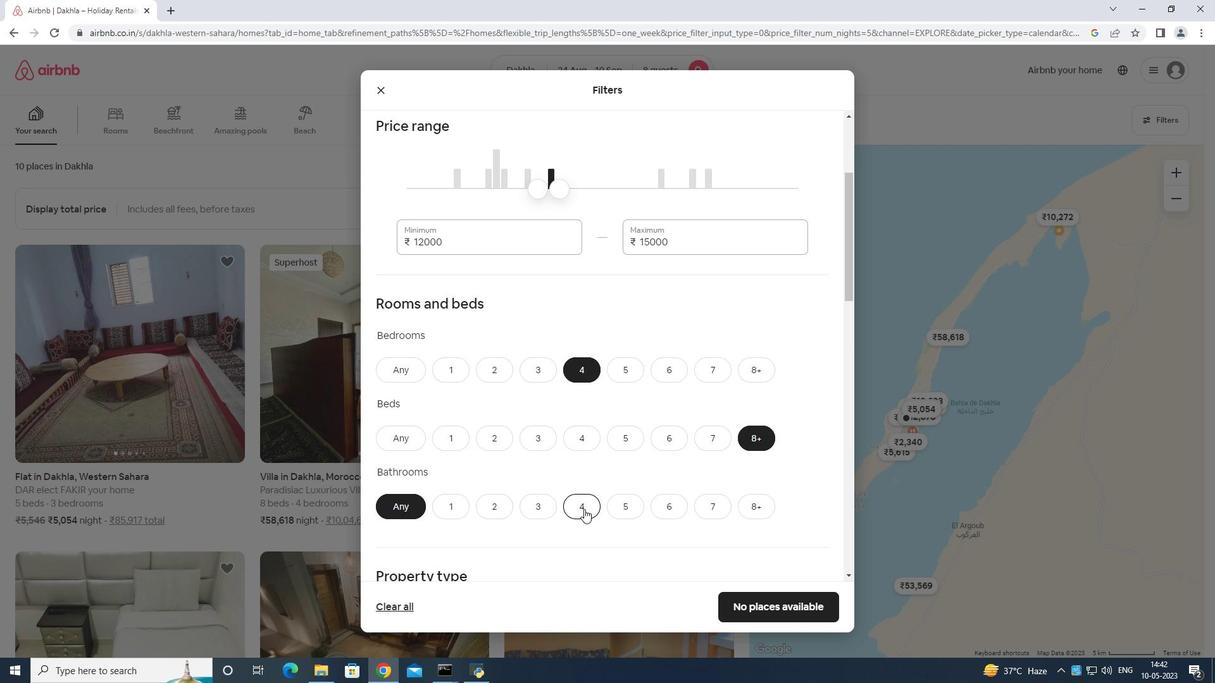 
Action: Mouse pressed left at (581, 505)
Screenshot: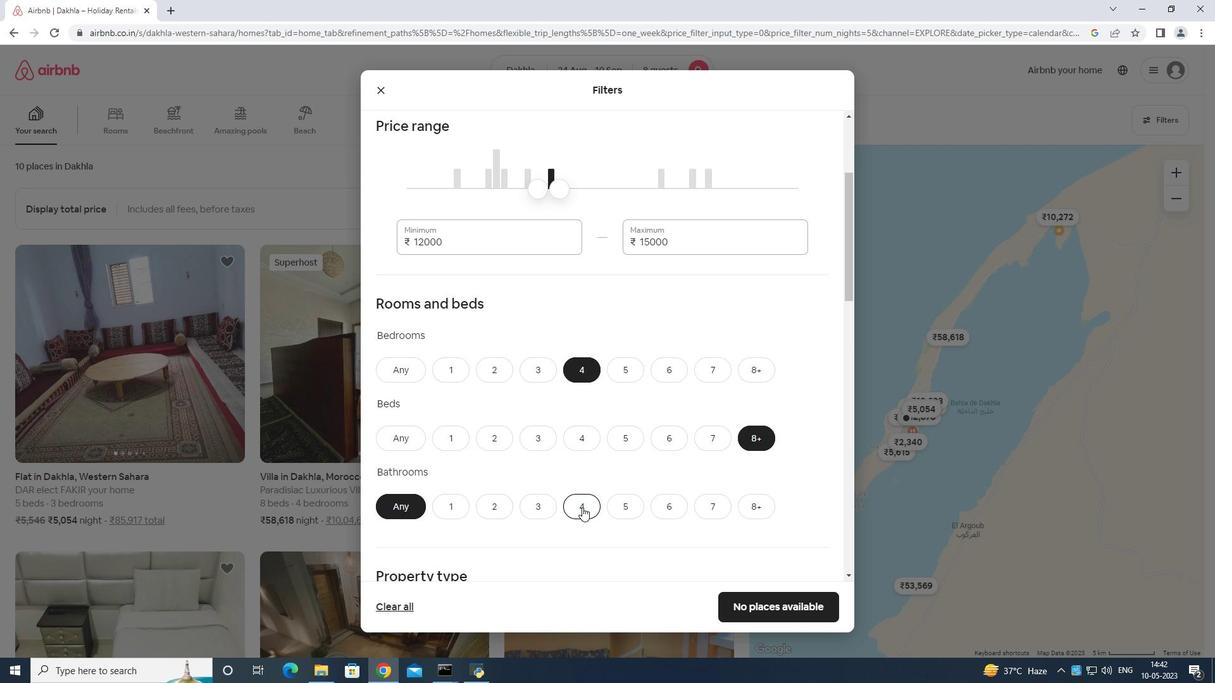 
Action: Mouse moved to (583, 510)
Screenshot: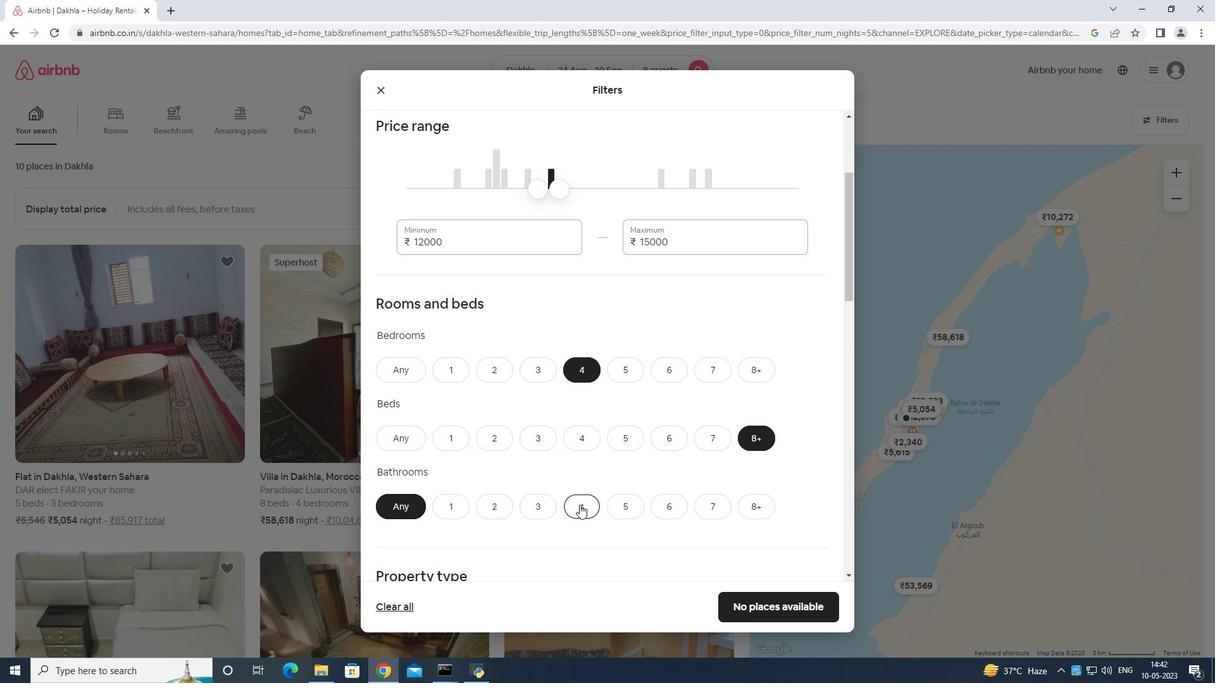 
Action: Mouse scrolled (583, 509) with delta (0, 0)
Screenshot: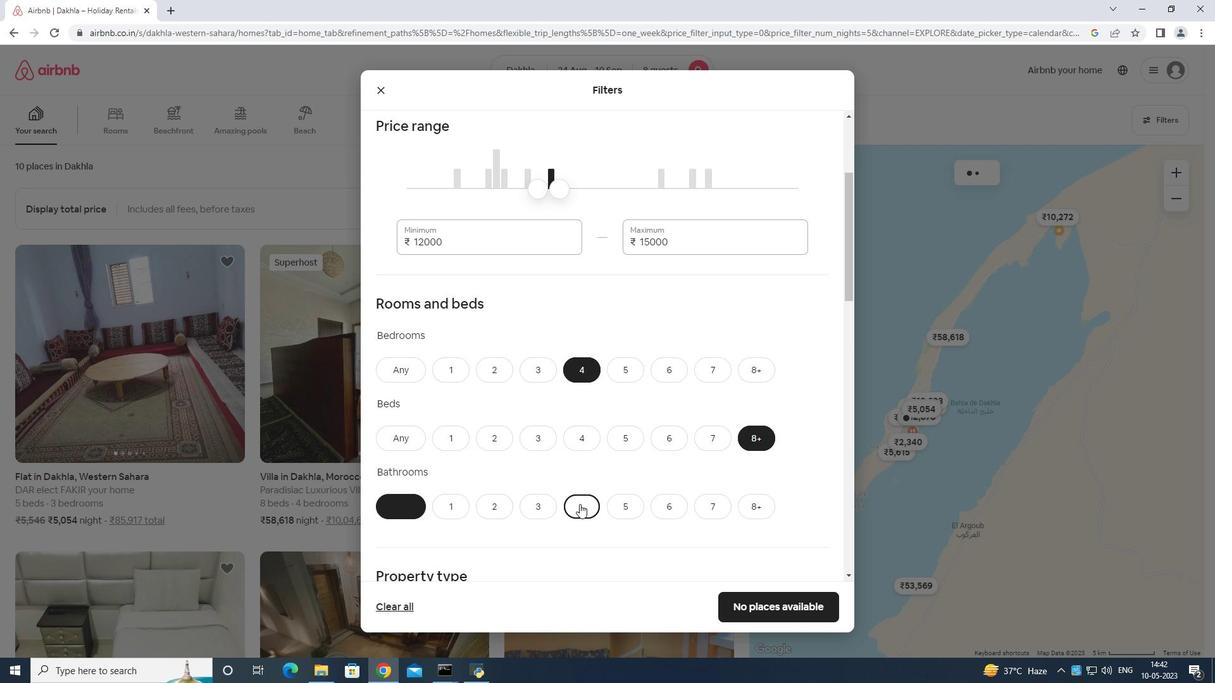 
Action: Mouse scrolled (583, 509) with delta (0, 0)
Screenshot: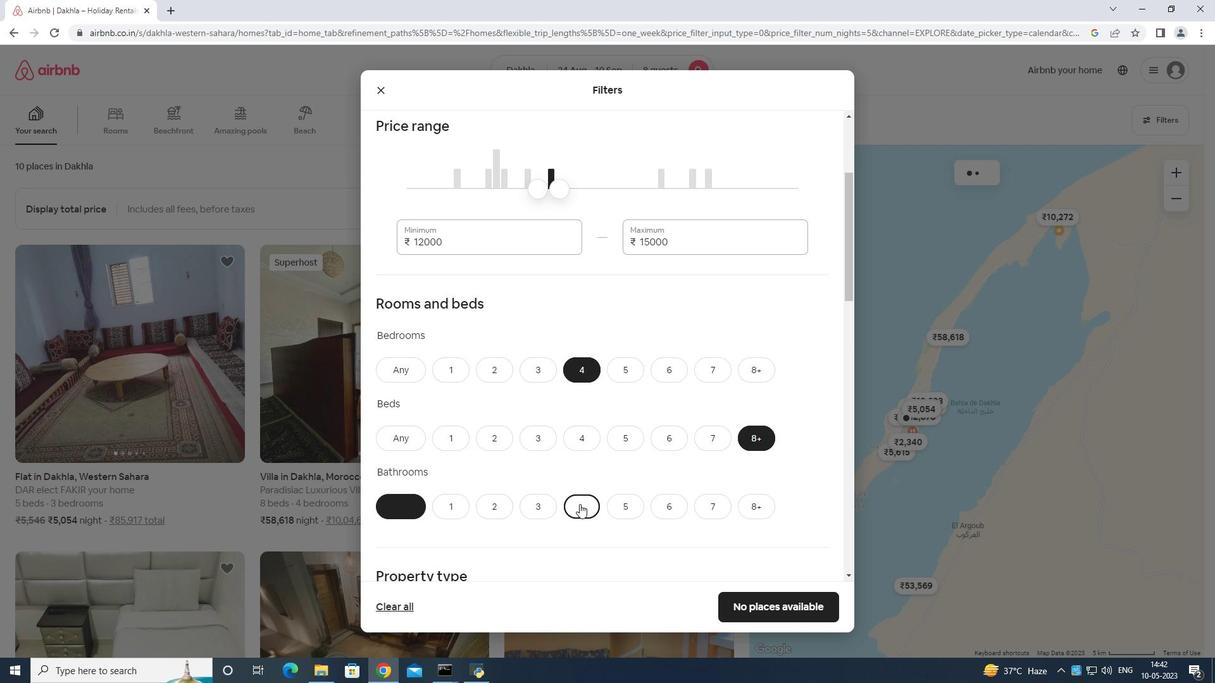 
Action: Mouse moved to (584, 510)
Screenshot: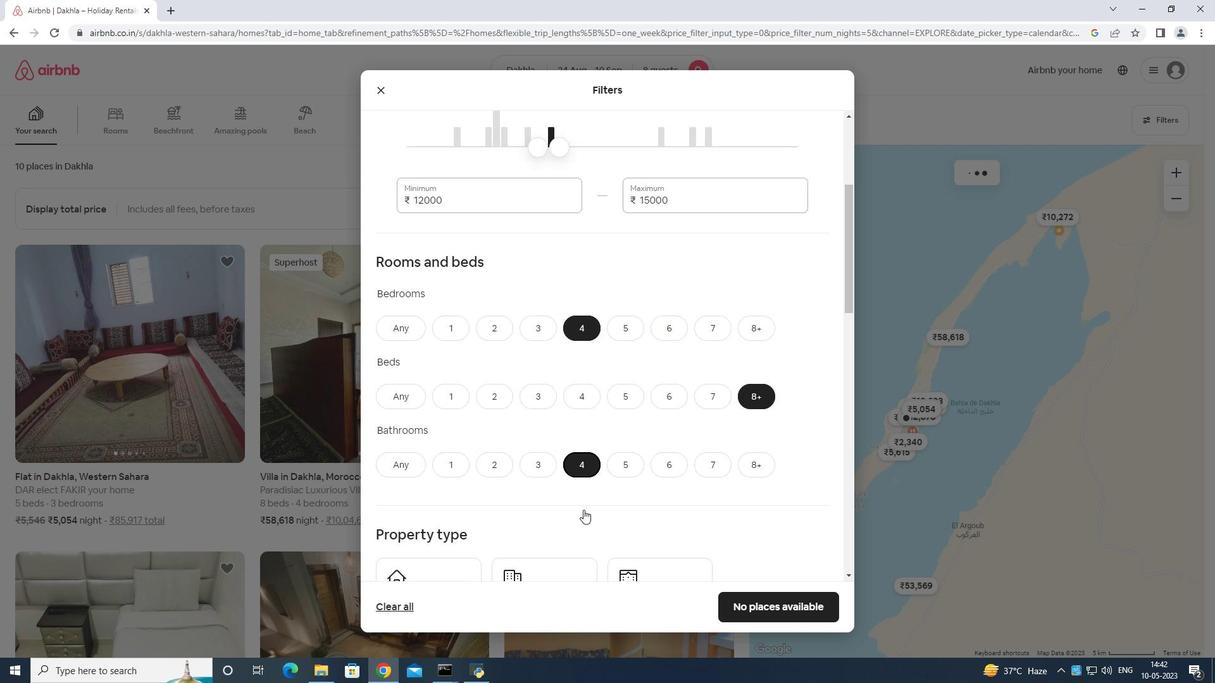 
Action: Mouse scrolled (584, 509) with delta (0, 0)
Screenshot: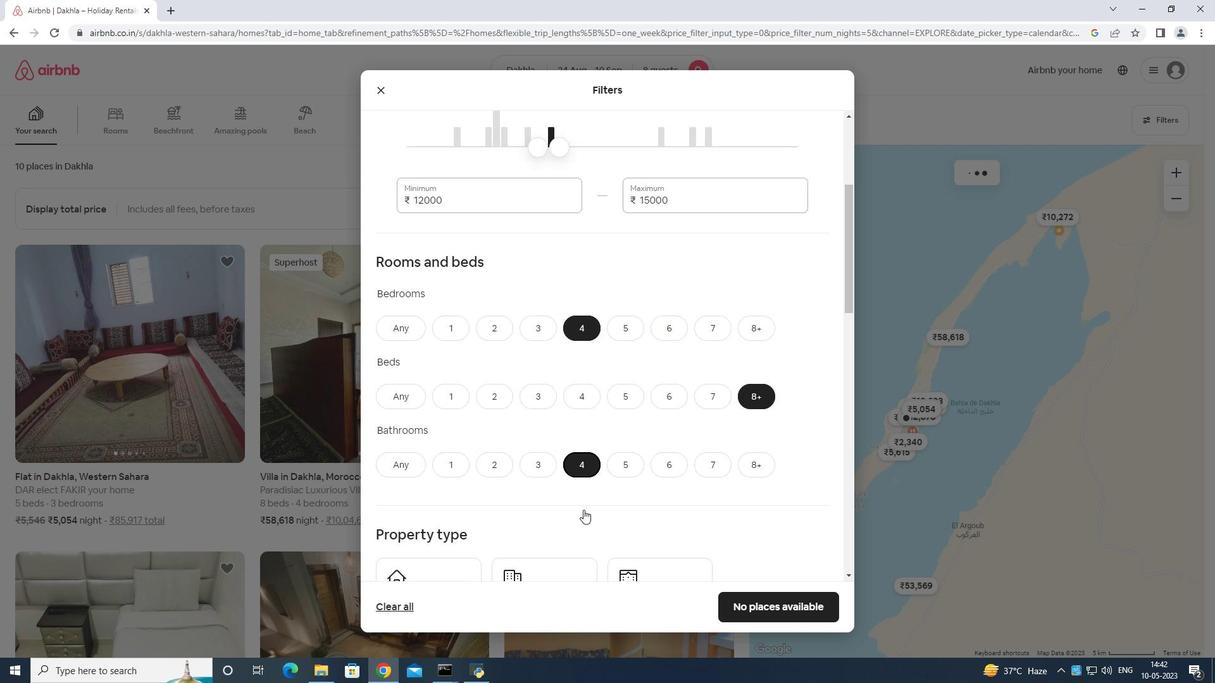 
Action: Mouse moved to (403, 442)
Screenshot: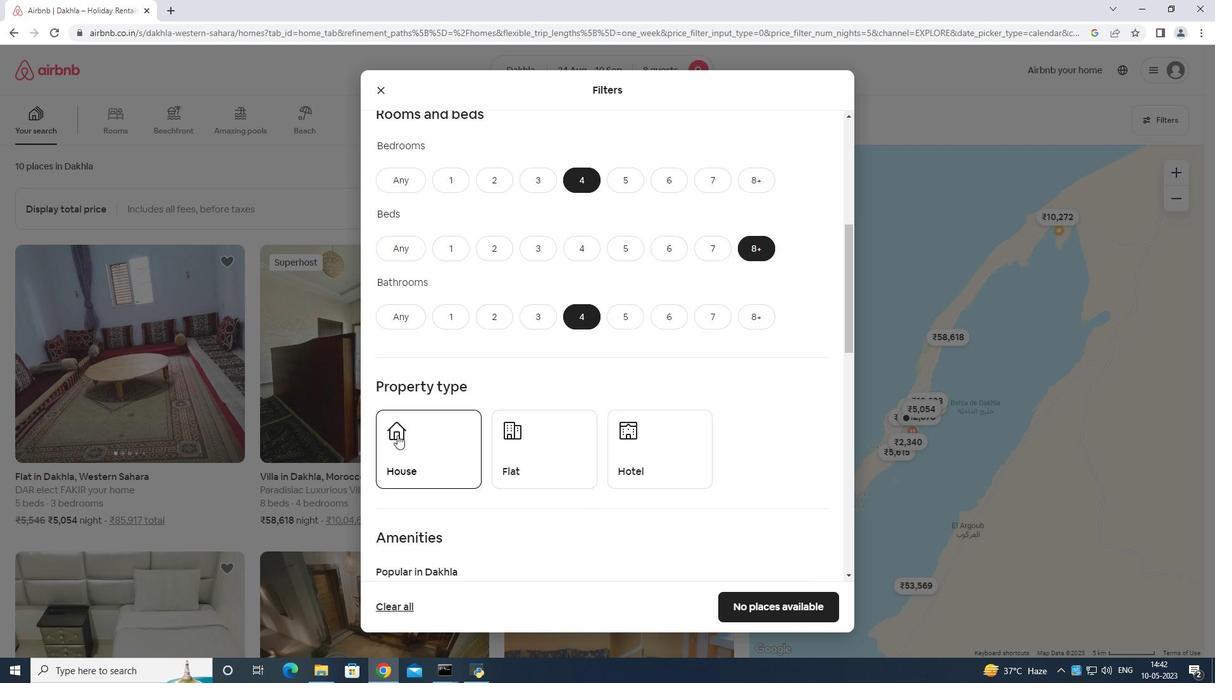 
Action: Mouse pressed left at (403, 442)
Screenshot: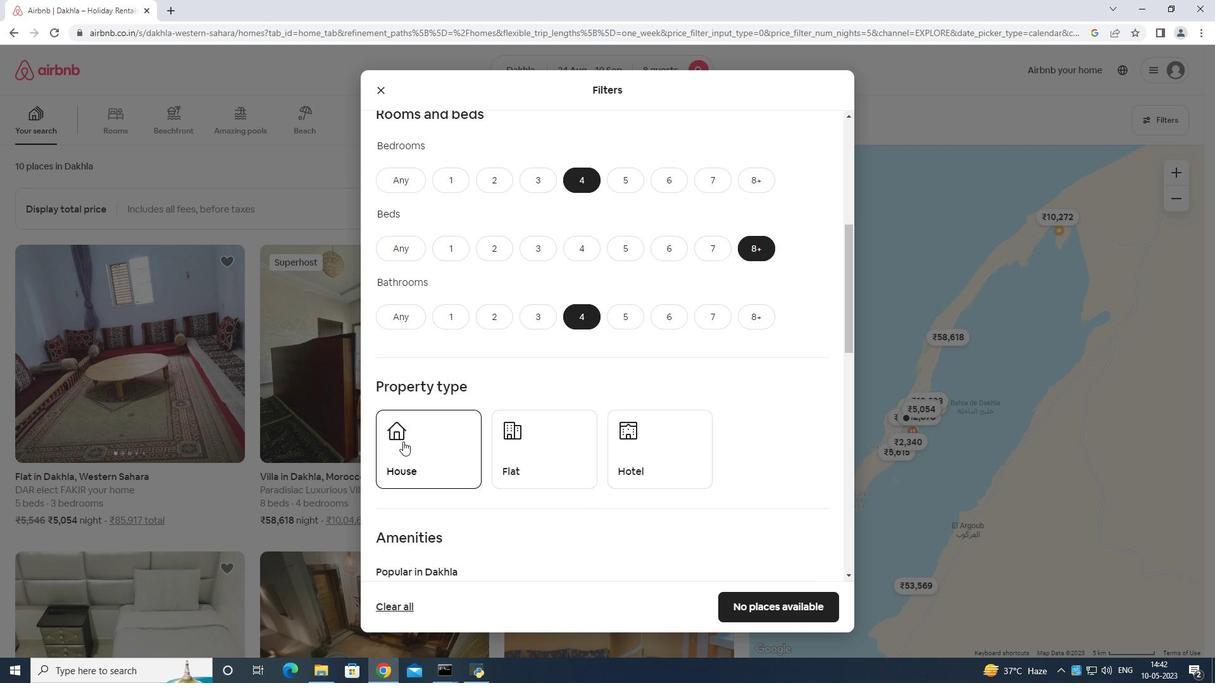 
Action: Mouse moved to (558, 454)
Screenshot: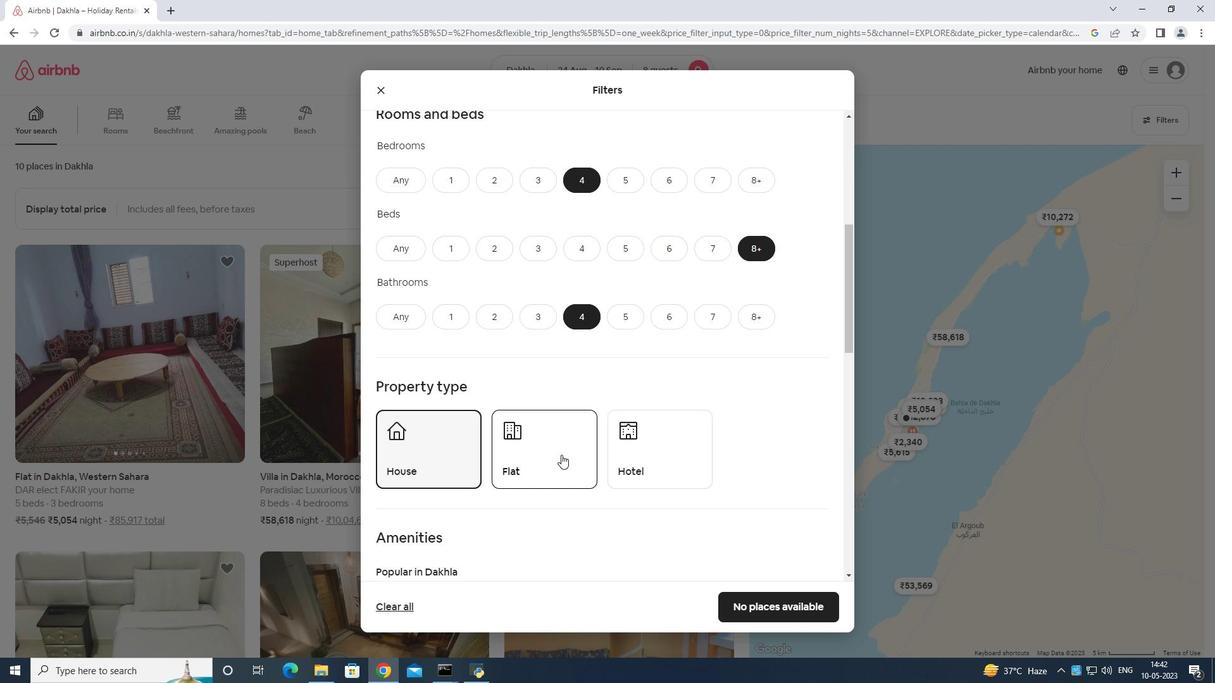 
Action: Mouse pressed left at (558, 454)
Screenshot: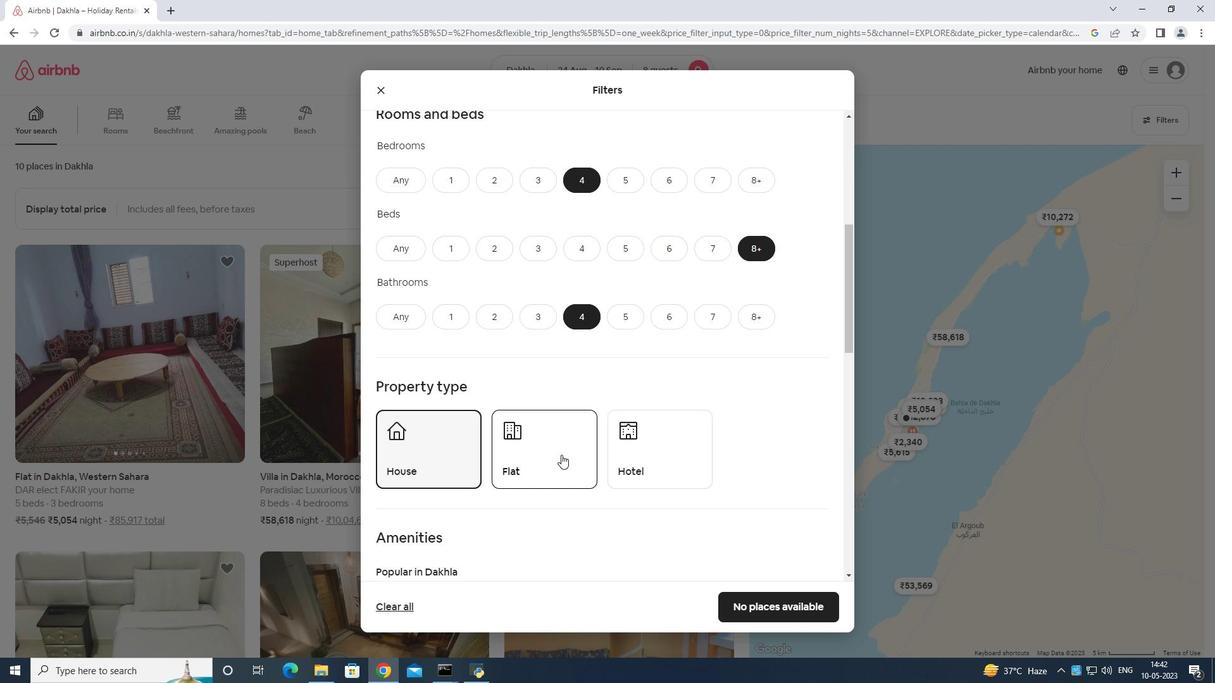 
Action: Mouse moved to (558, 452)
Screenshot: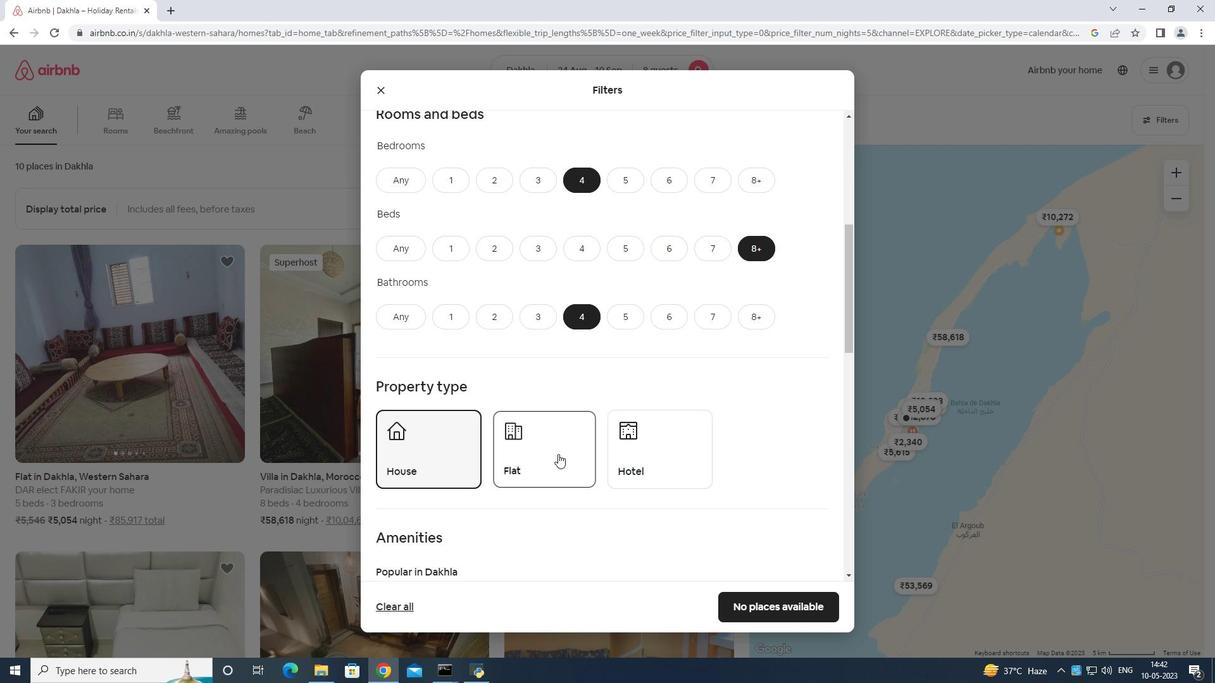 
Action: Mouse scrolled (558, 451) with delta (0, 0)
Screenshot: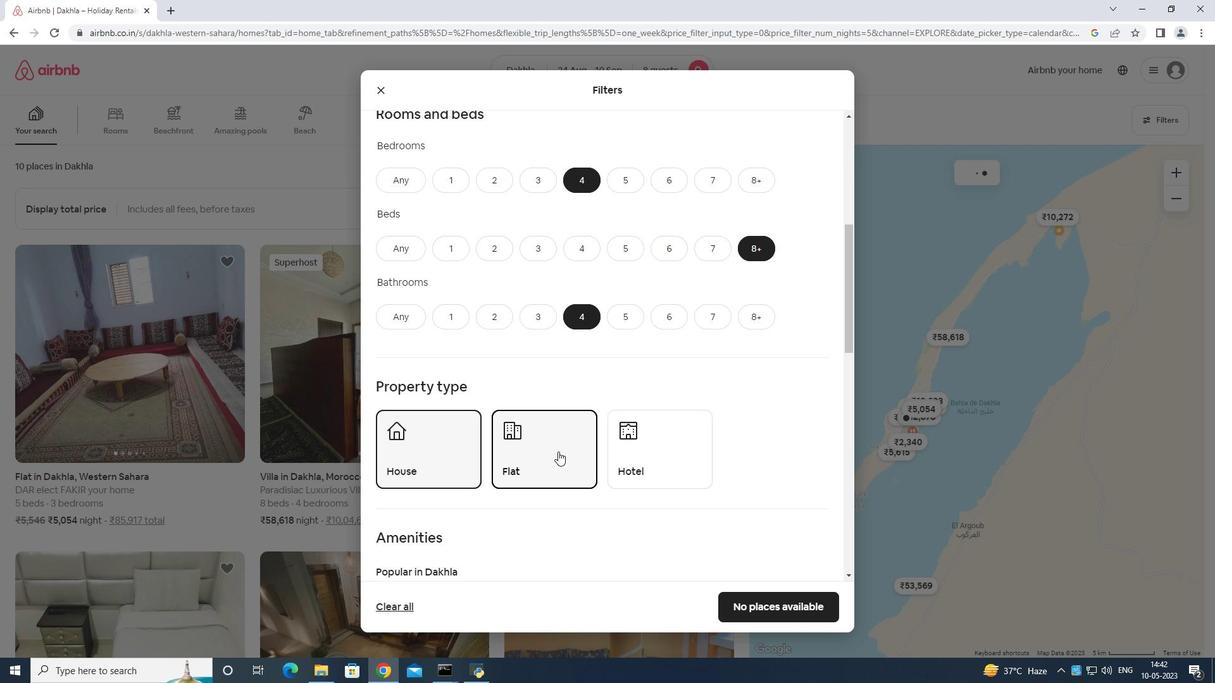 
Action: Mouse scrolled (558, 451) with delta (0, 0)
Screenshot: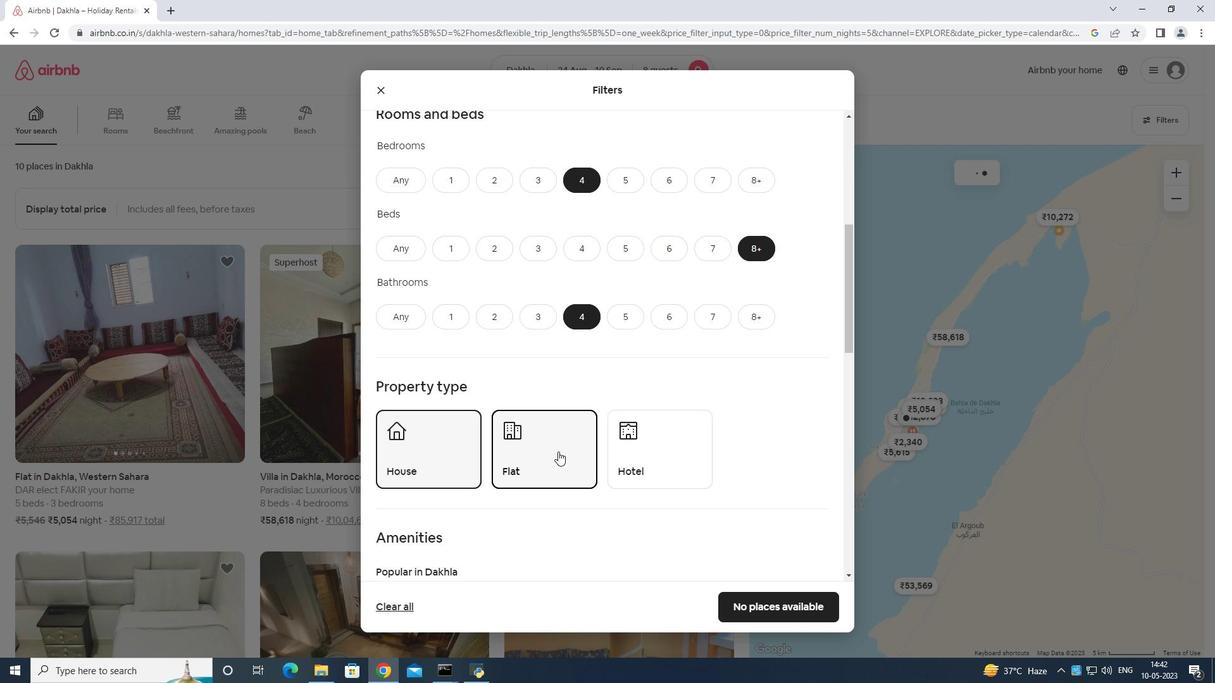 
Action: Mouse scrolled (558, 451) with delta (0, 0)
Screenshot: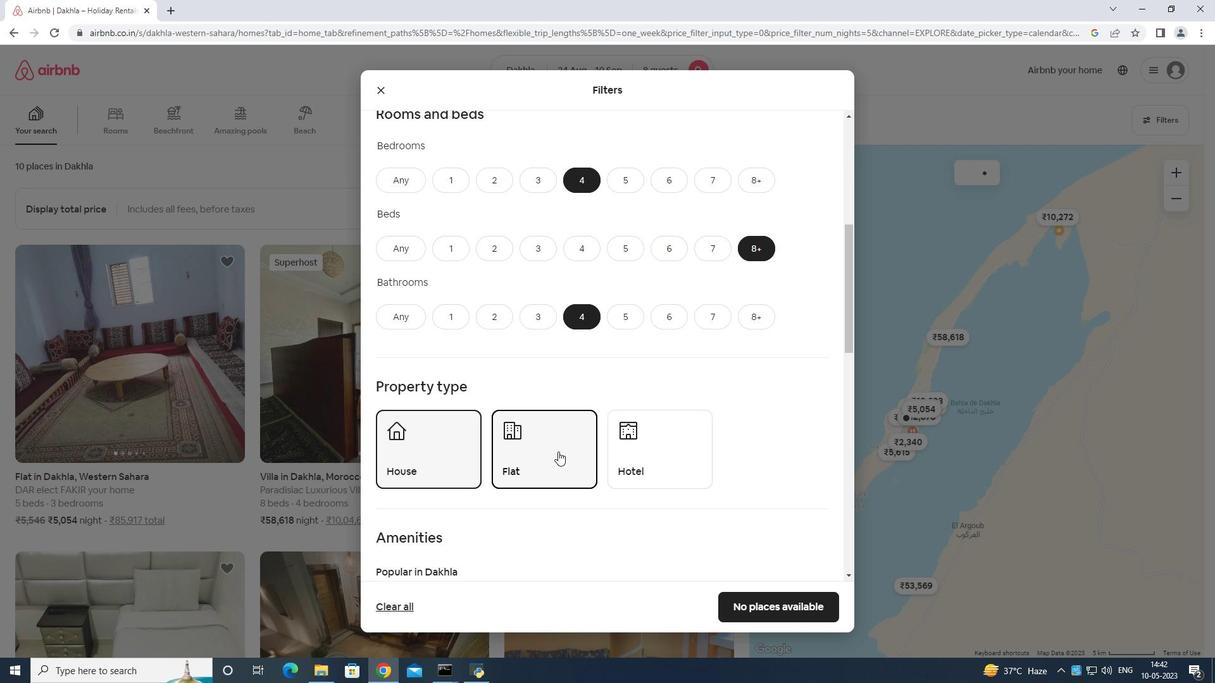 
Action: Mouse moved to (379, 405)
Screenshot: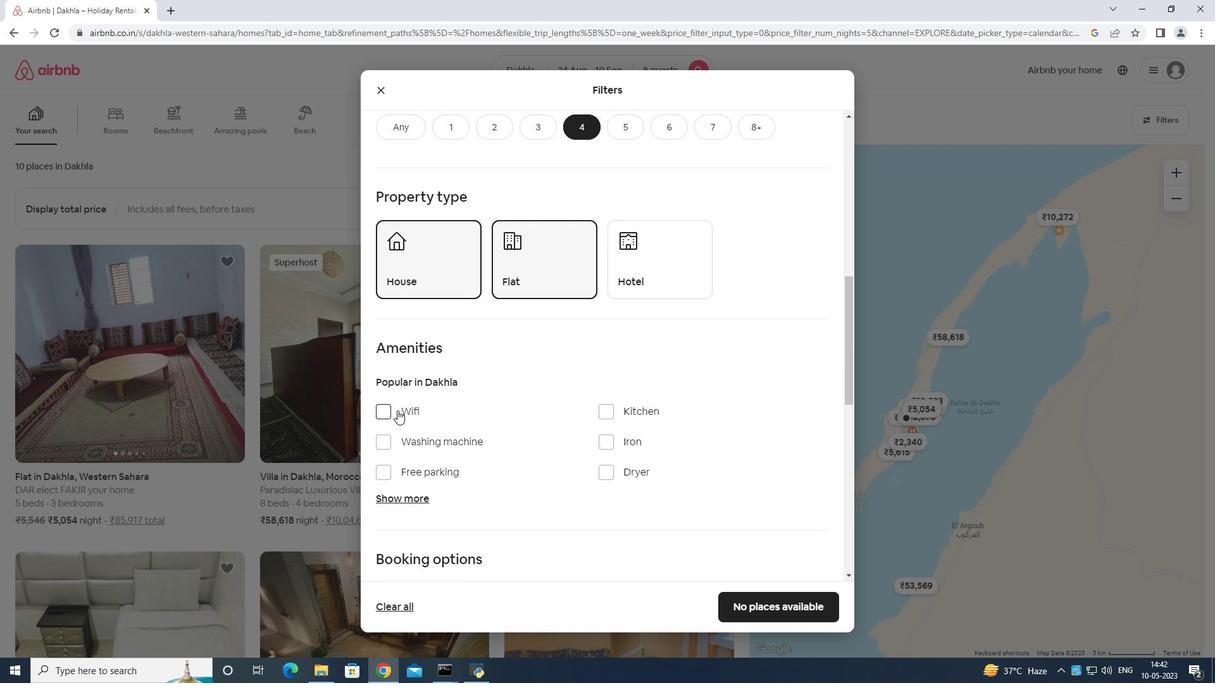 
Action: Mouse pressed left at (379, 405)
Screenshot: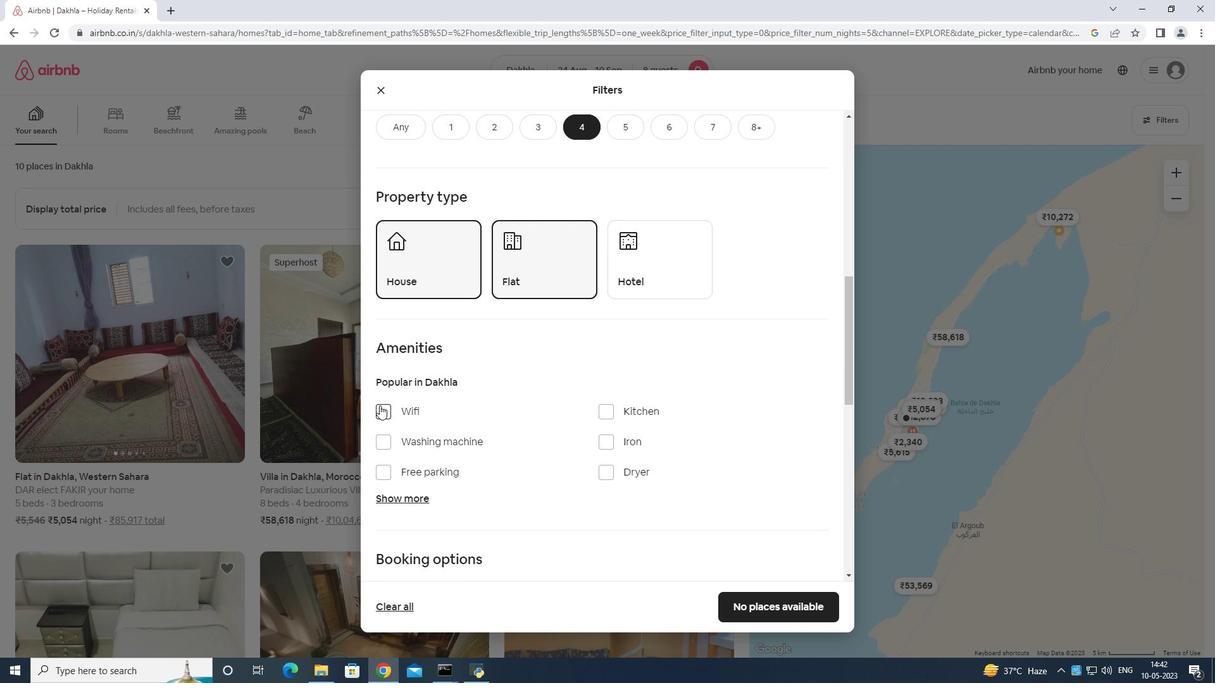 
Action: Mouse moved to (366, 467)
Screenshot: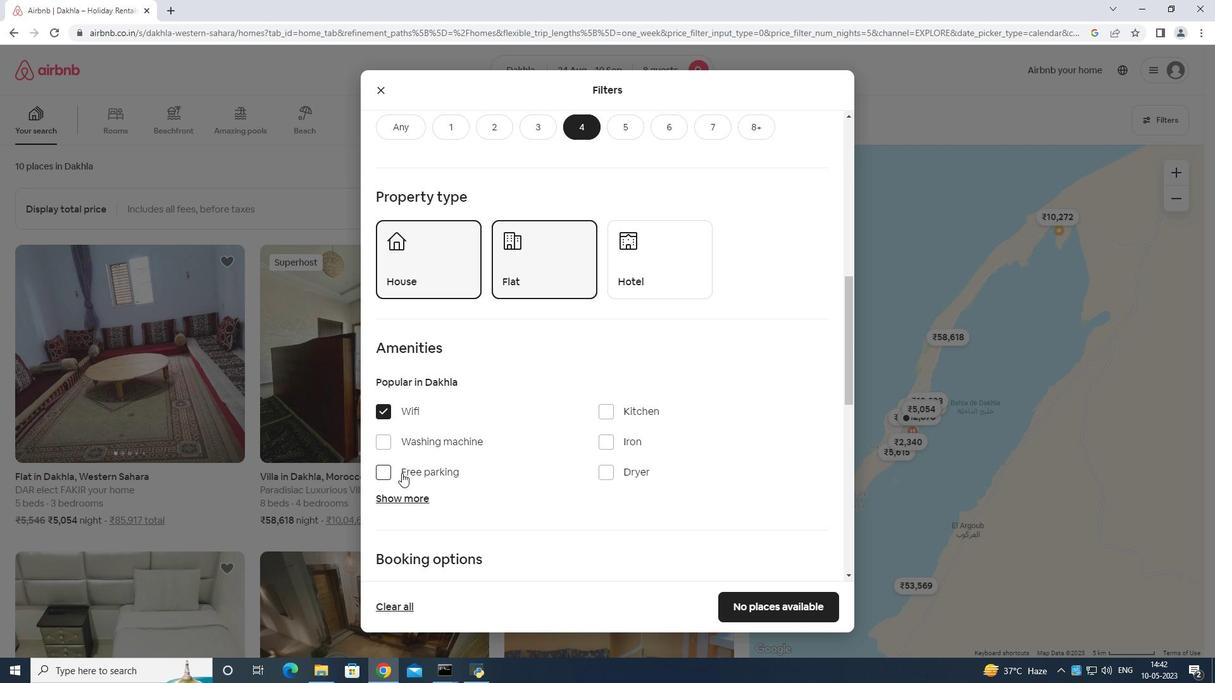 
Action: Mouse pressed left at (366, 467)
Screenshot: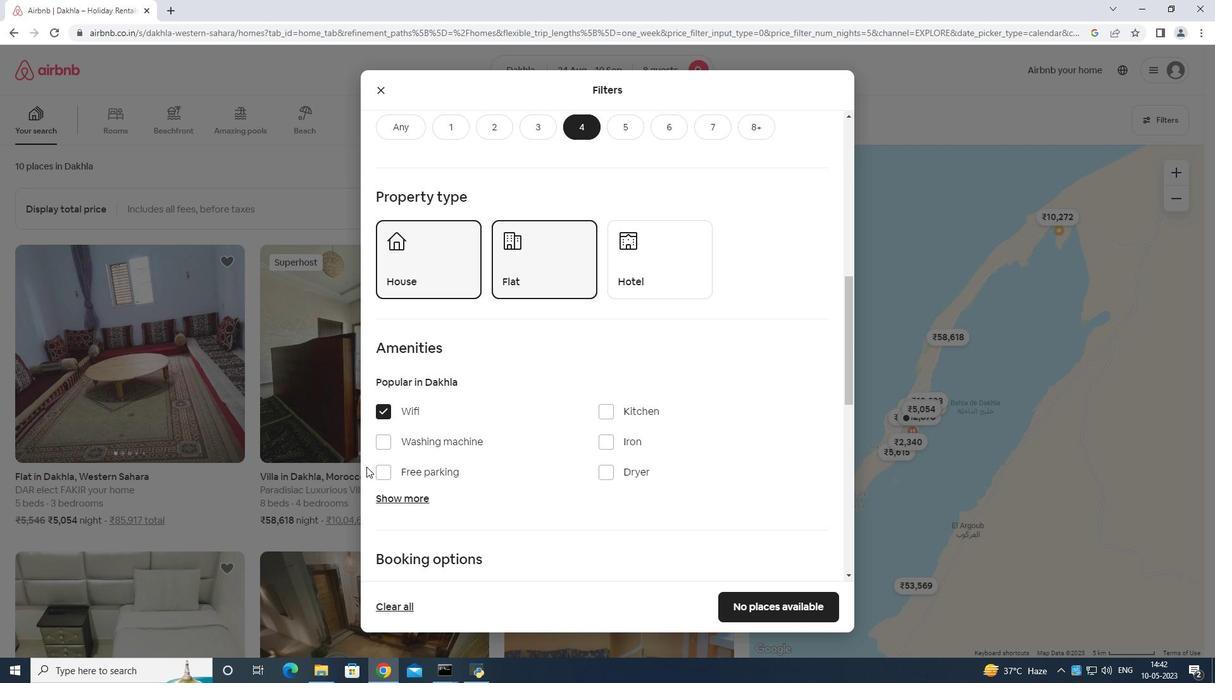 
Action: Mouse moved to (376, 469)
Screenshot: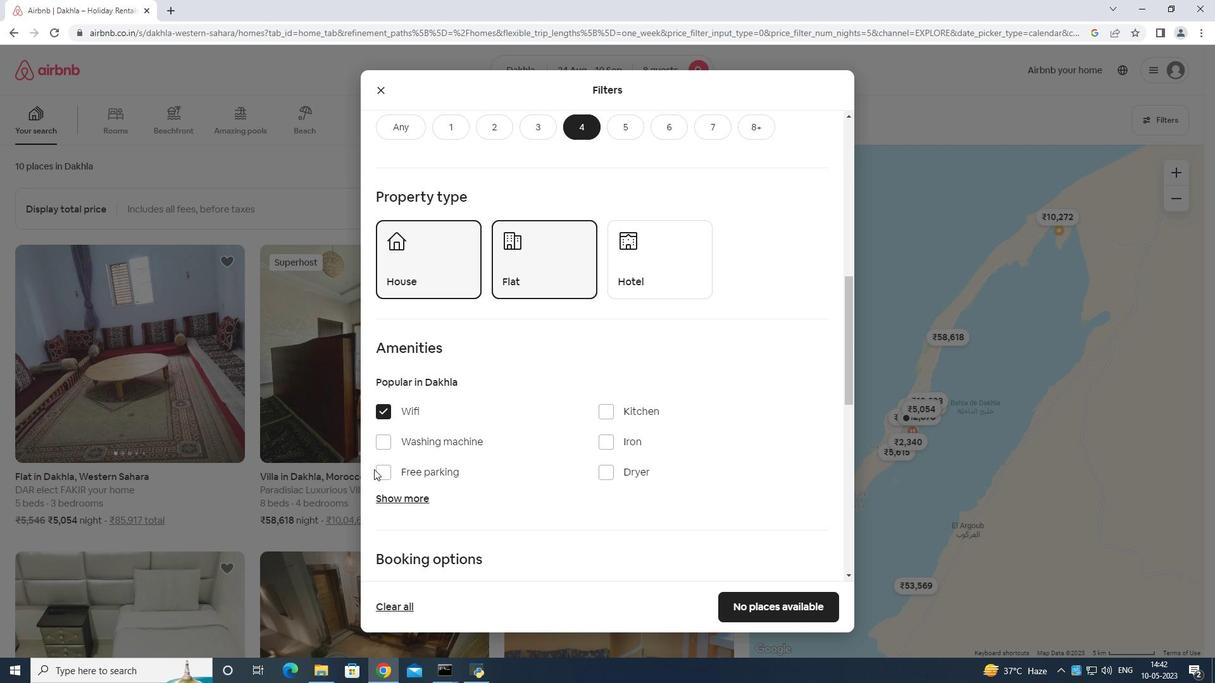 
Action: Mouse pressed left at (376, 469)
Screenshot: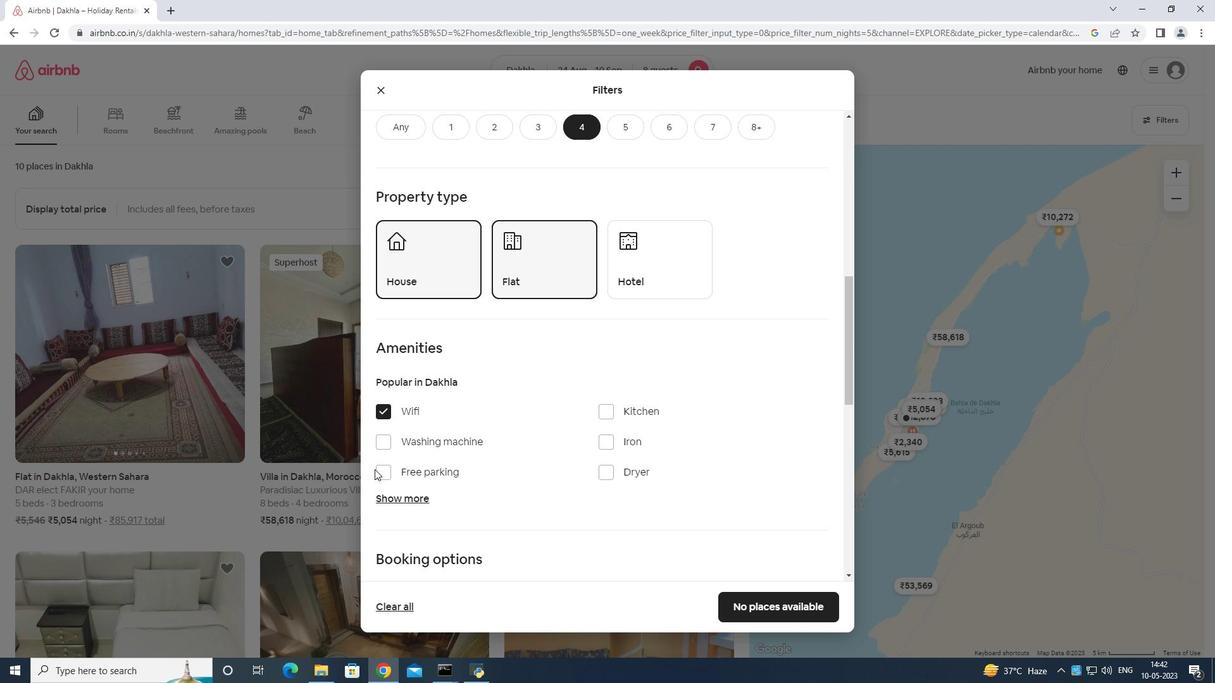 
Action: Mouse moved to (395, 495)
Screenshot: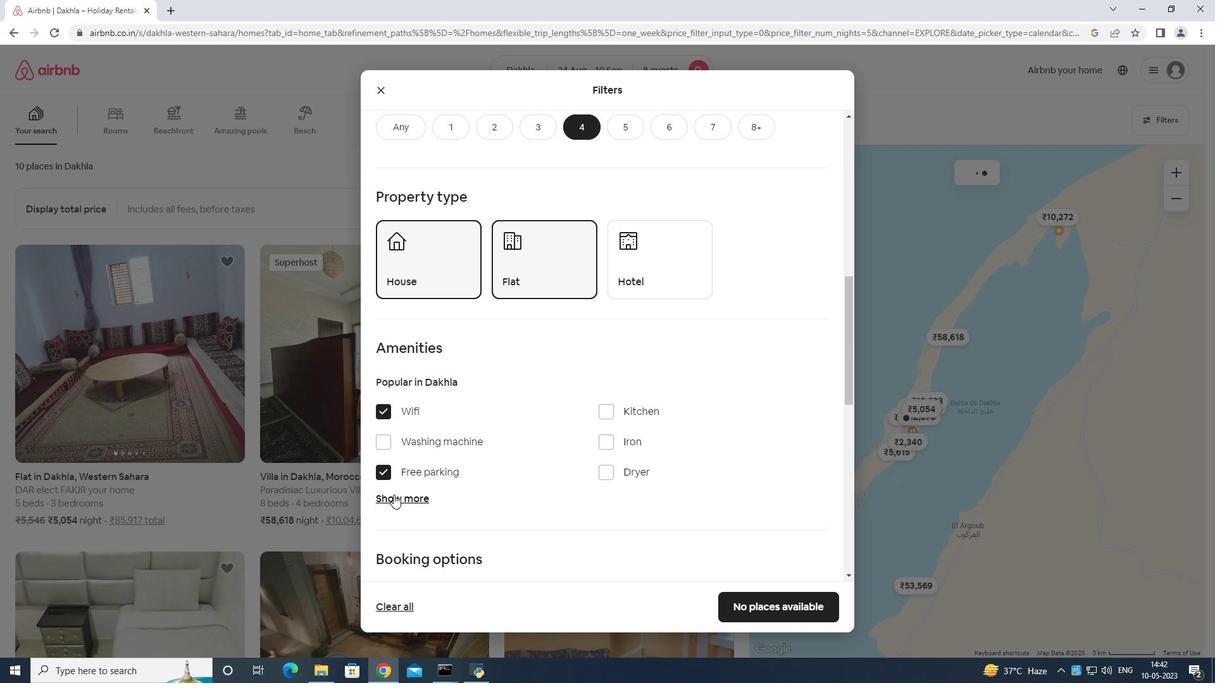
Action: Mouse pressed left at (395, 495)
Screenshot: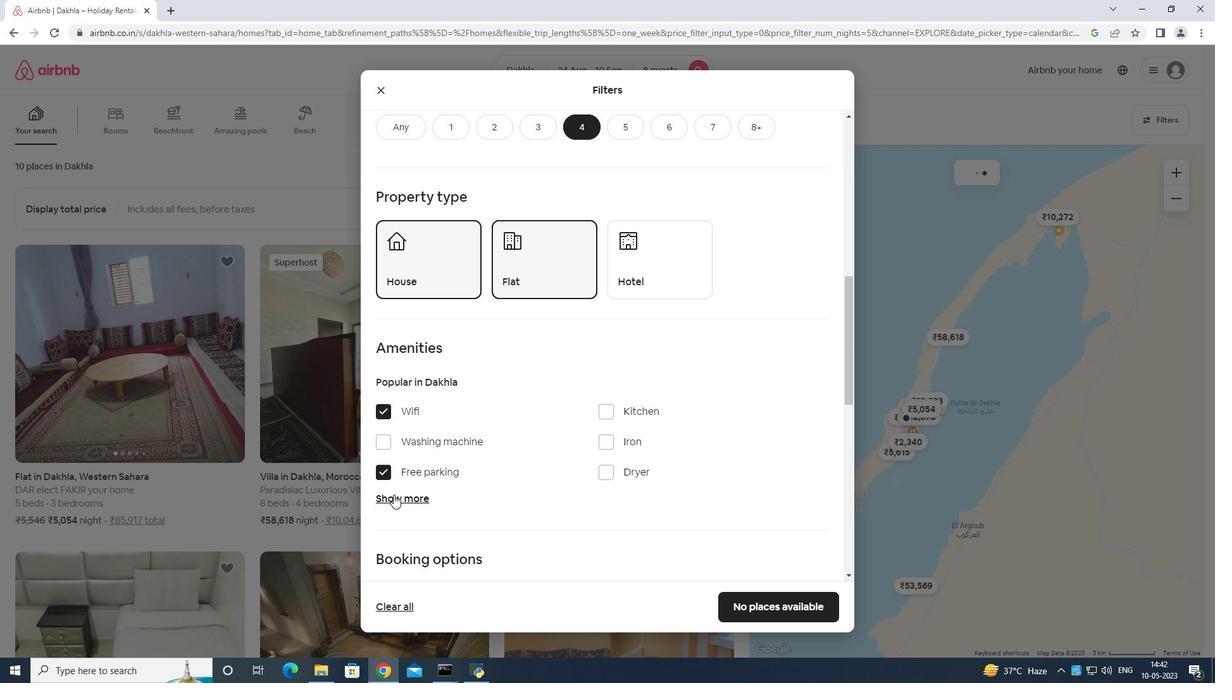 
Action: Mouse moved to (394, 495)
Screenshot: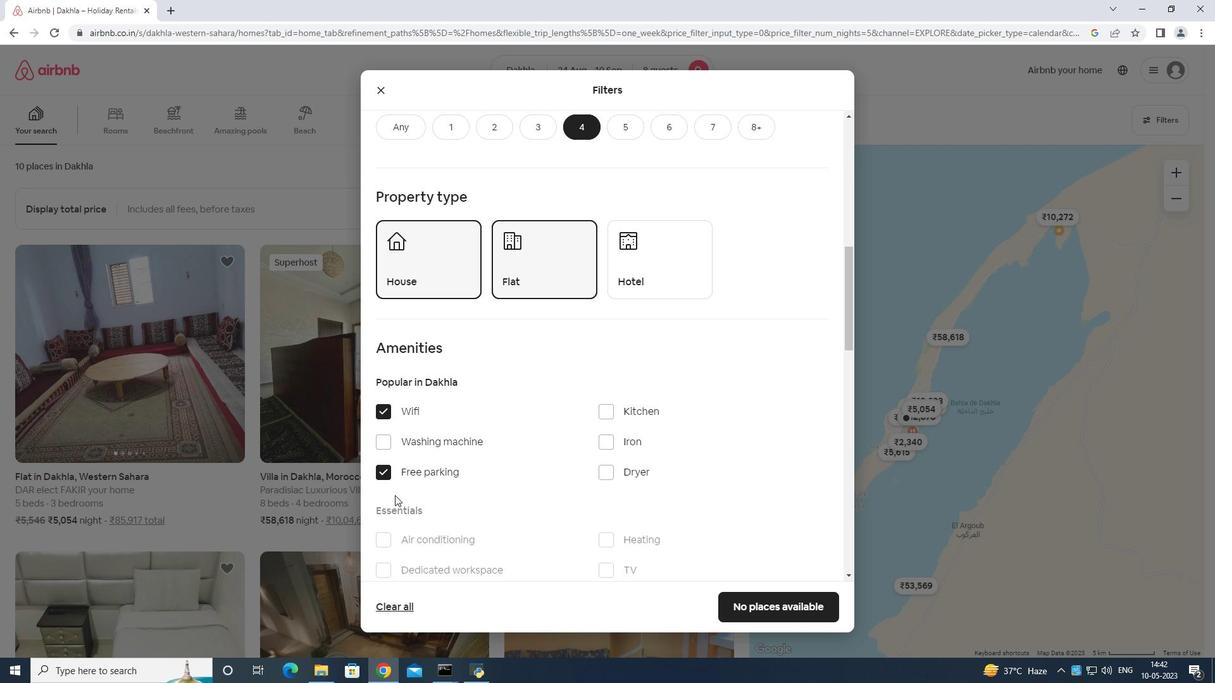 
Action: Mouse scrolled (394, 494) with delta (0, 0)
Screenshot: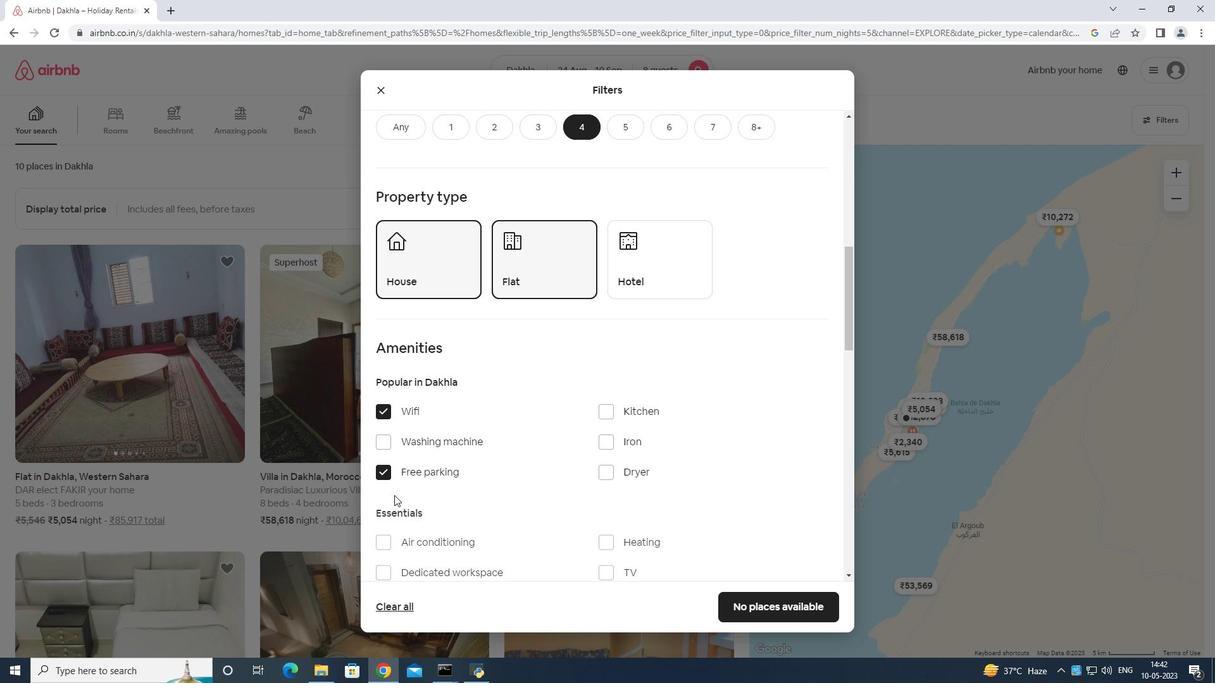 
Action: Mouse scrolled (394, 494) with delta (0, 0)
Screenshot: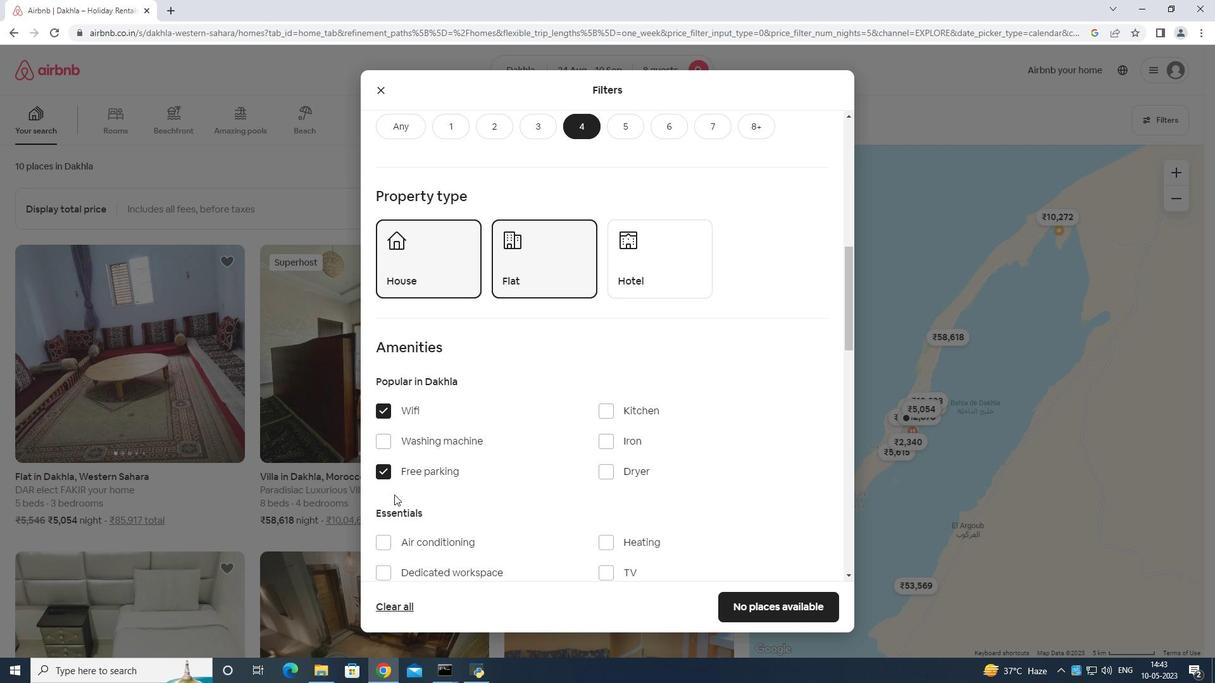 
Action: Mouse moved to (603, 450)
Screenshot: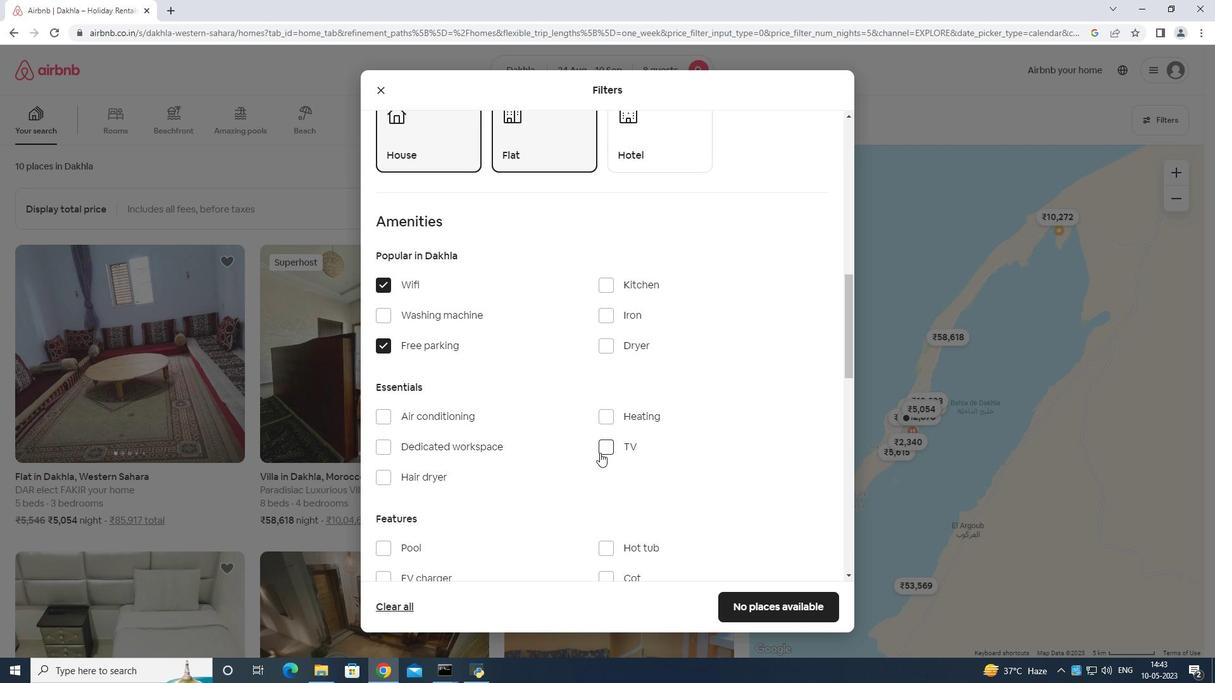 
Action: Mouse pressed left at (603, 450)
Screenshot: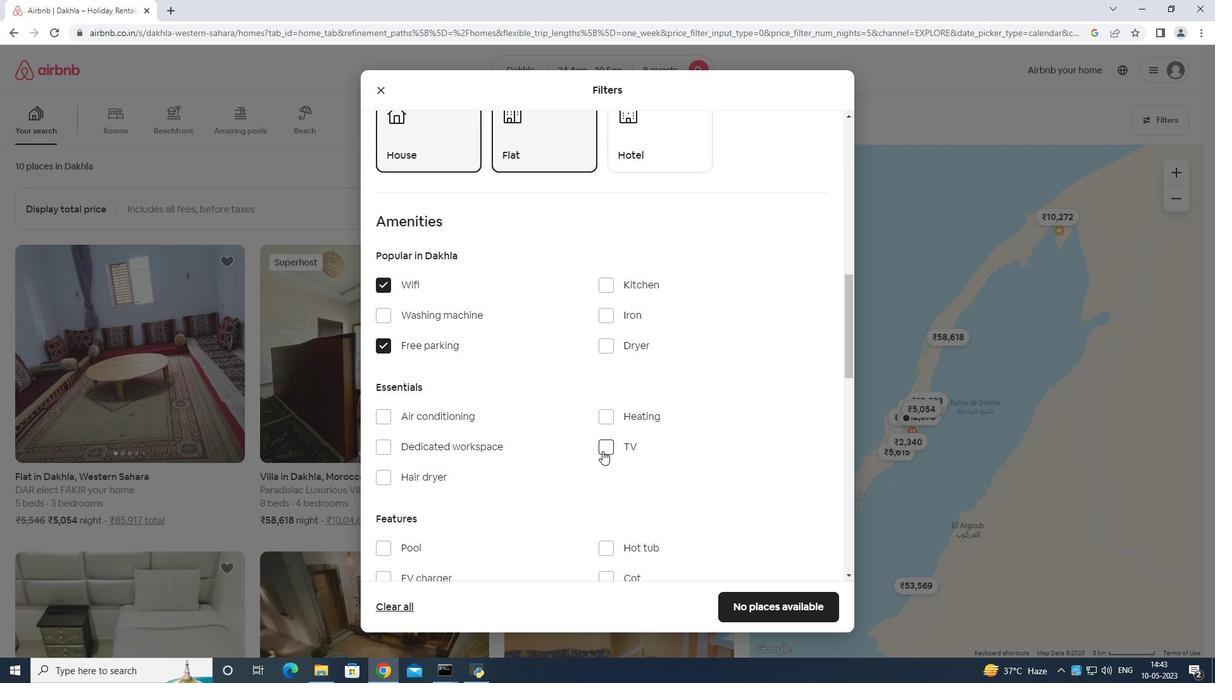
Action: Mouse moved to (602, 448)
Screenshot: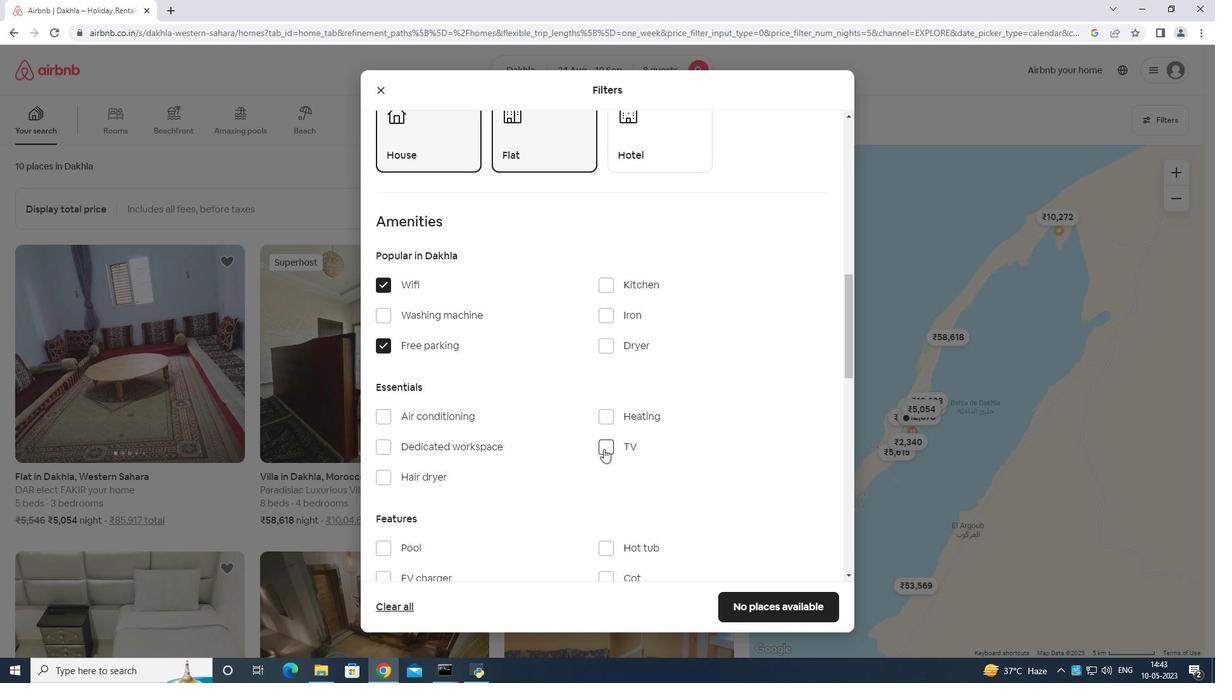 
Action: Mouse scrolled (602, 448) with delta (0, 0)
Screenshot: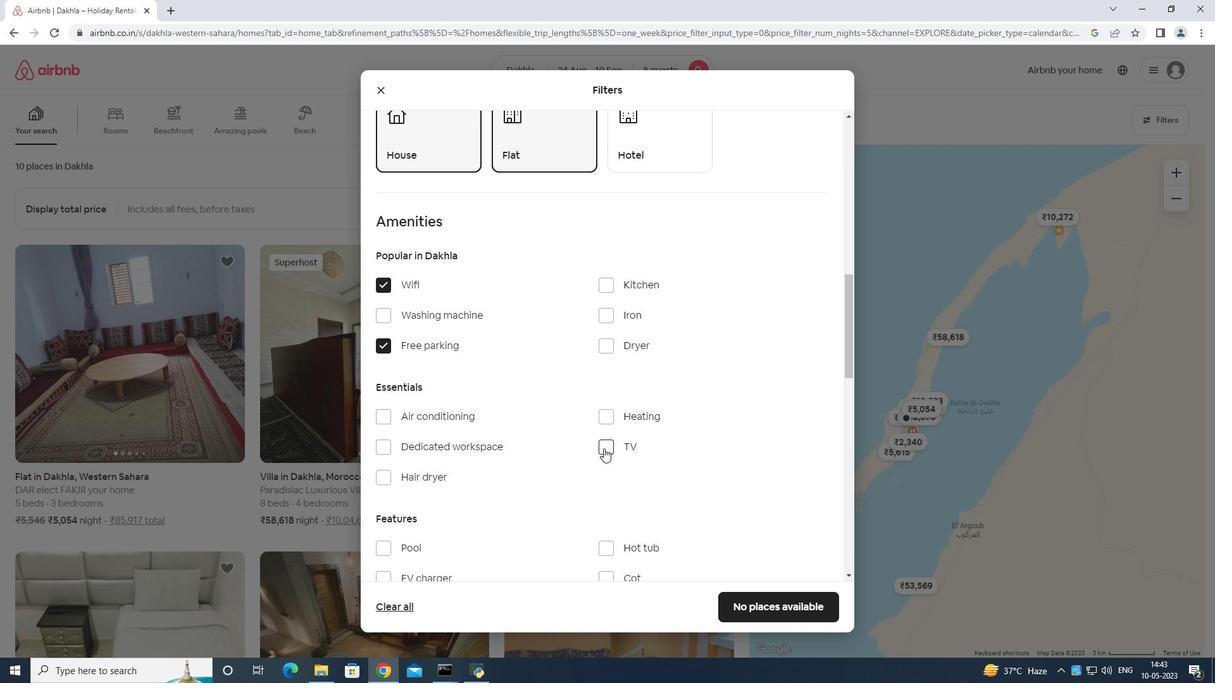 
Action: Mouse scrolled (602, 448) with delta (0, 0)
Screenshot: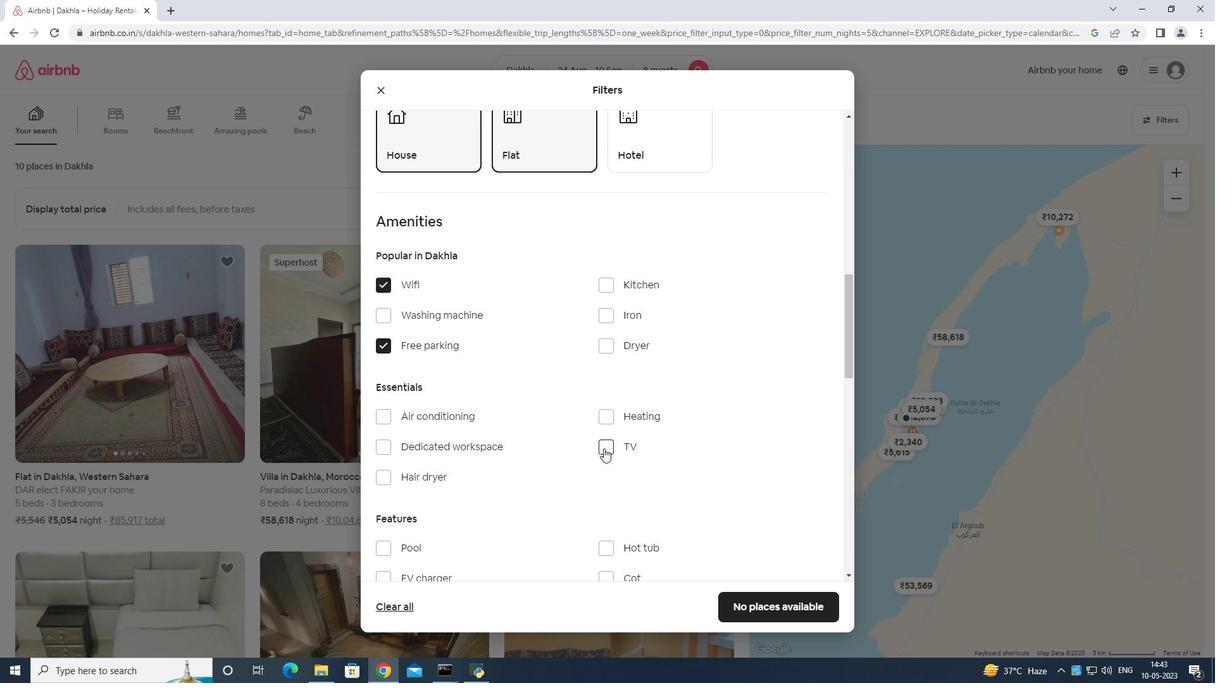 
Action: Mouse scrolled (602, 448) with delta (0, 0)
Screenshot: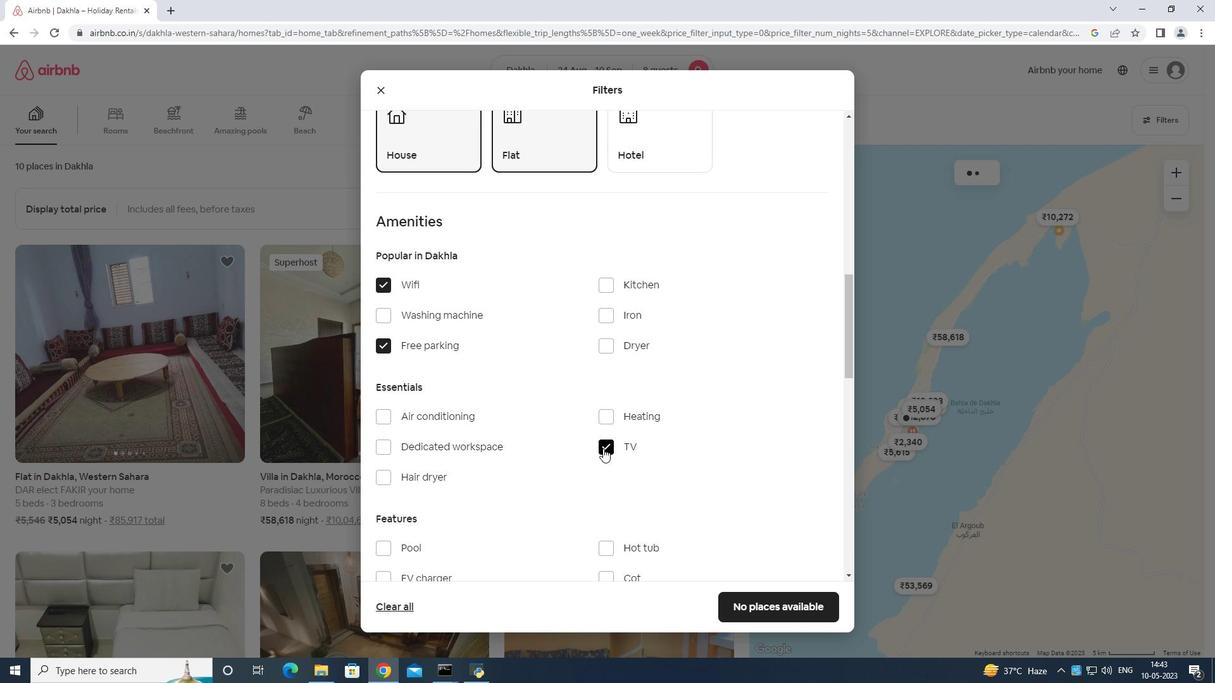 
Action: Mouse moved to (381, 421)
Screenshot: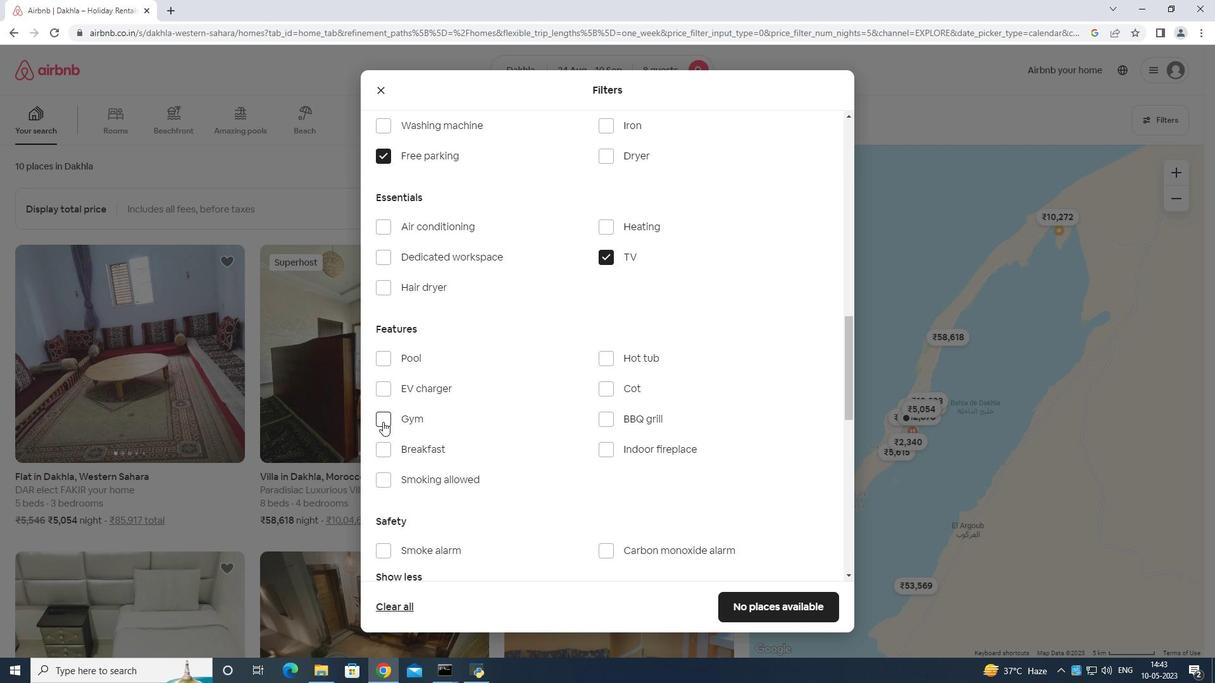 
Action: Mouse pressed left at (381, 421)
Screenshot: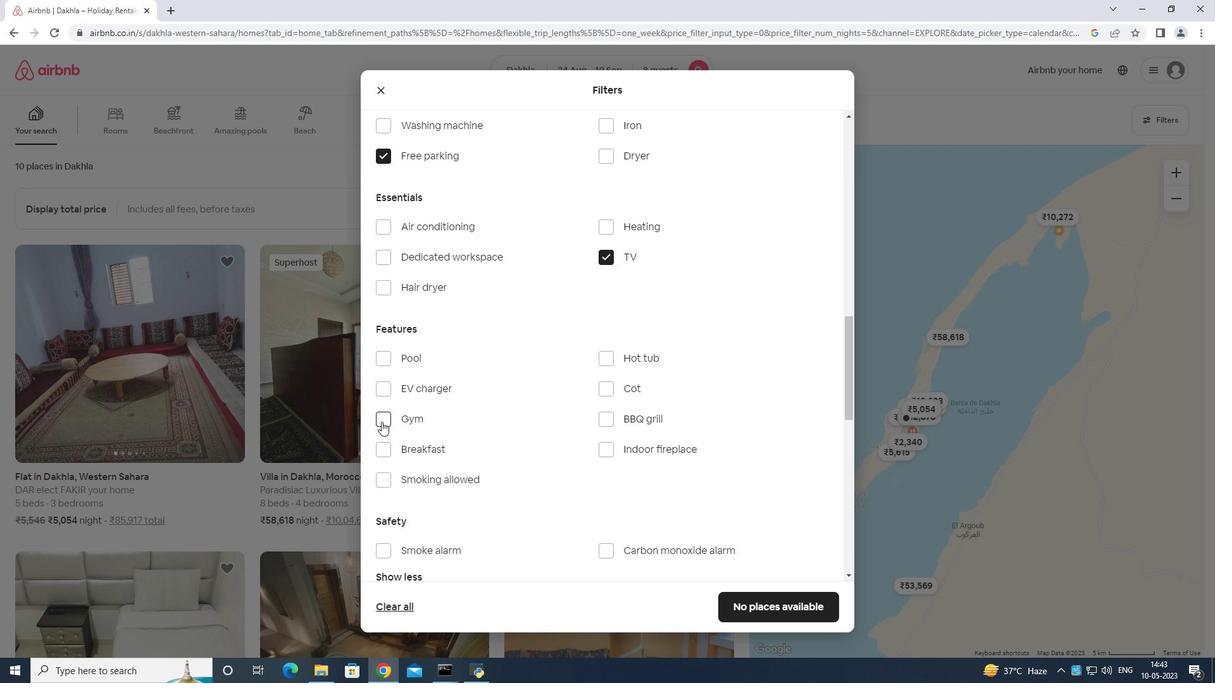 
Action: Mouse moved to (386, 448)
Screenshot: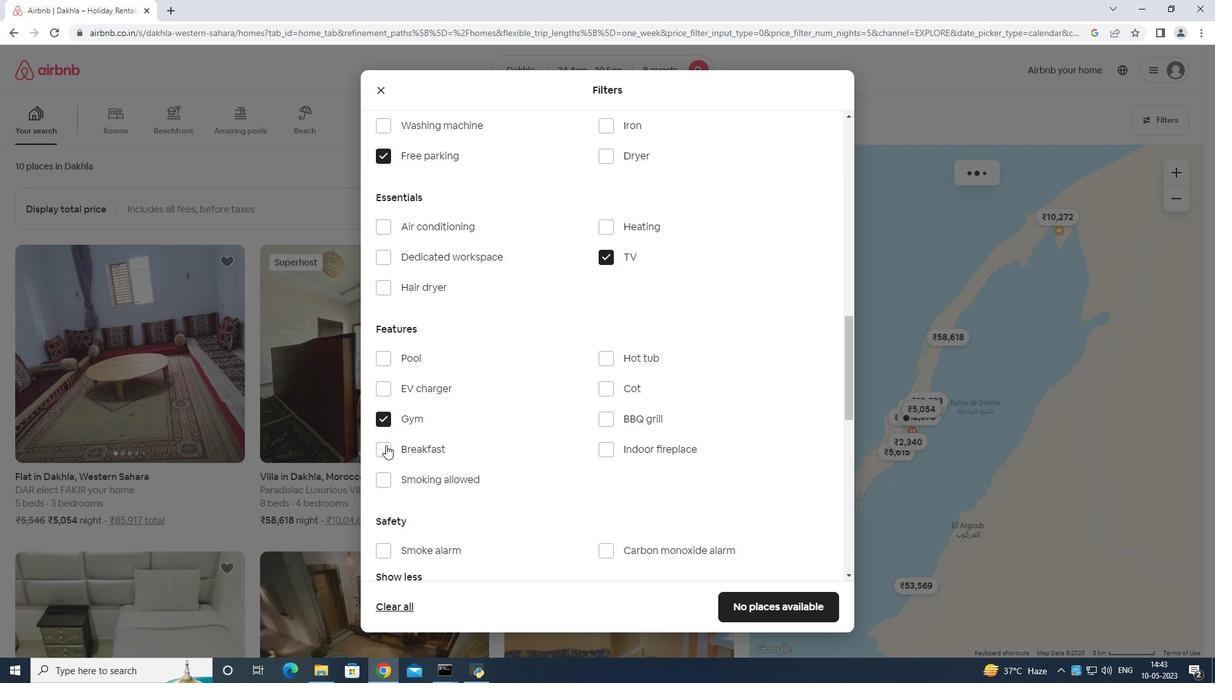 
Action: Mouse pressed left at (386, 448)
Screenshot: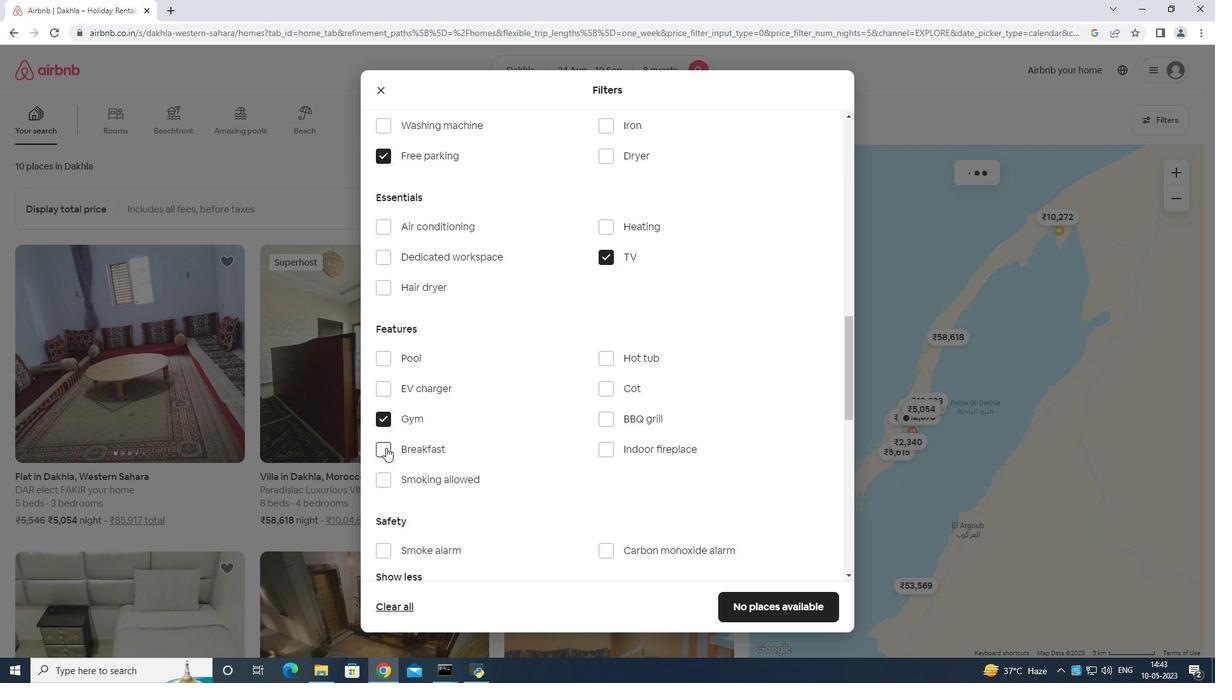 
Action: Mouse moved to (387, 448)
Screenshot: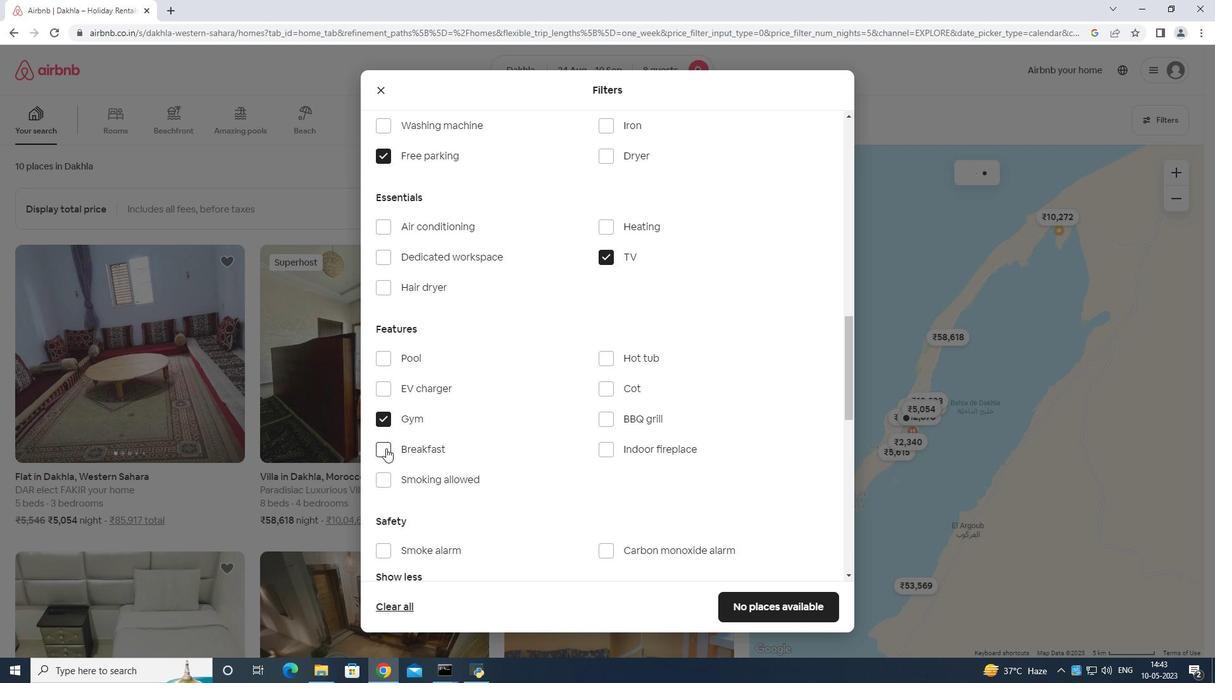 
Action: Mouse scrolled (387, 447) with delta (0, 0)
Screenshot: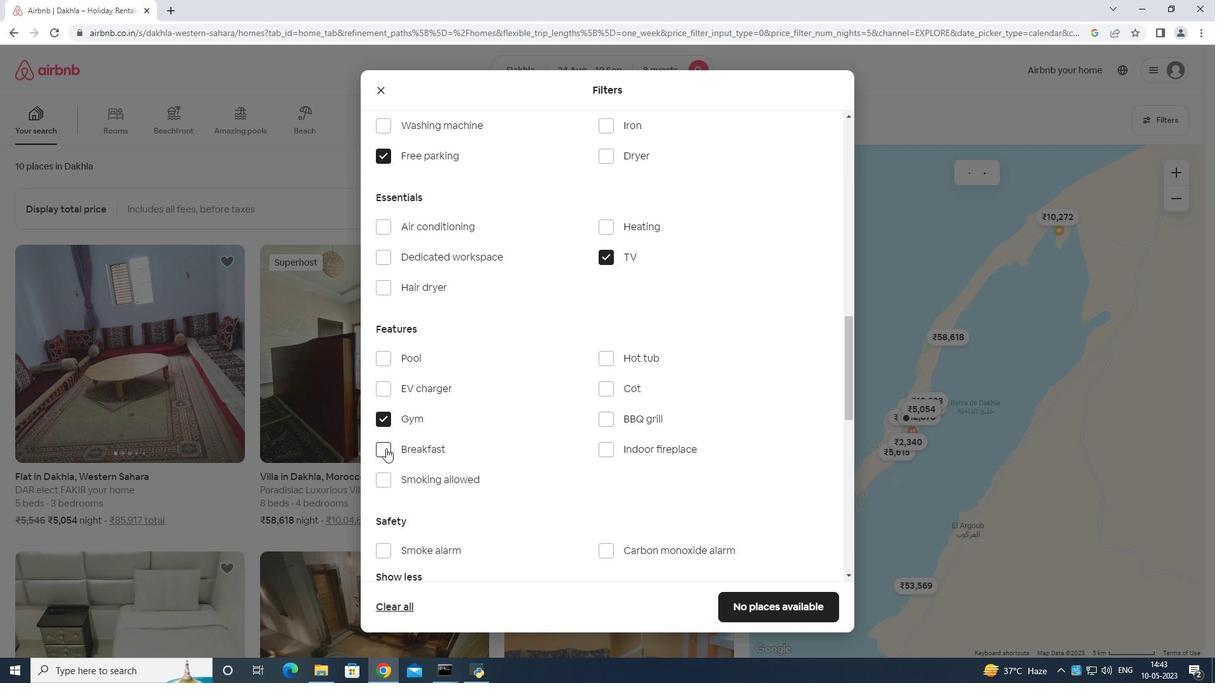 
Action: Mouse moved to (388, 448)
Screenshot: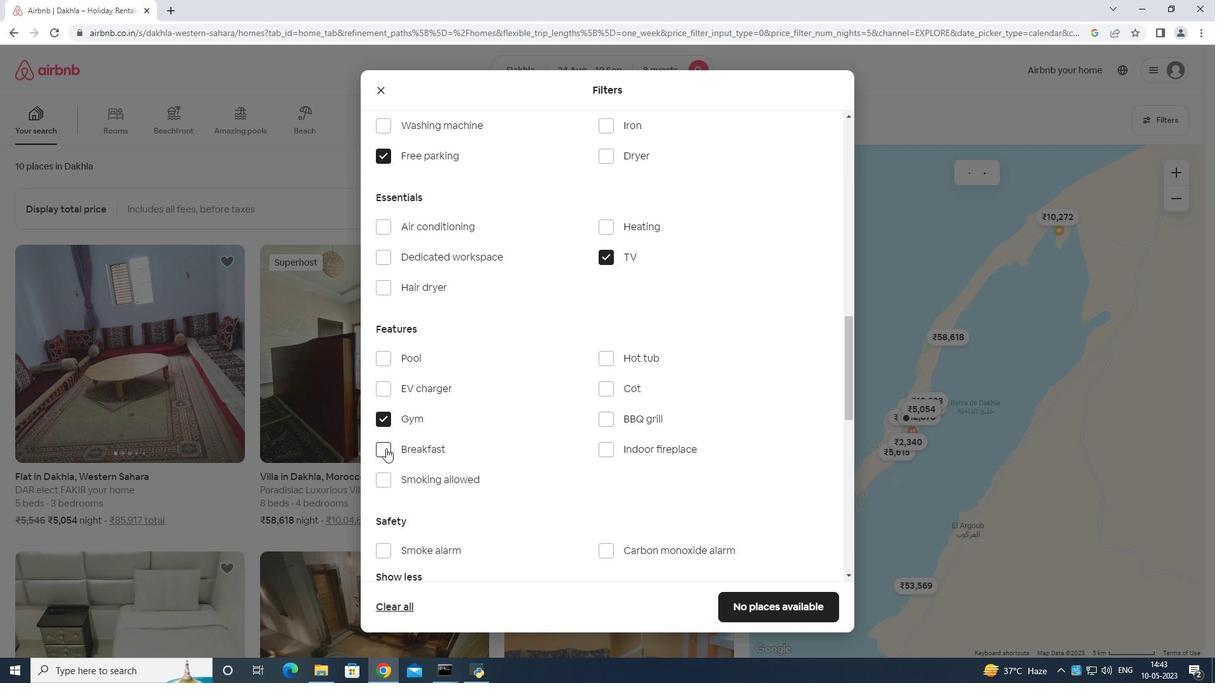 
Action: Mouse scrolled (388, 447) with delta (0, 0)
Screenshot: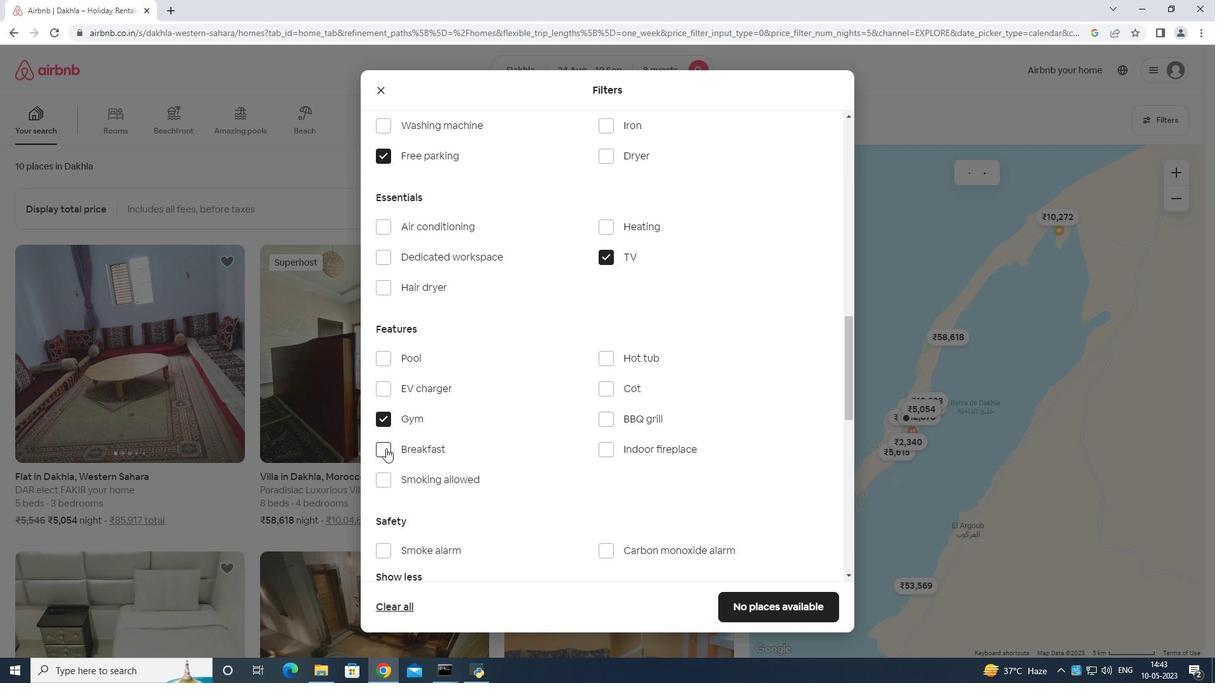 
Action: Mouse scrolled (388, 447) with delta (0, 0)
Screenshot: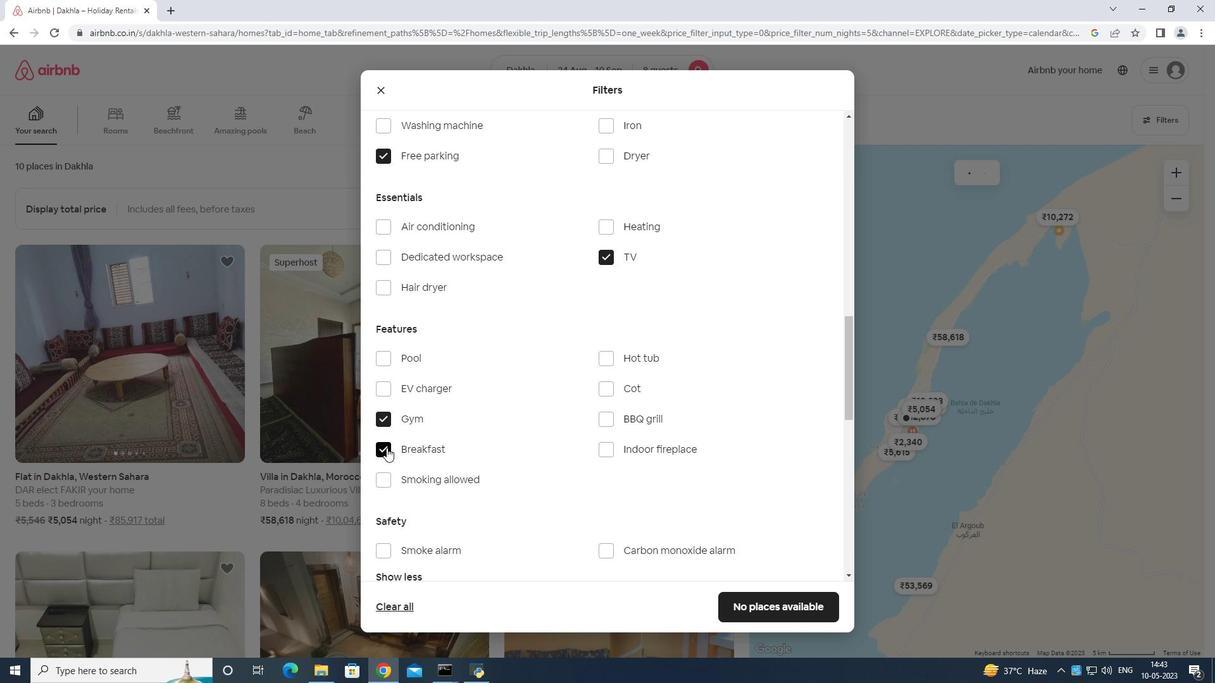 
Action: Mouse moved to (389, 447)
Screenshot: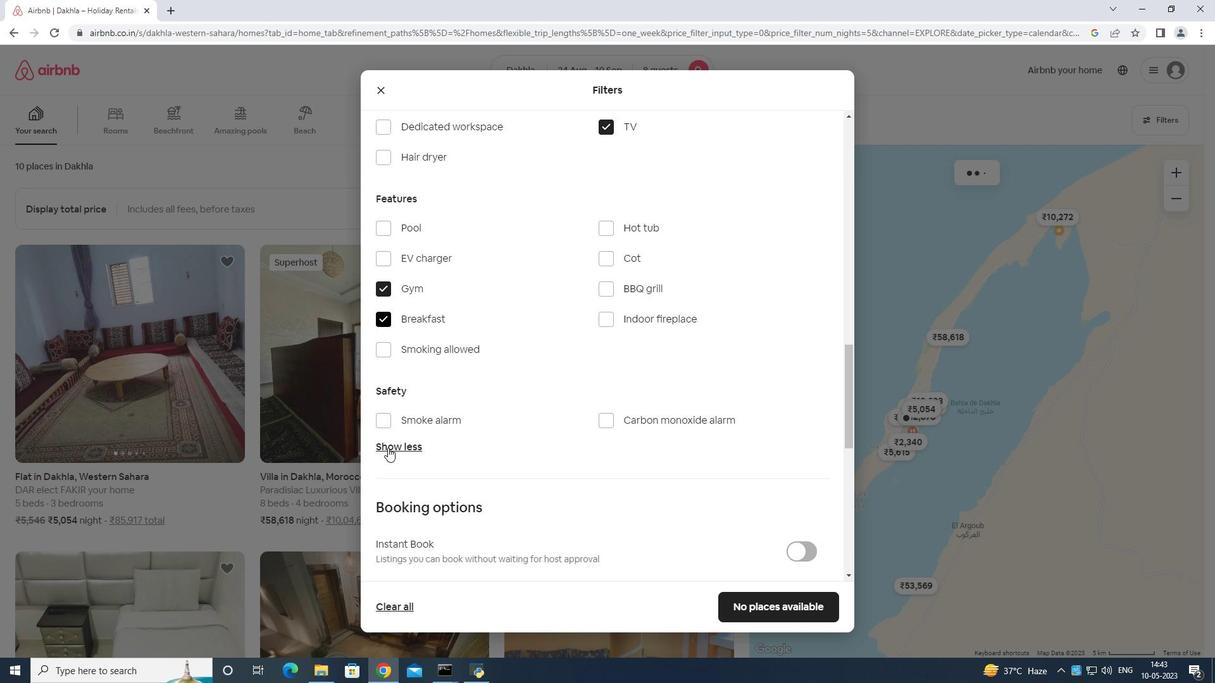 
Action: Mouse scrolled (389, 447) with delta (0, 0)
Screenshot: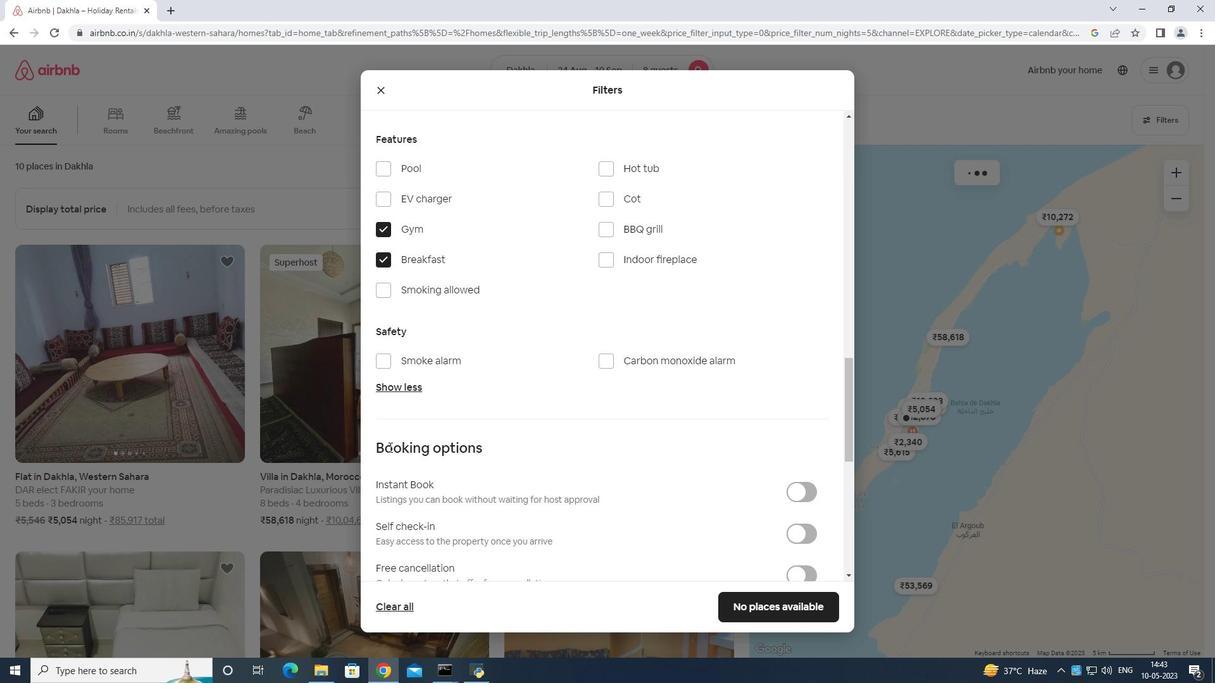 
Action: Mouse scrolled (389, 447) with delta (0, 0)
Screenshot: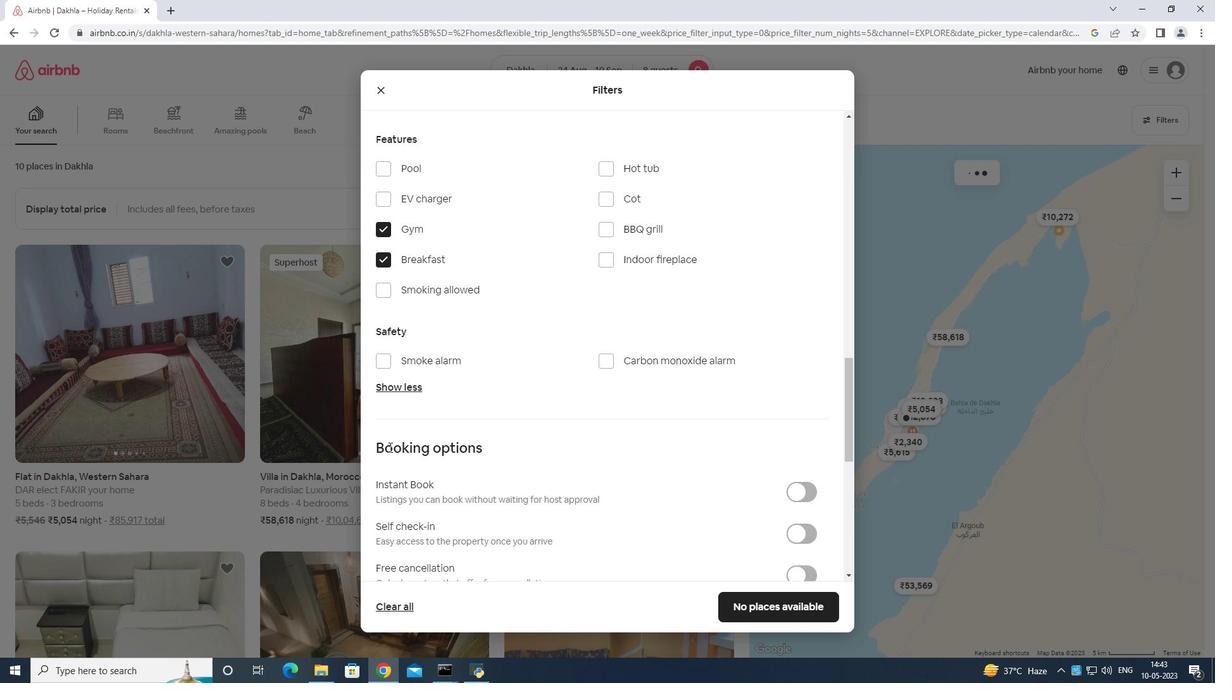
Action: Mouse moved to (800, 421)
Screenshot: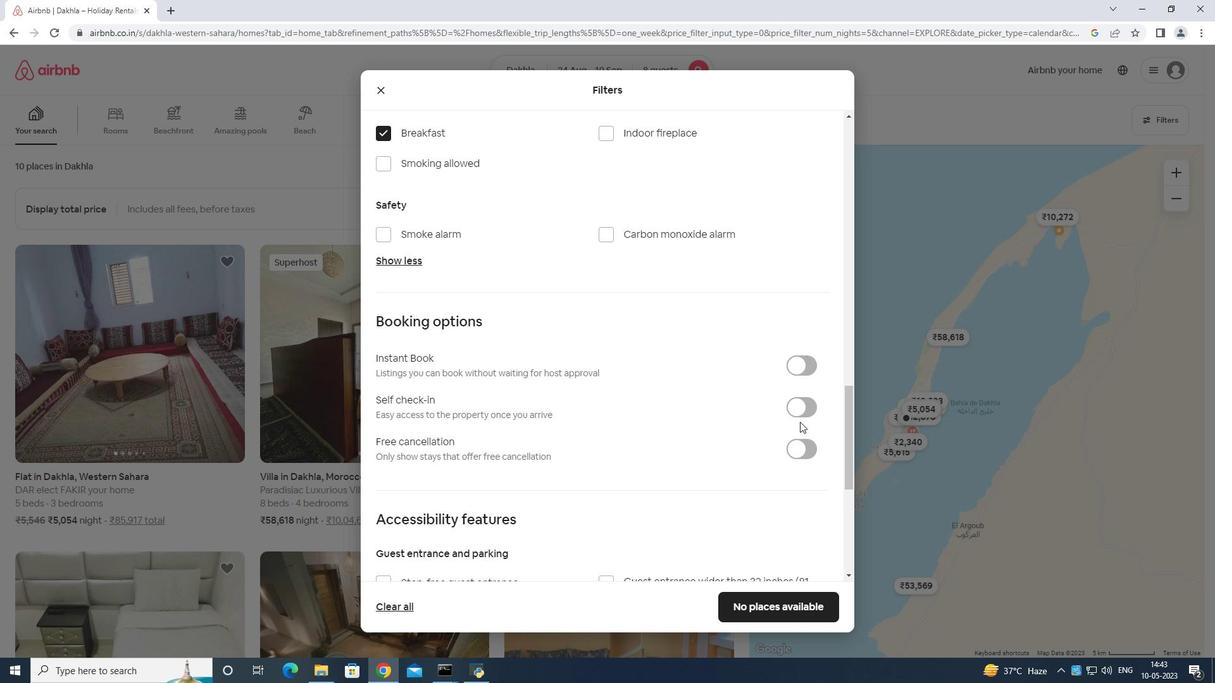 
Action: Mouse pressed left at (800, 421)
Screenshot: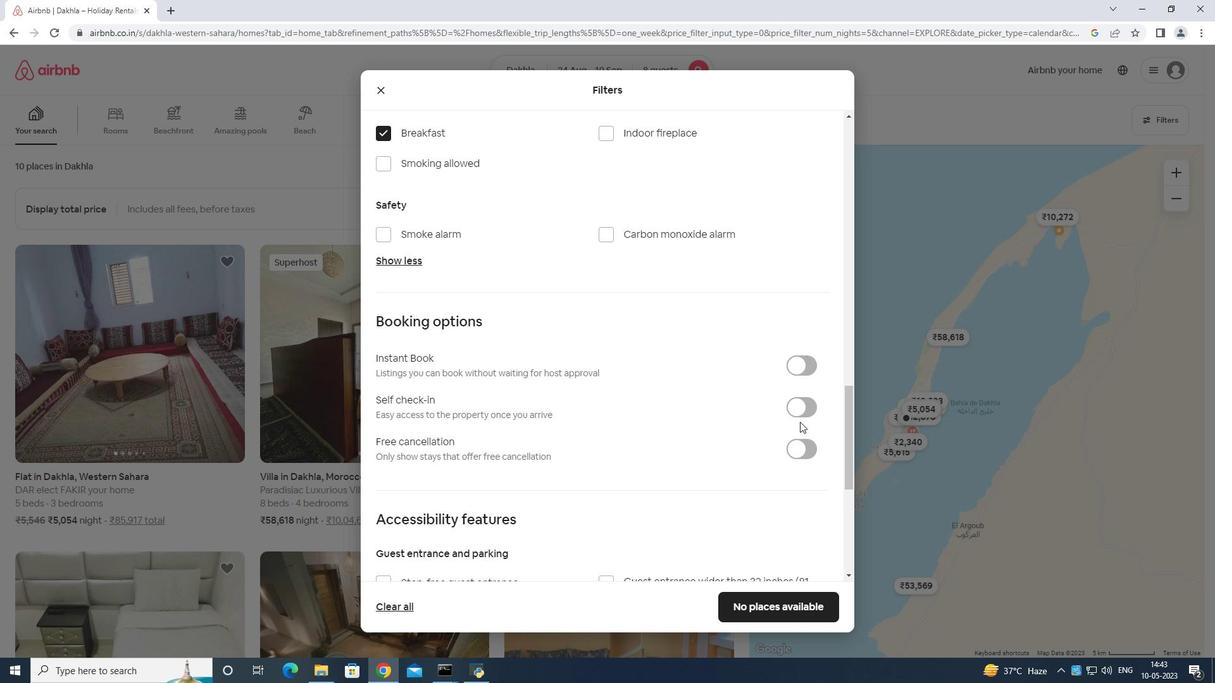 
Action: Mouse moved to (801, 412)
Screenshot: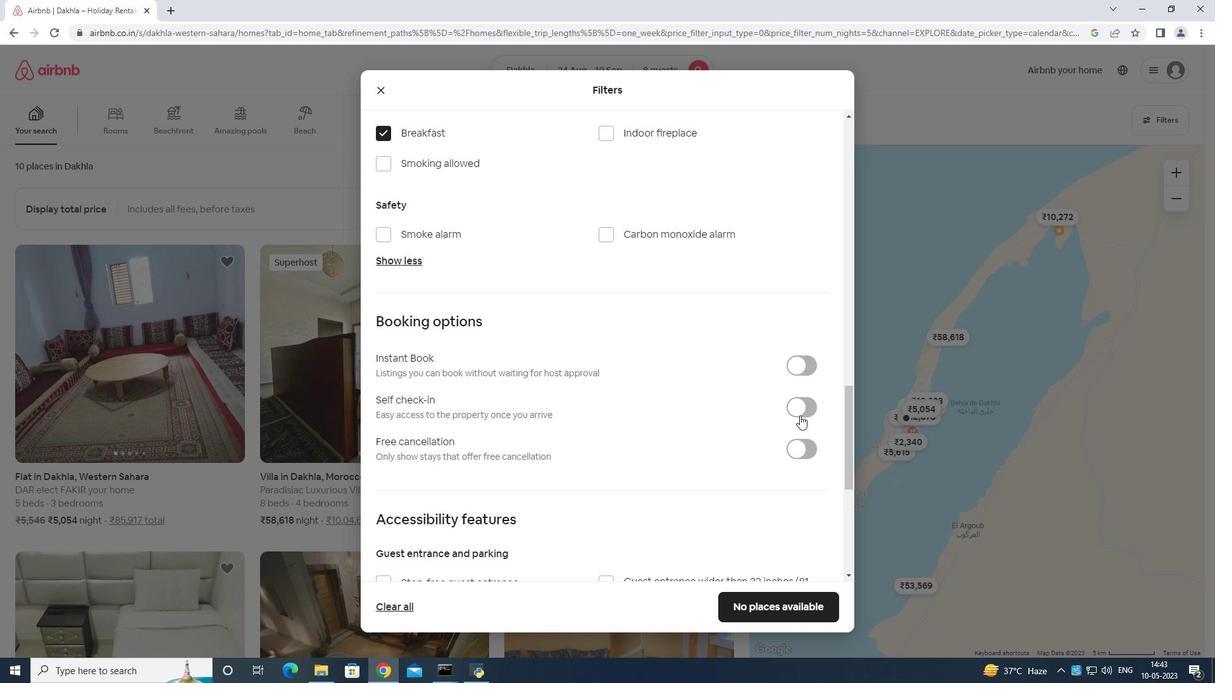 
Action: Mouse pressed left at (801, 412)
Screenshot: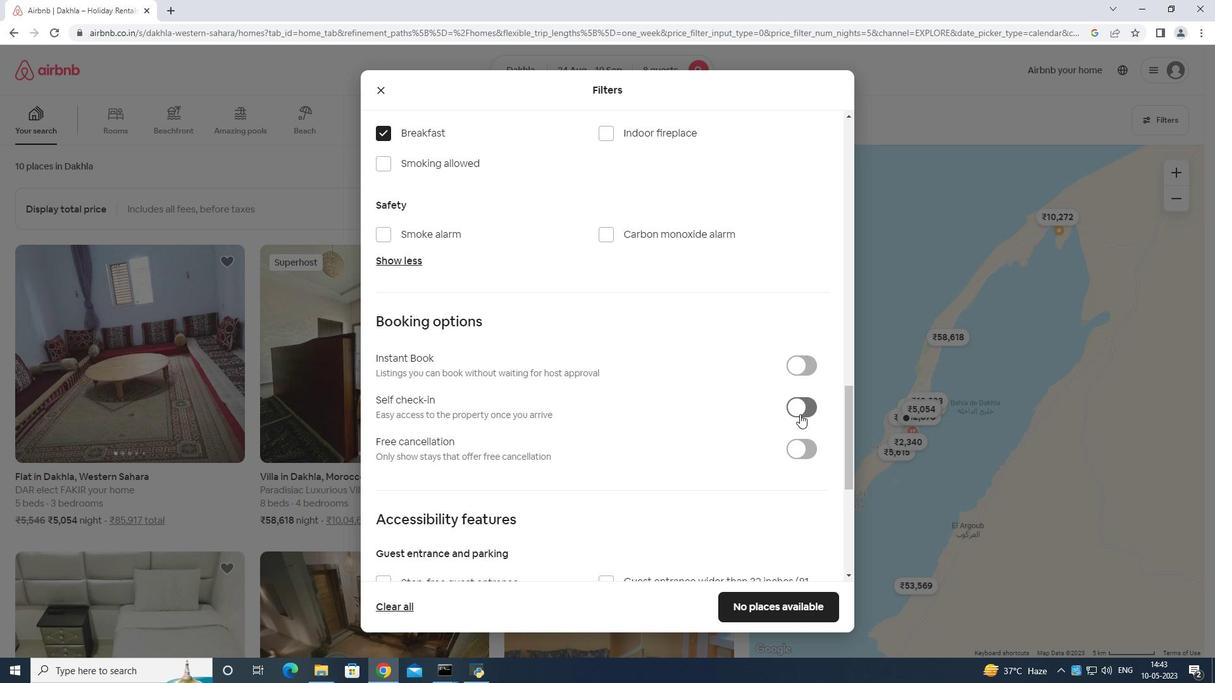 
Action: Mouse moved to (802, 405)
Screenshot: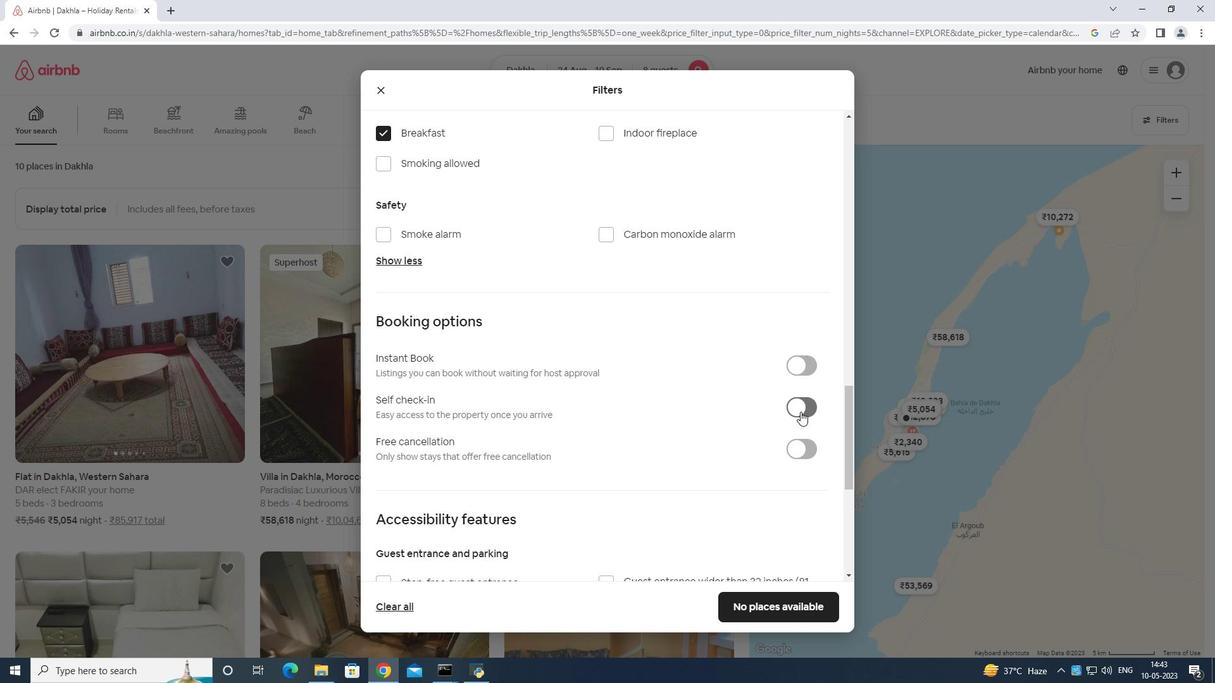 
Action: Mouse scrolled (802, 405) with delta (0, 0)
Screenshot: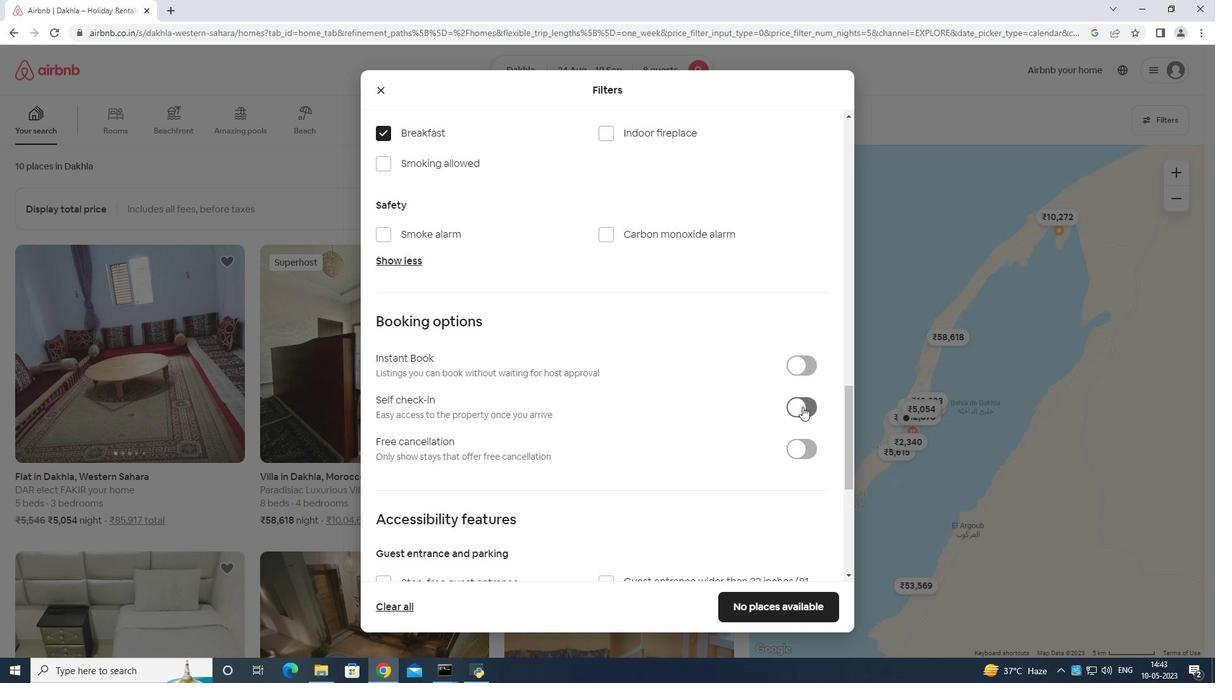 
Action: Mouse scrolled (802, 405) with delta (0, 0)
Screenshot: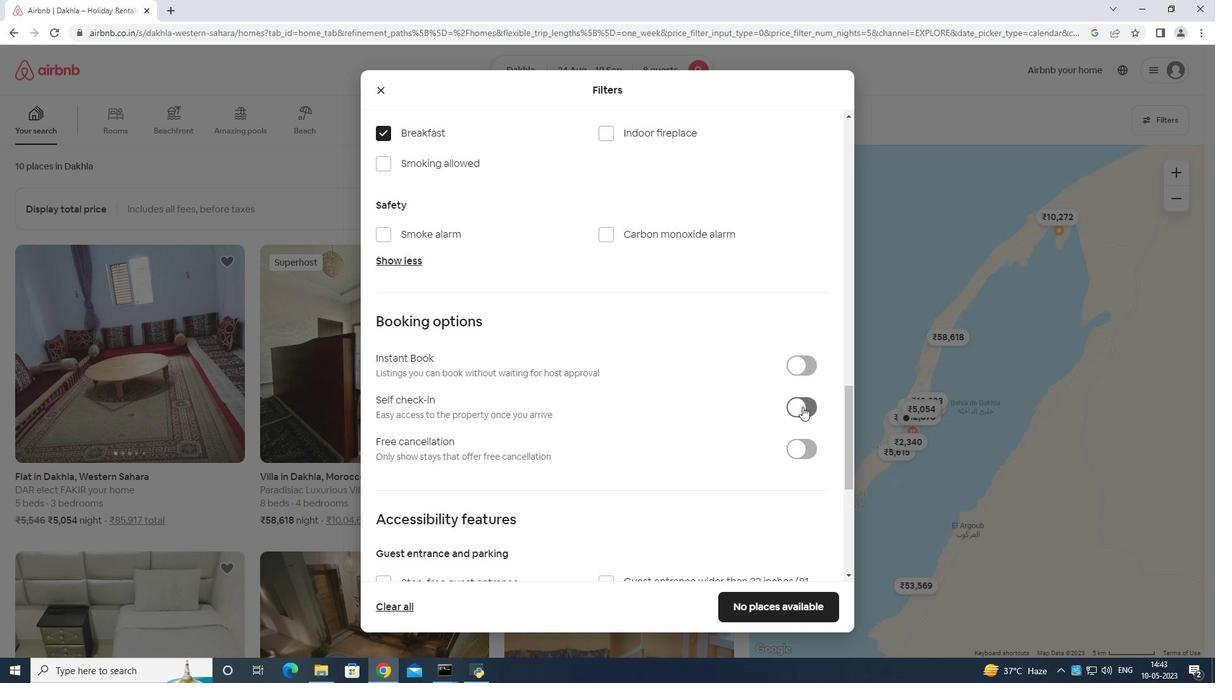 
Action: Mouse scrolled (802, 405) with delta (0, 0)
Screenshot: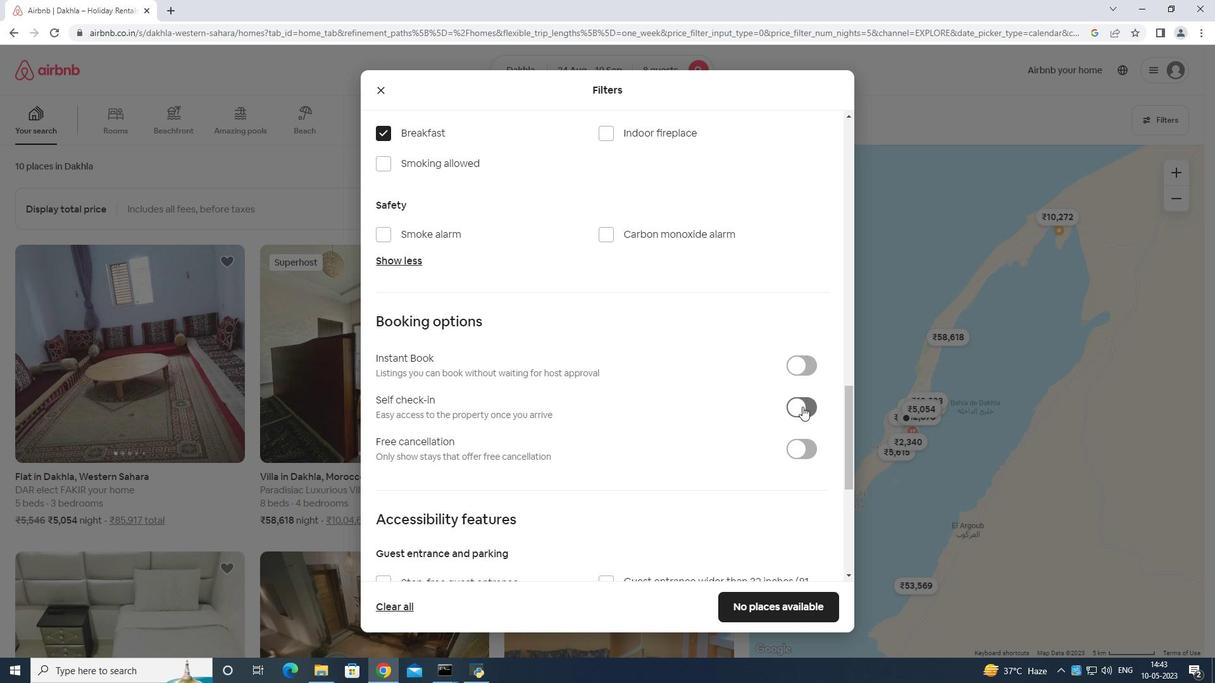 
Action: Mouse moved to (805, 396)
Screenshot: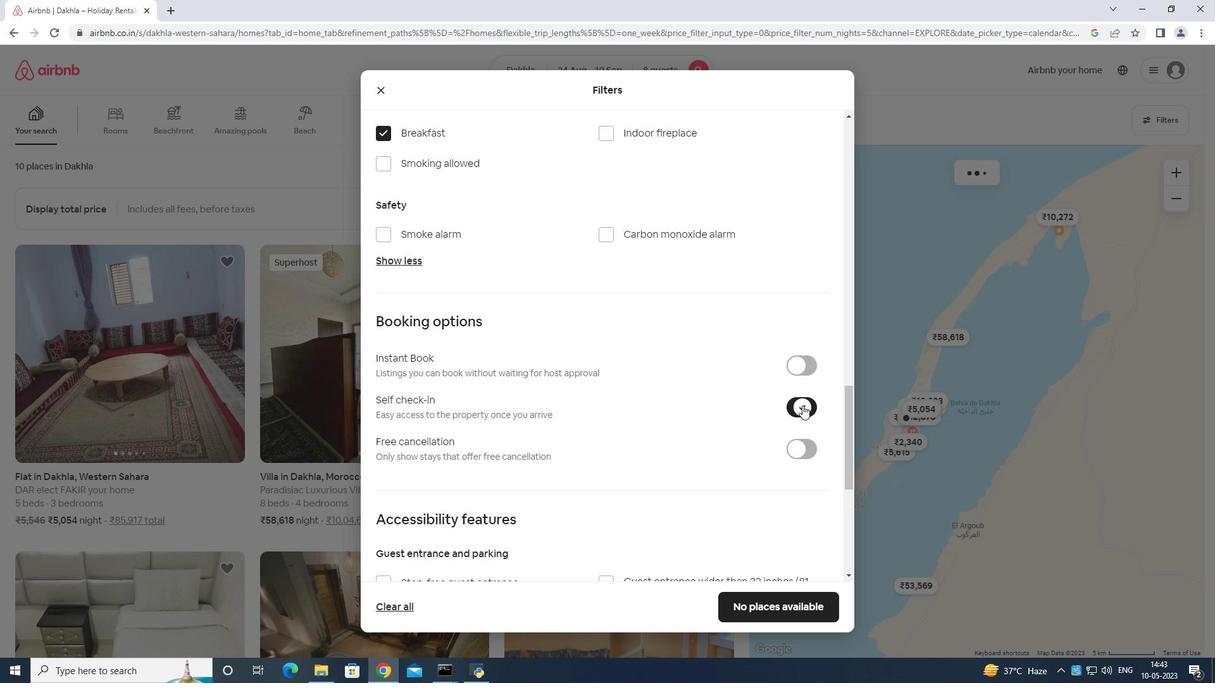 
Action: Mouse scrolled (805, 395) with delta (0, 0)
Screenshot: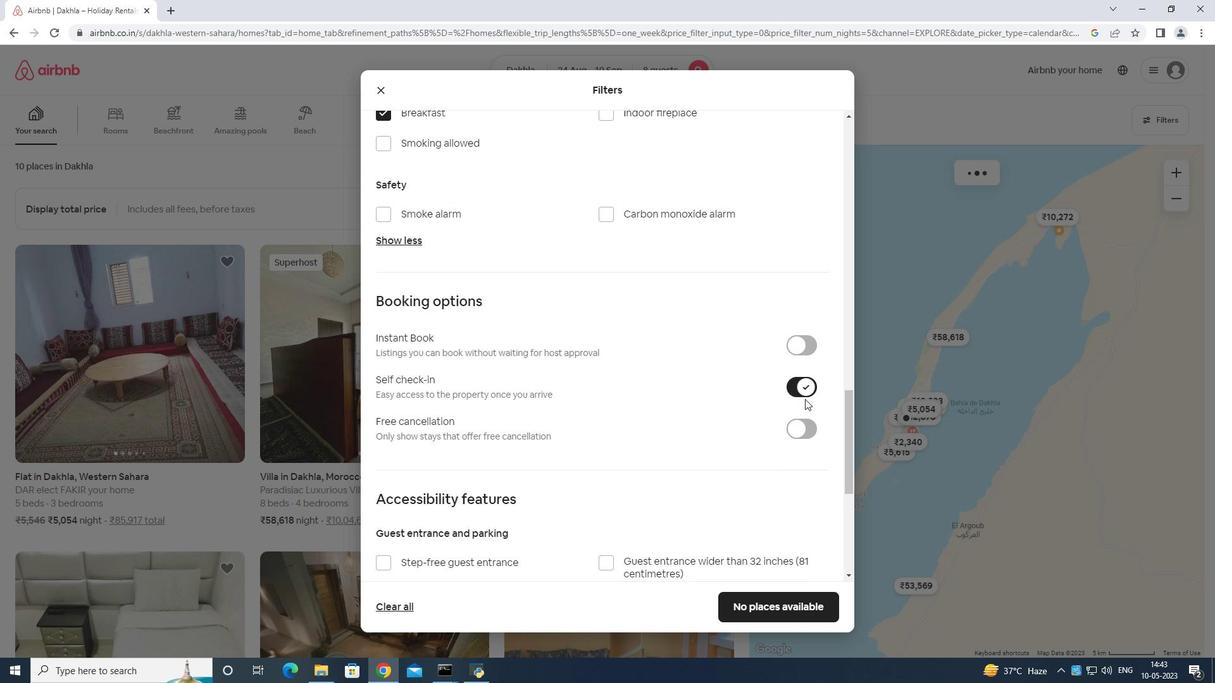 
Action: Mouse scrolled (805, 395) with delta (0, 0)
Screenshot: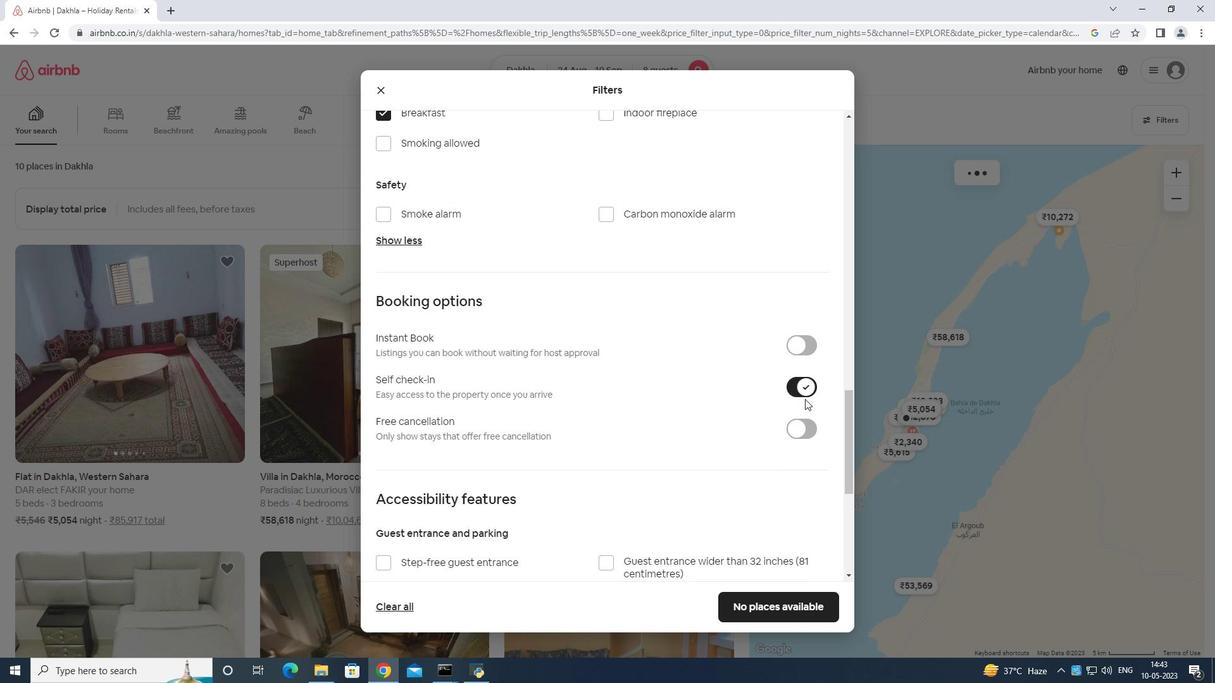 
Action: Mouse scrolled (805, 395) with delta (0, 0)
Screenshot: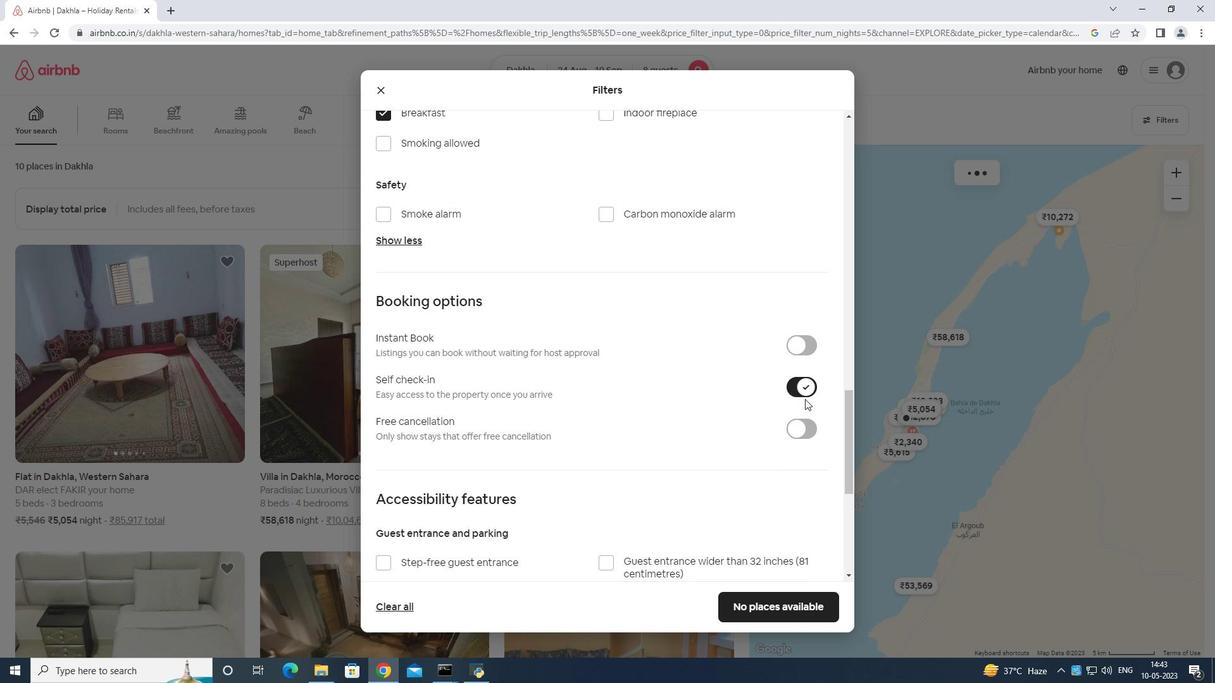
Action: Mouse scrolled (805, 395) with delta (0, 0)
Screenshot: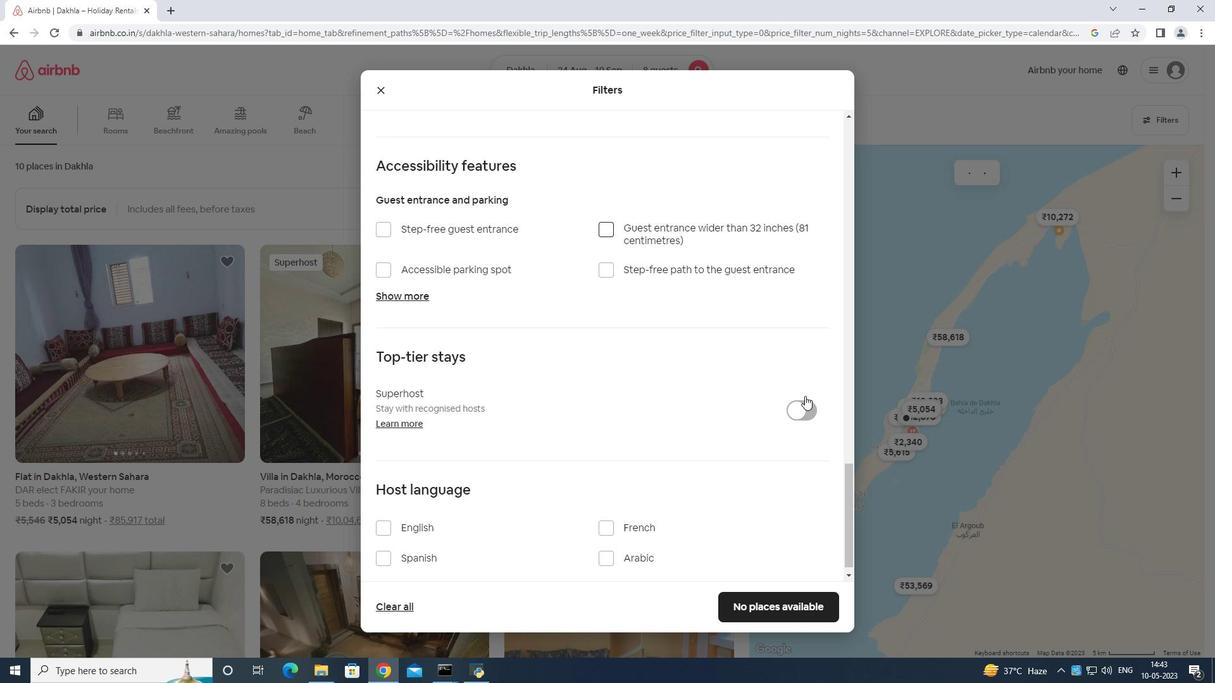 
Action: Mouse scrolled (805, 395) with delta (0, 0)
Screenshot: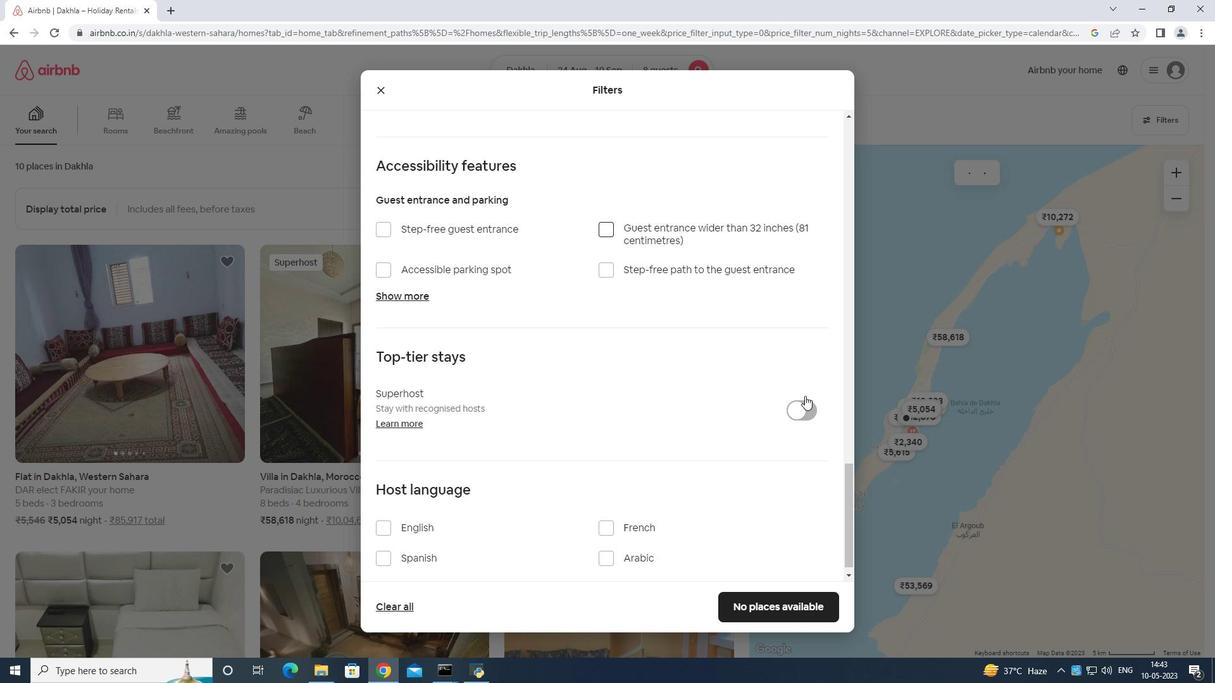 
Action: Mouse moved to (386, 514)
Screenshot: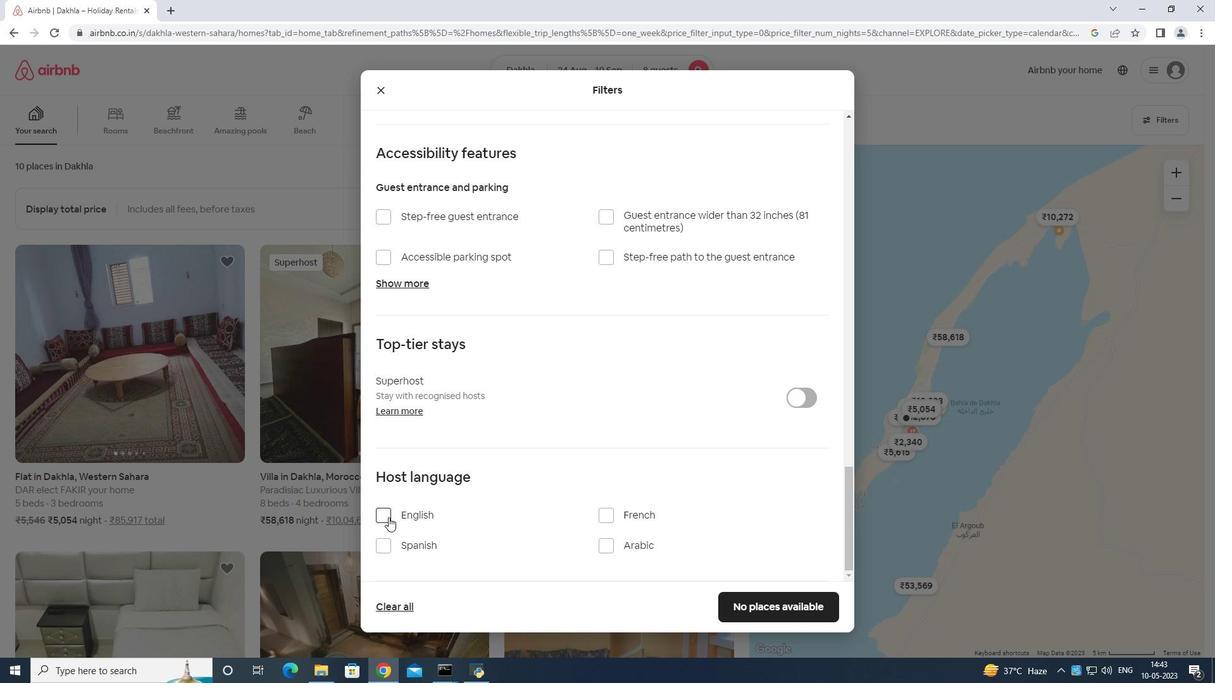 
Action: Mouse pressed left at (386, 514)
Screenshot: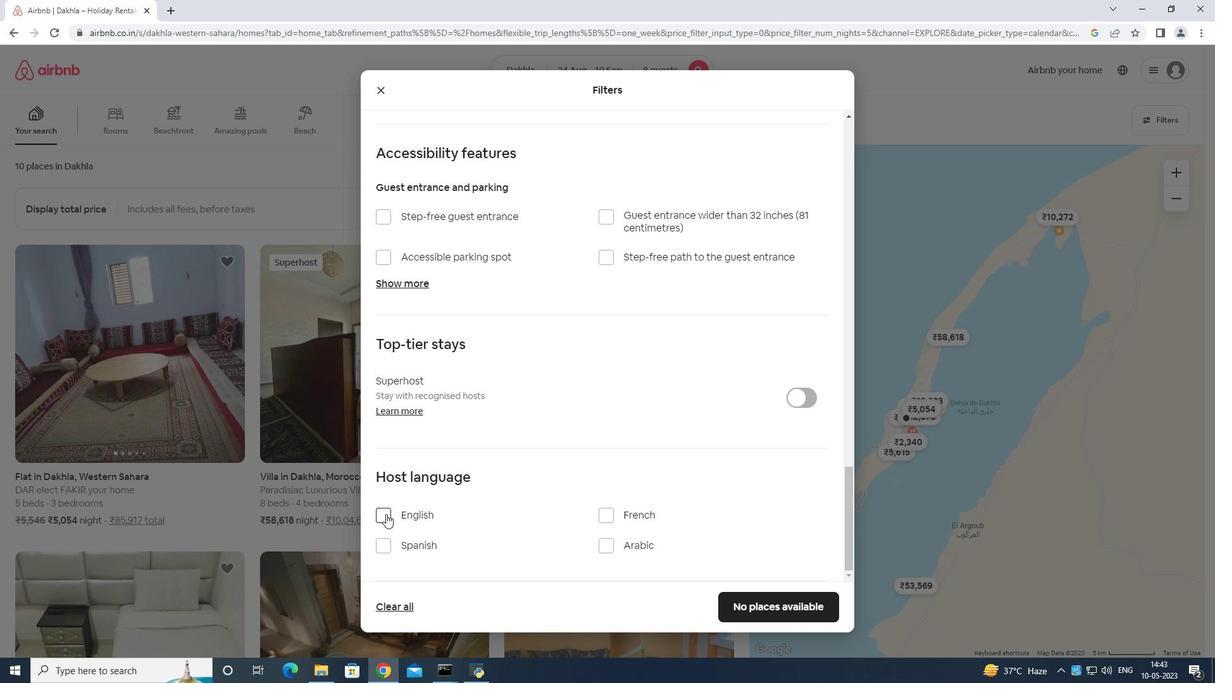 
Action: Mouse moved to (801, 606)
Screenshot: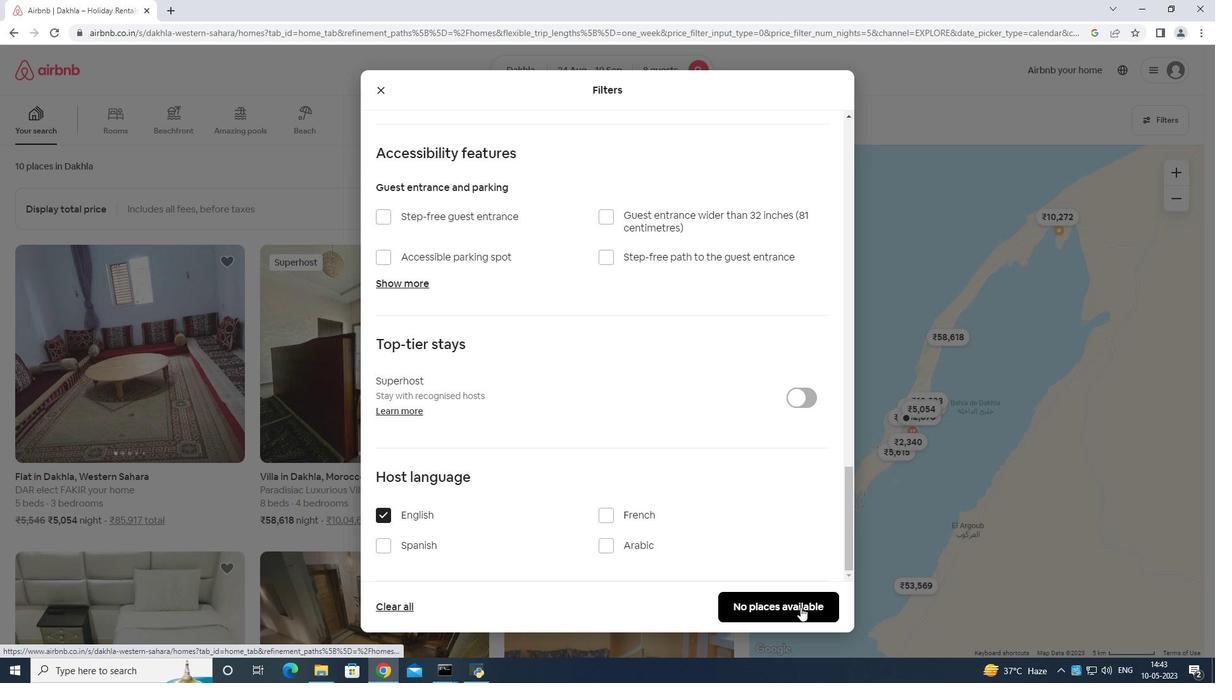 
Action: Mouse pressed left at (801, 606)
Screenshot: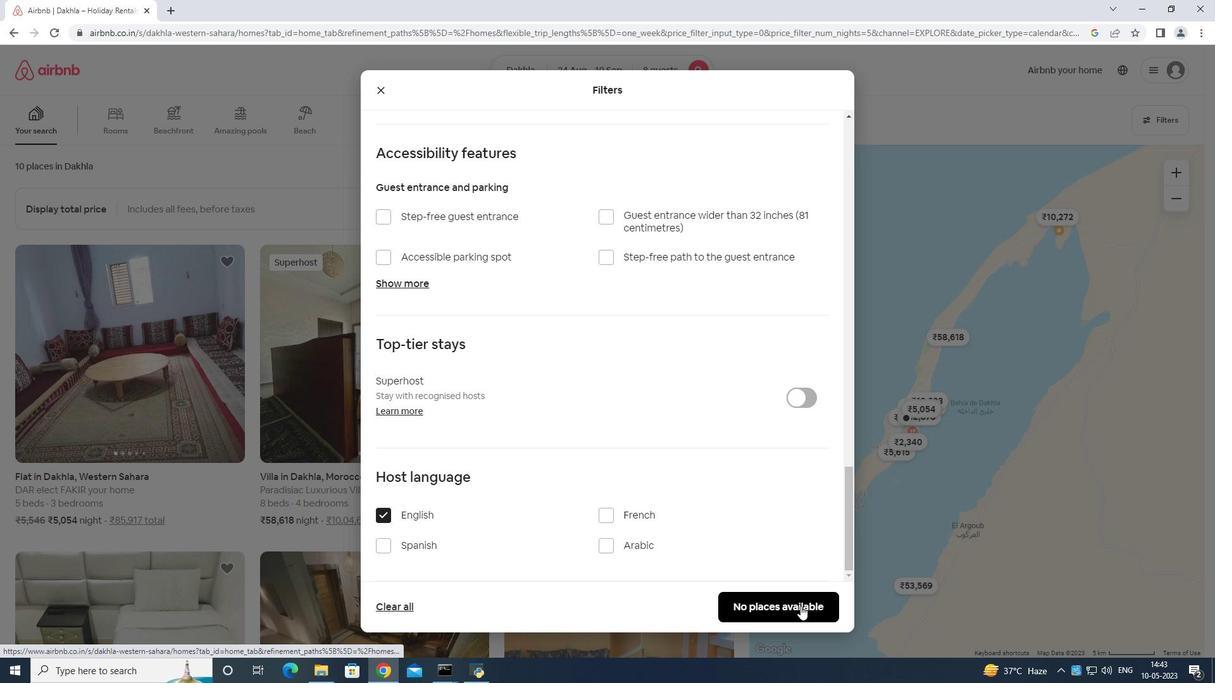 
Action: Mouse moved to (801, 606)
Screenshot: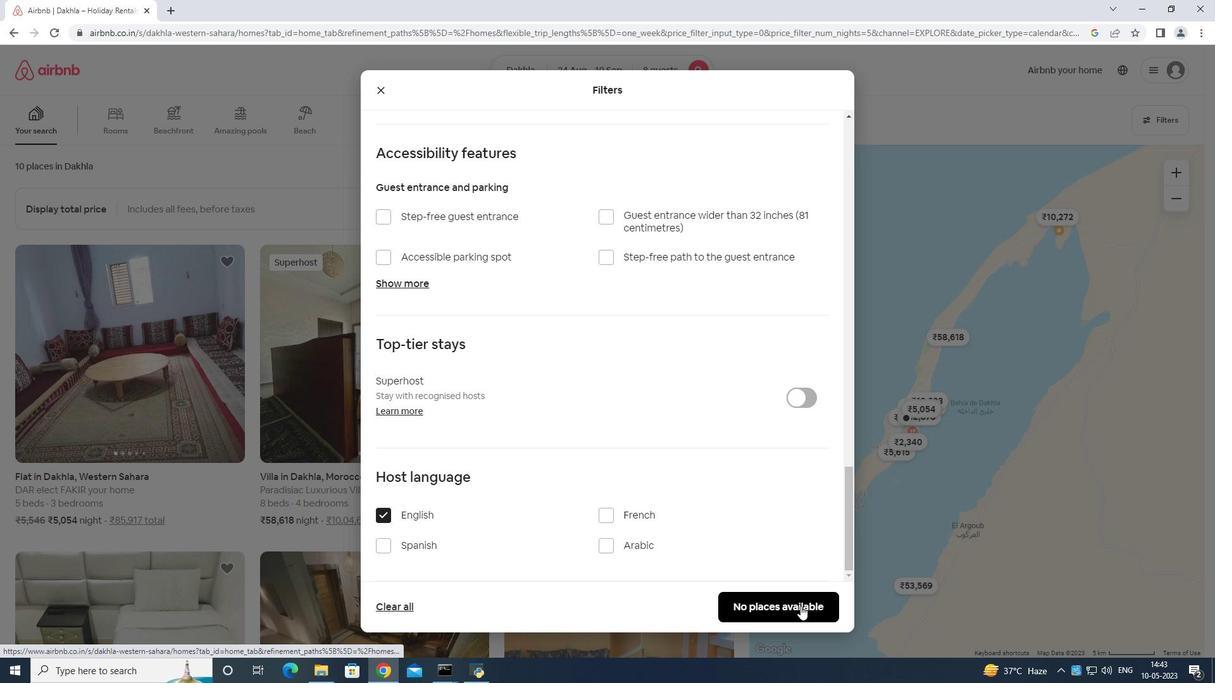 
